 Task: Find connections with filter location Pamulang with filter topic #hr with filter profile language German with filter current company Volt - International (An Innova Solutions Company) with filter school The Air Force School with filter industry Veterinary Services with filter service category Public Speaking with filter keywords title Copy Editor
Action: Mouse moved to (637, 49)
Screenshot: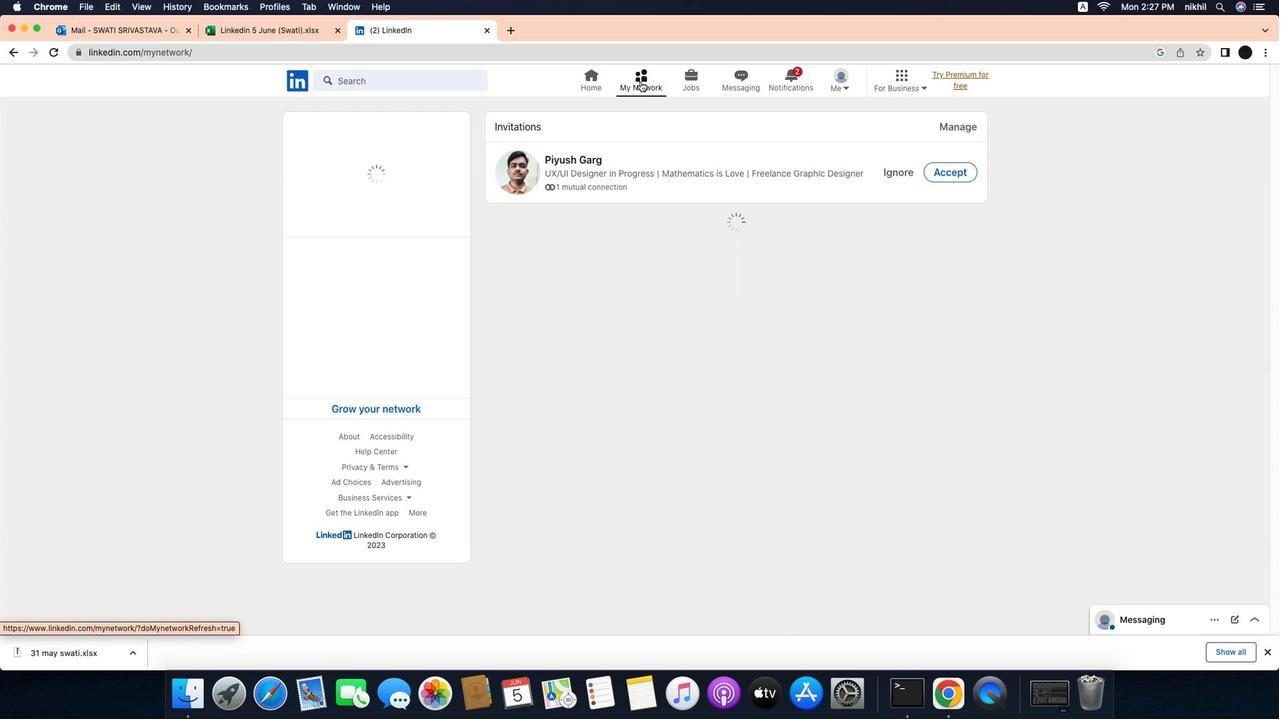 
Action: Mouse pressed left at (637, 49)
Screenshot: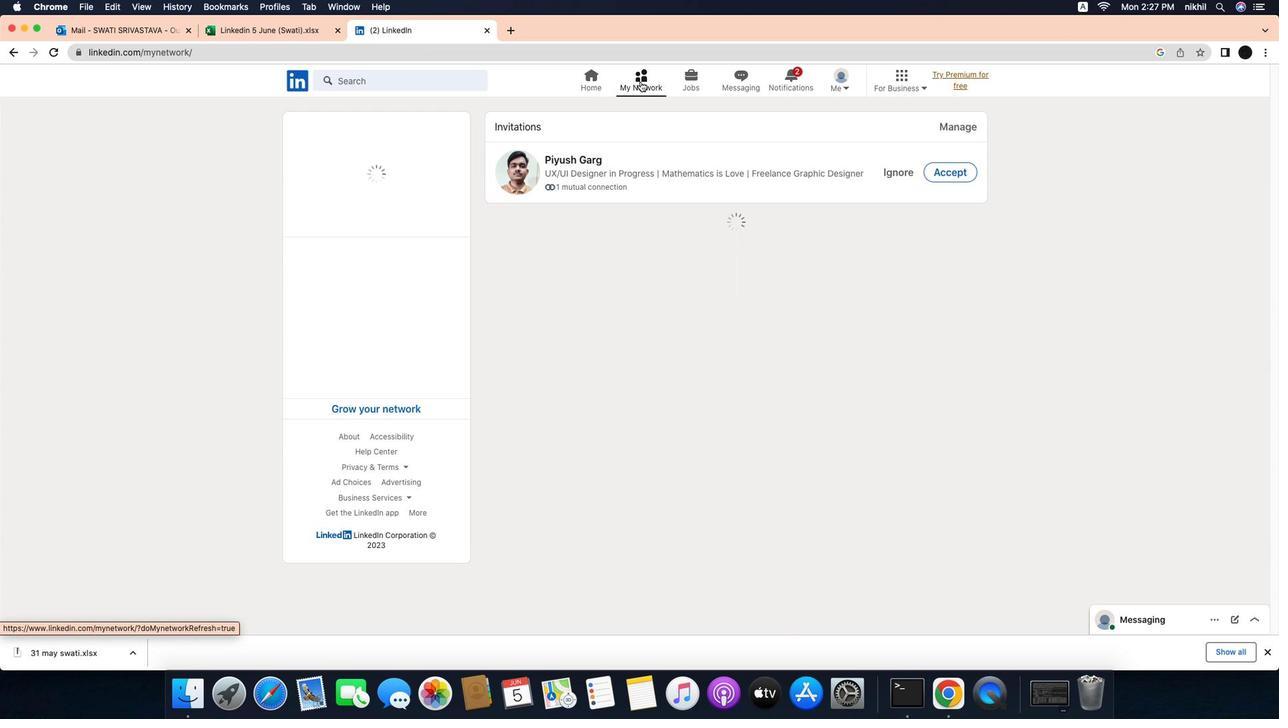 
Action: Mouse moved to (642, 45)
Screenshot: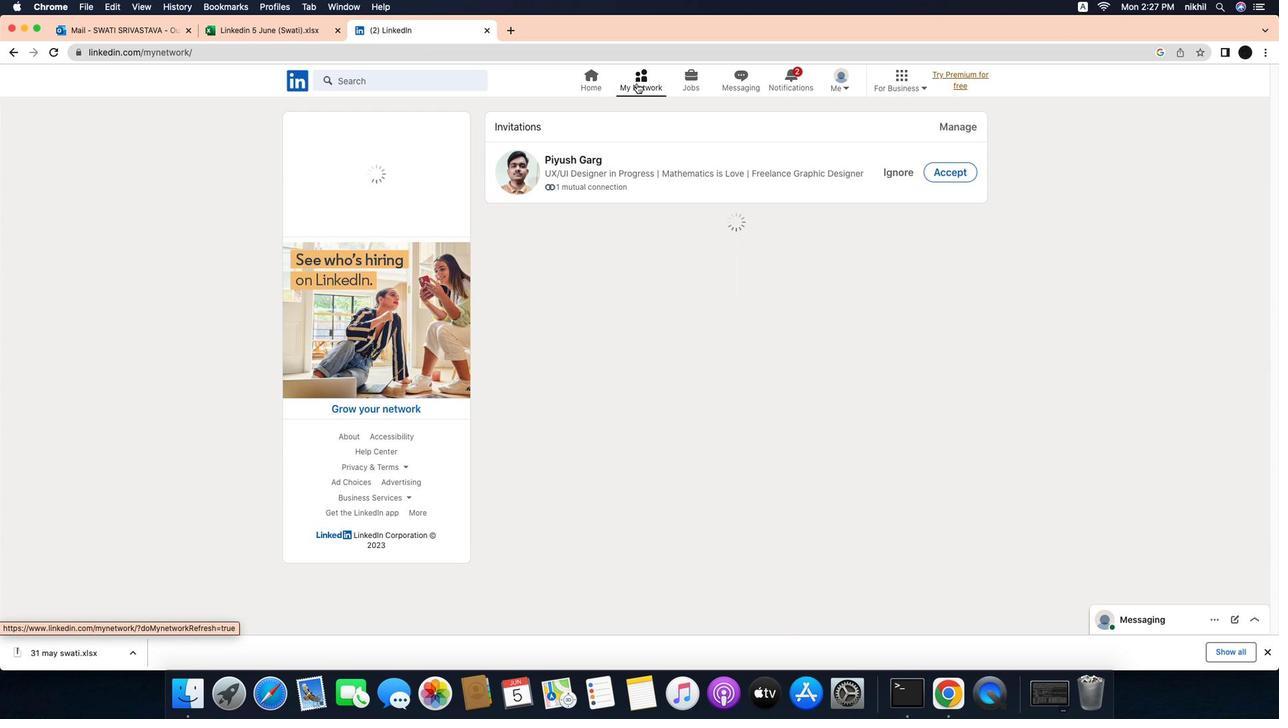 
Action: Mouse pressed left at (642, 45)
Screenshot: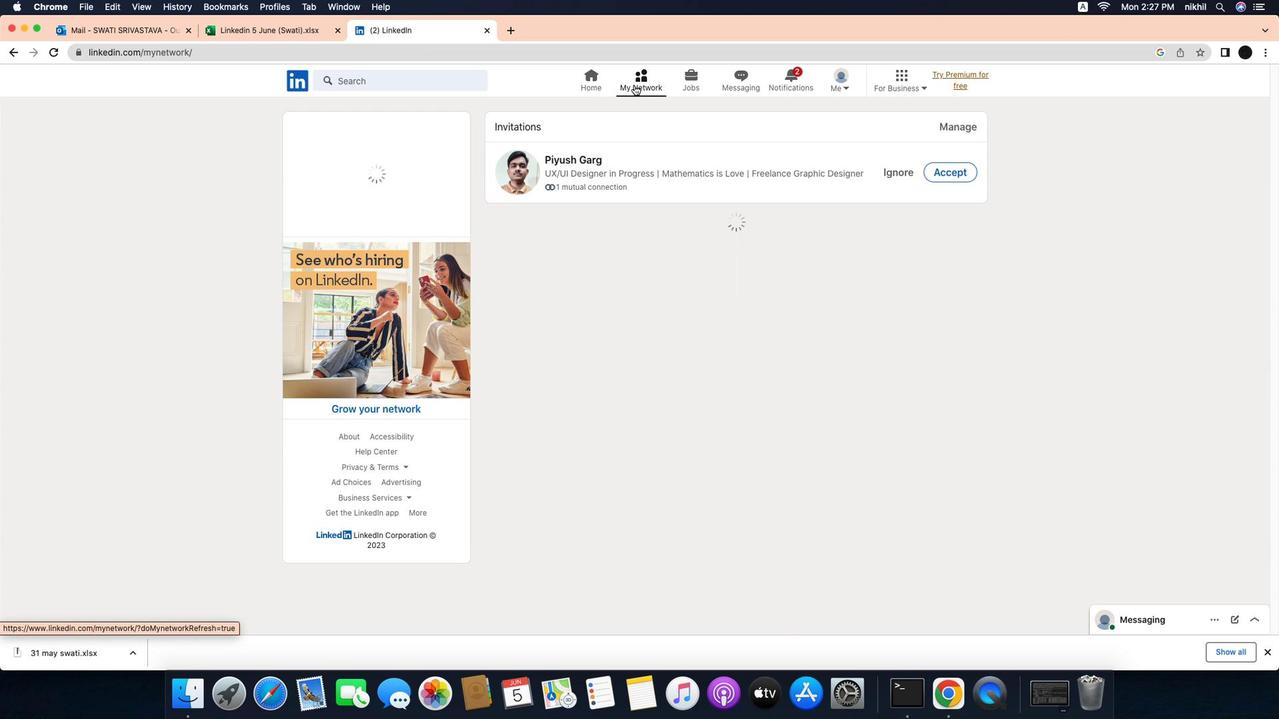 
Action: Mouse moved to (385, 121)
Screenshot: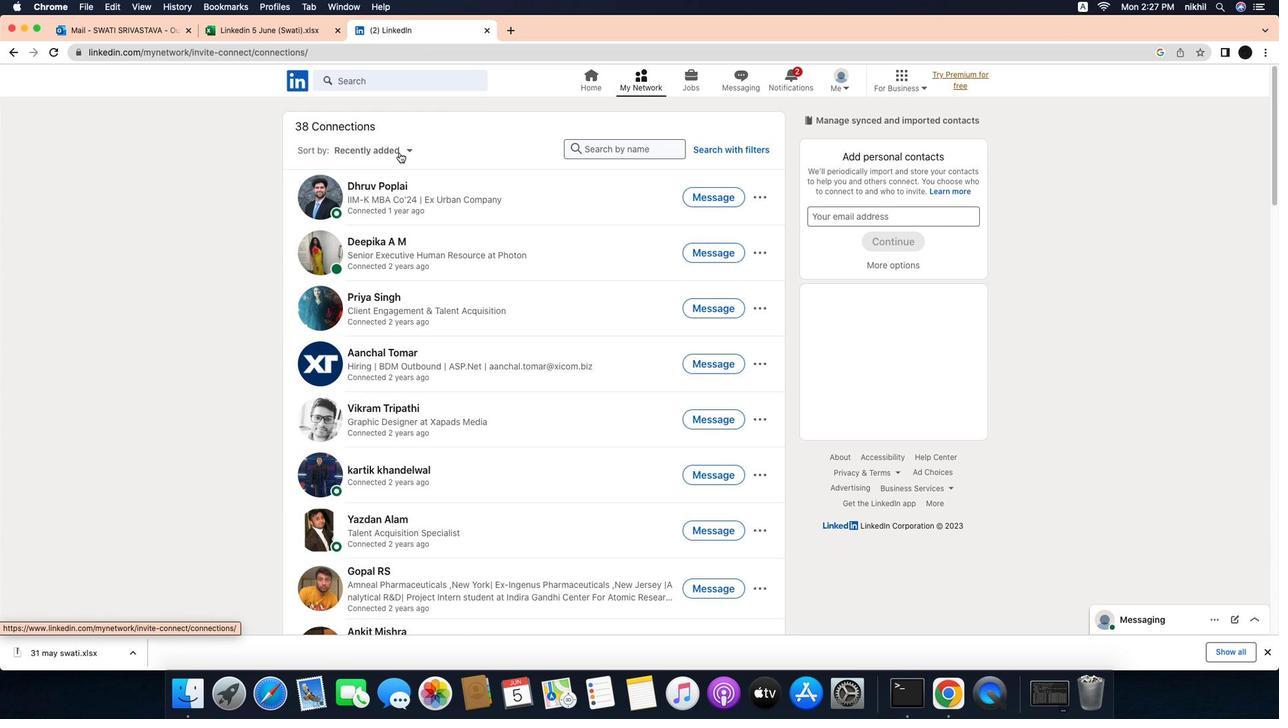 
Action: Mouse pressed left at (385, 121)
Screenshot: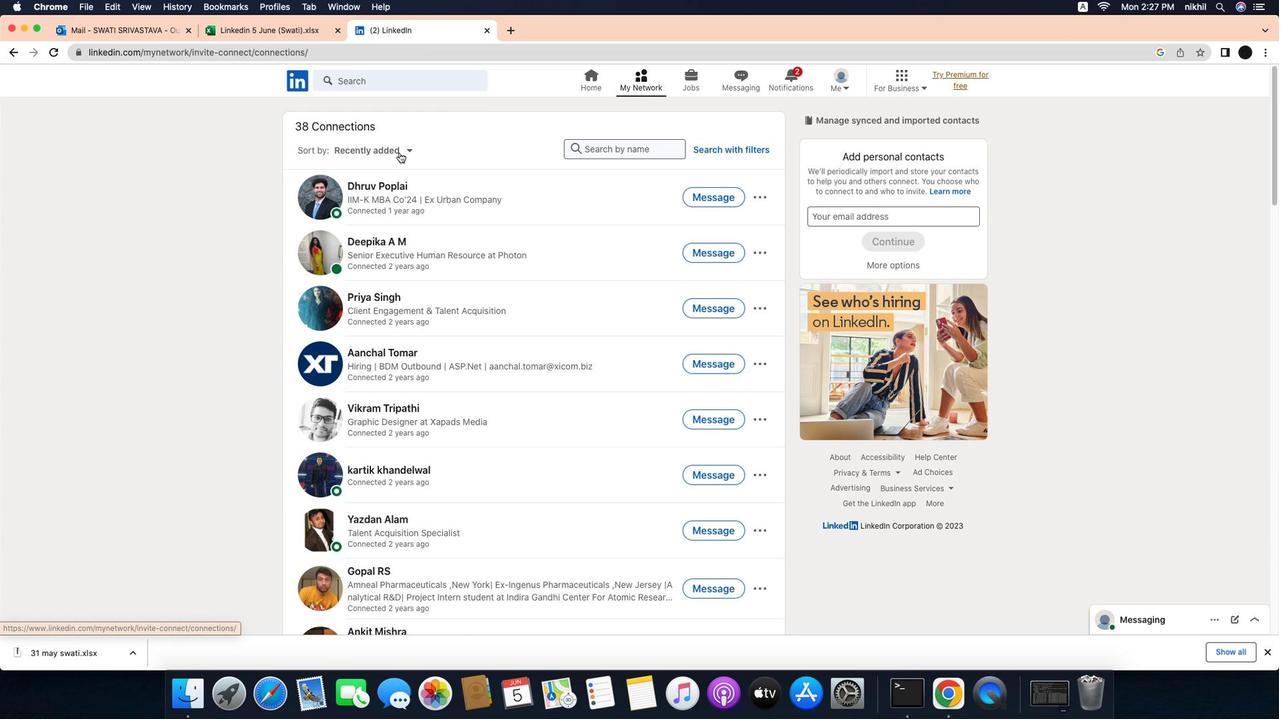 
Action: Mouse moved to (745, 117)
Screenshot: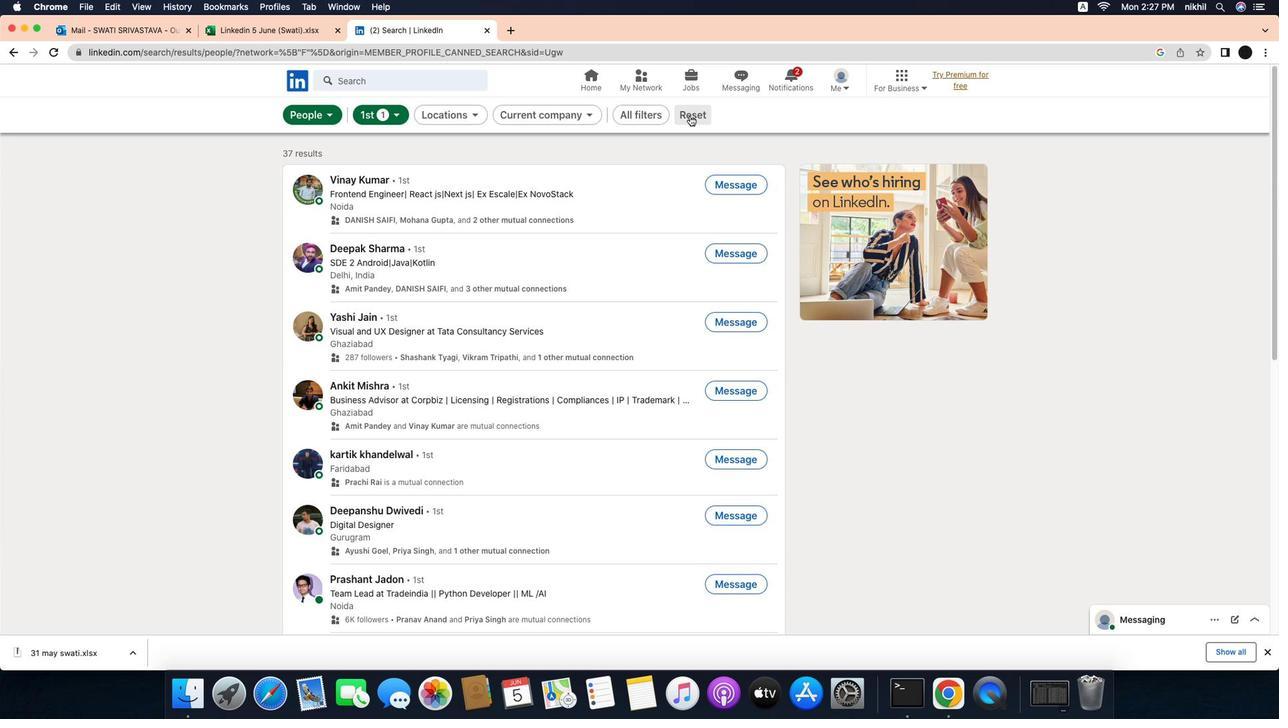 
Action: Mouse pressed left at (745, 117)
Screenshot: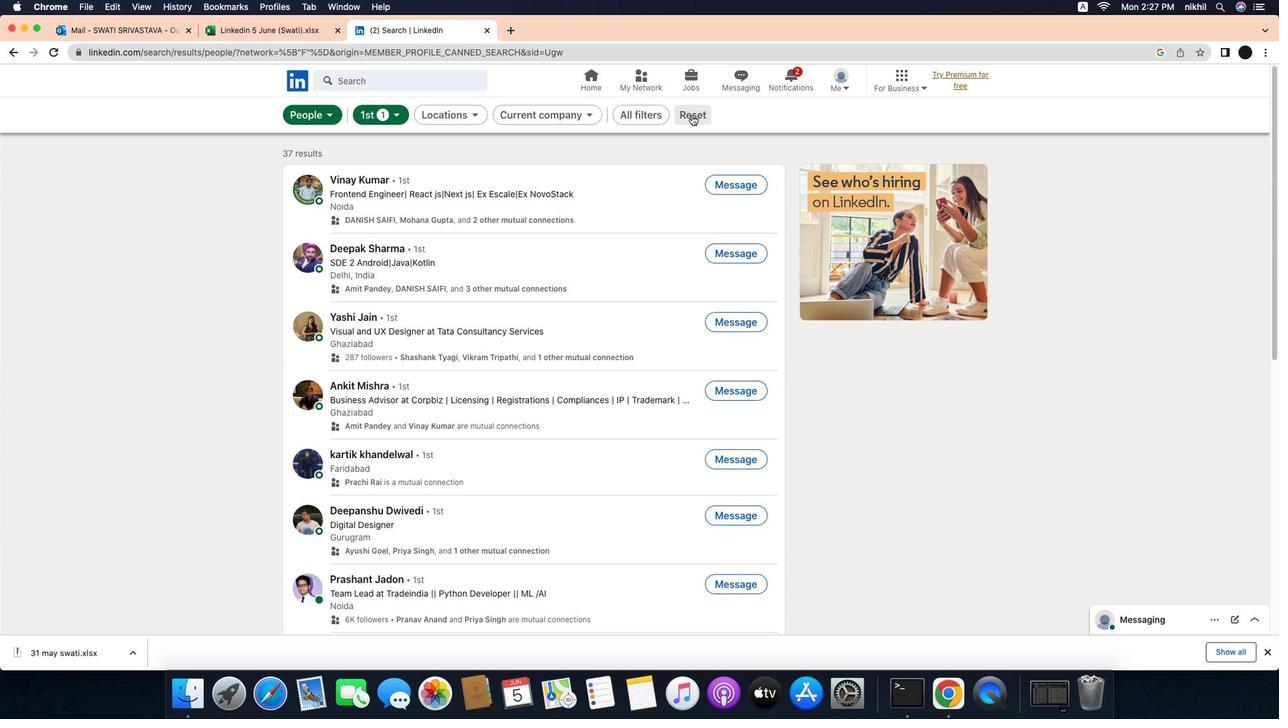 
Action: Mouse moved to (697, 81)
Screenshot: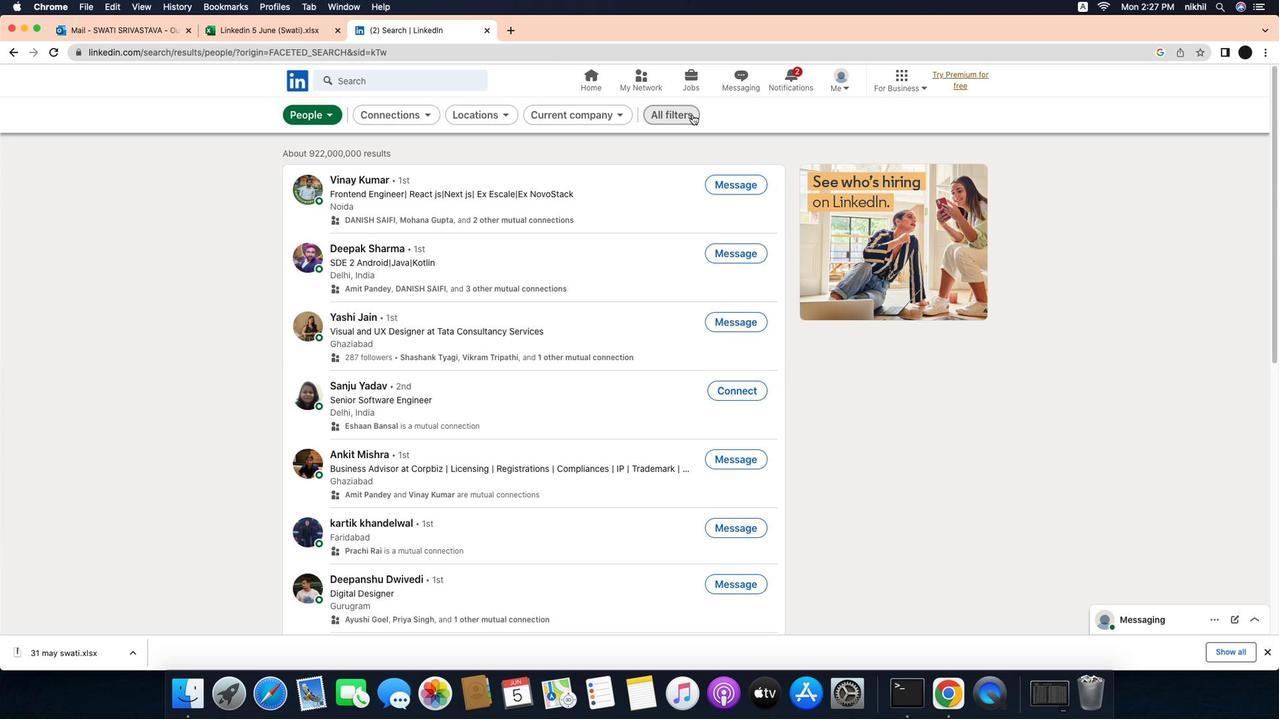 
Action: Mouse pressed left at (697, 81)
Screenshot: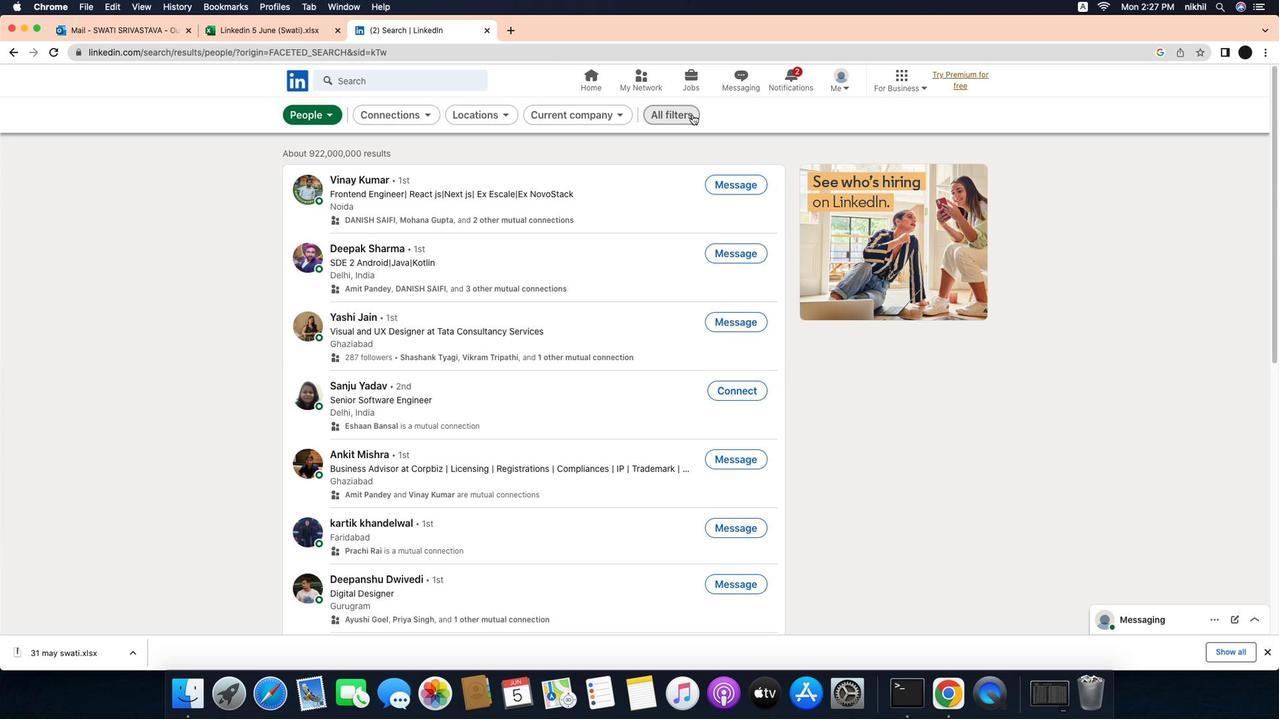 
Action: Mouse pressed left at (697, 81)
Screenshot: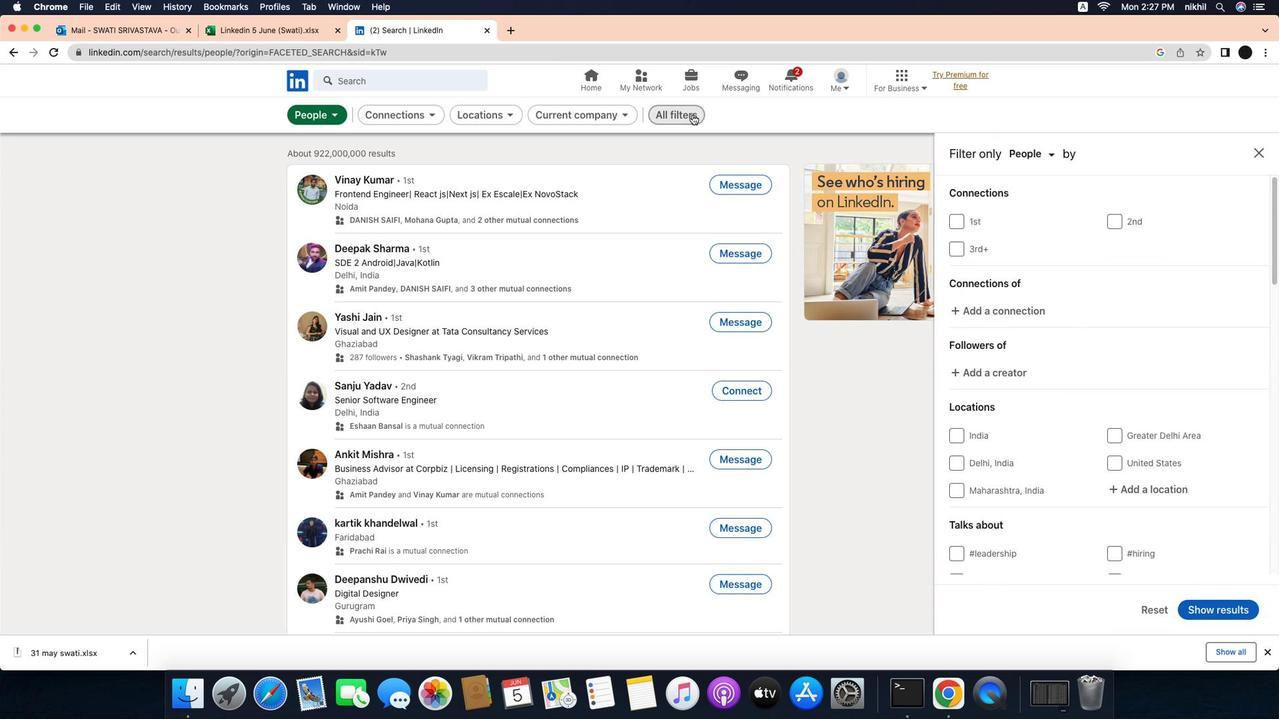 
Action: Mouse moved to (1117, 311)
Screenshot: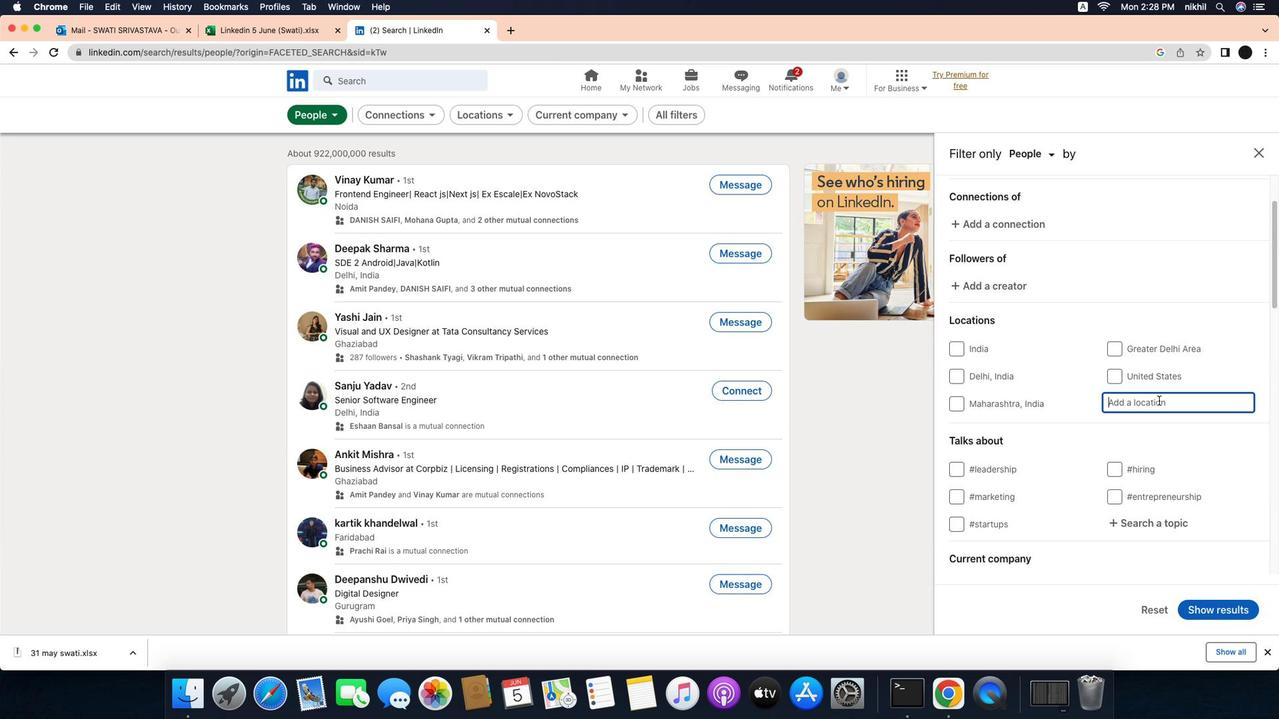
Action: Mouse scrolled (1117, 311) with delta (-39, -40)
Screenshot: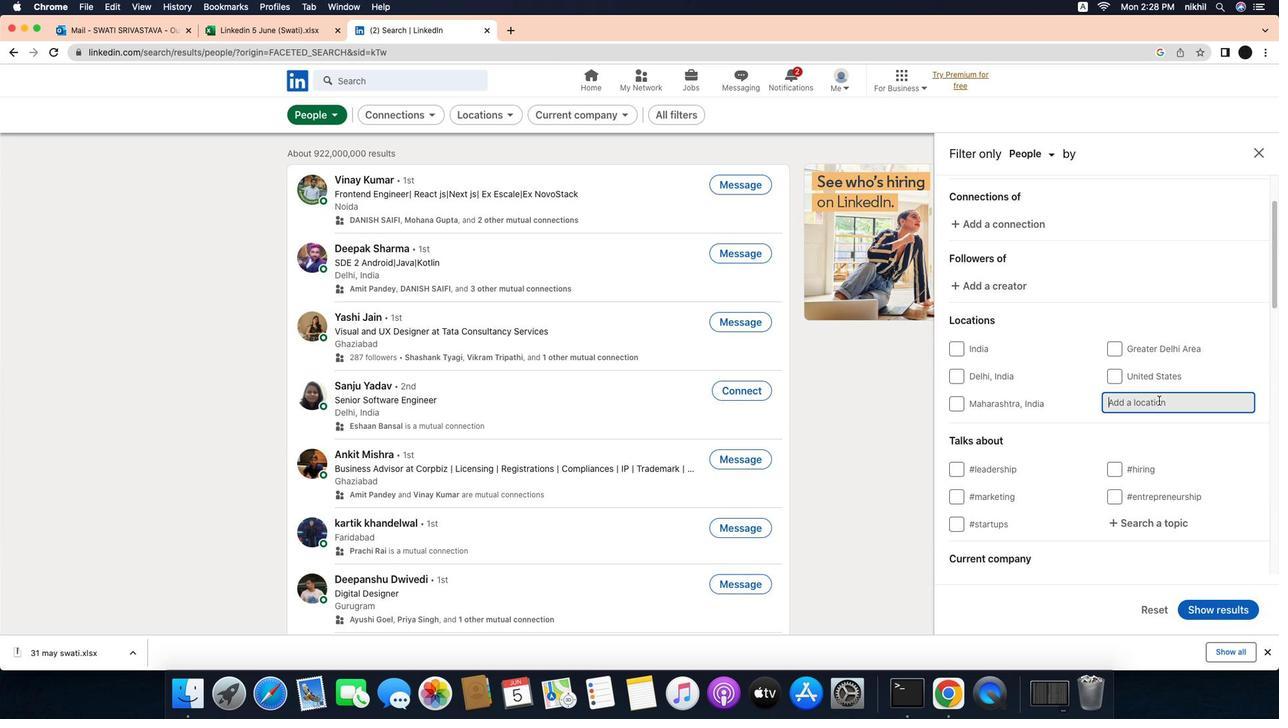 
Action: Mouse scrolled (1117, 311) with delta (-39, -40)
Screenshot: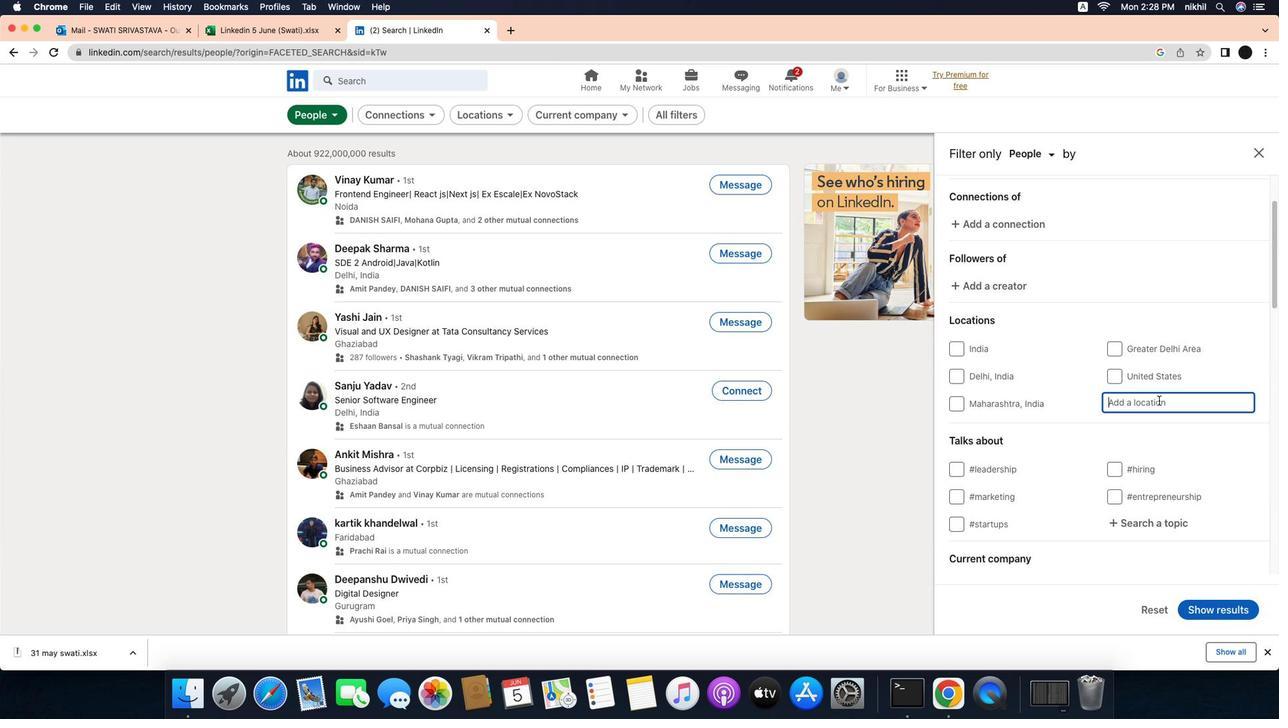 
Action: Mouse scrolled (1117, 311) with delta (-39, -41)
Screenshot: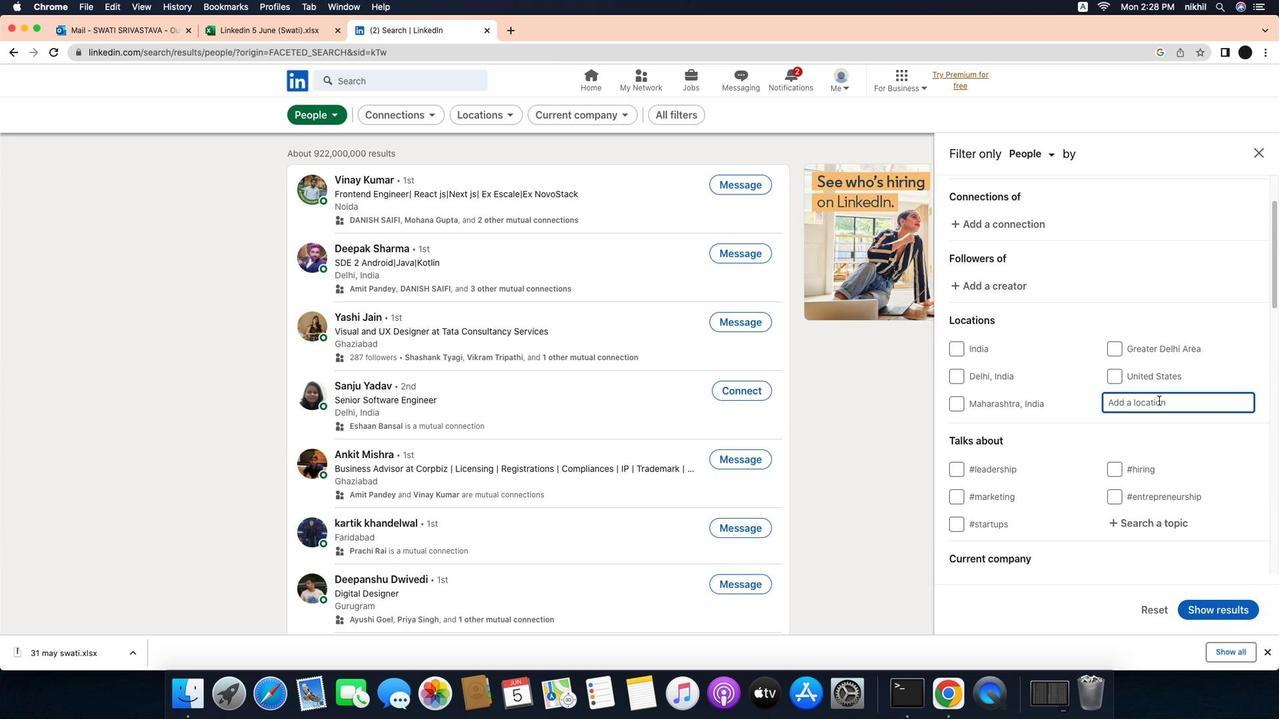 
Action: Mouse moved to (1195, 386)
Screenshot: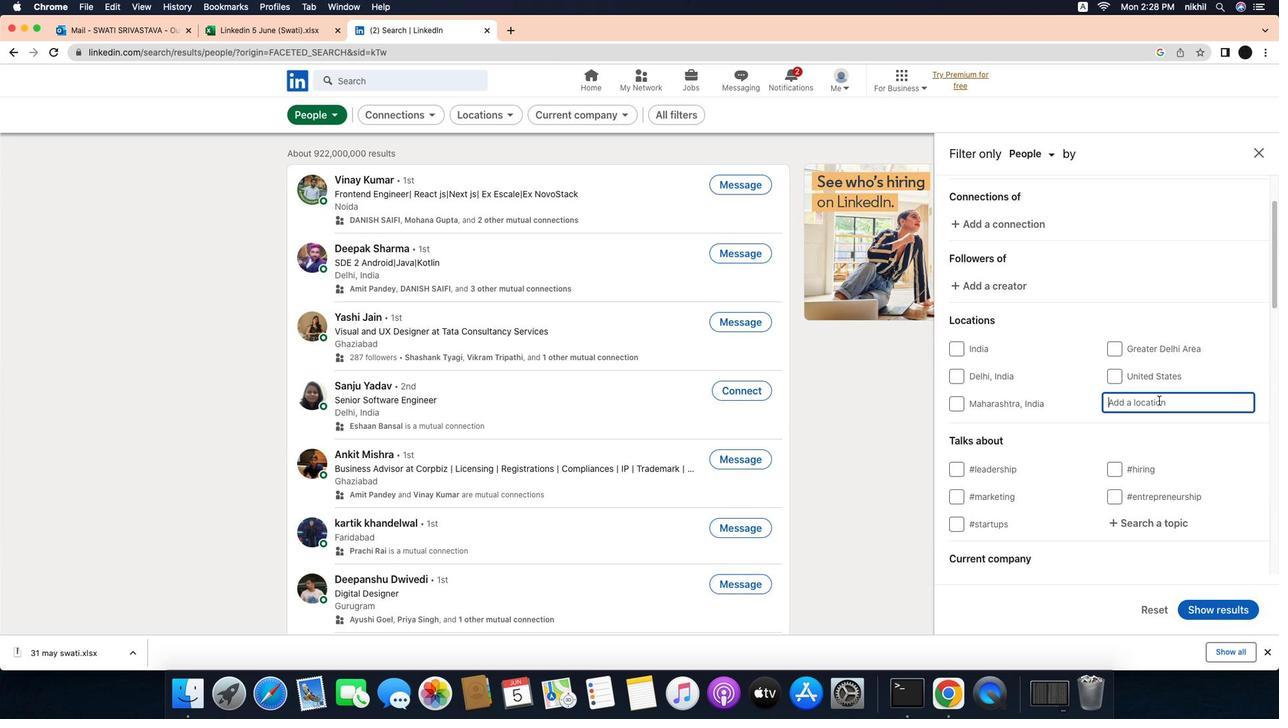 
Action: Mouse pressed left at (1195, 386)
Screenshot: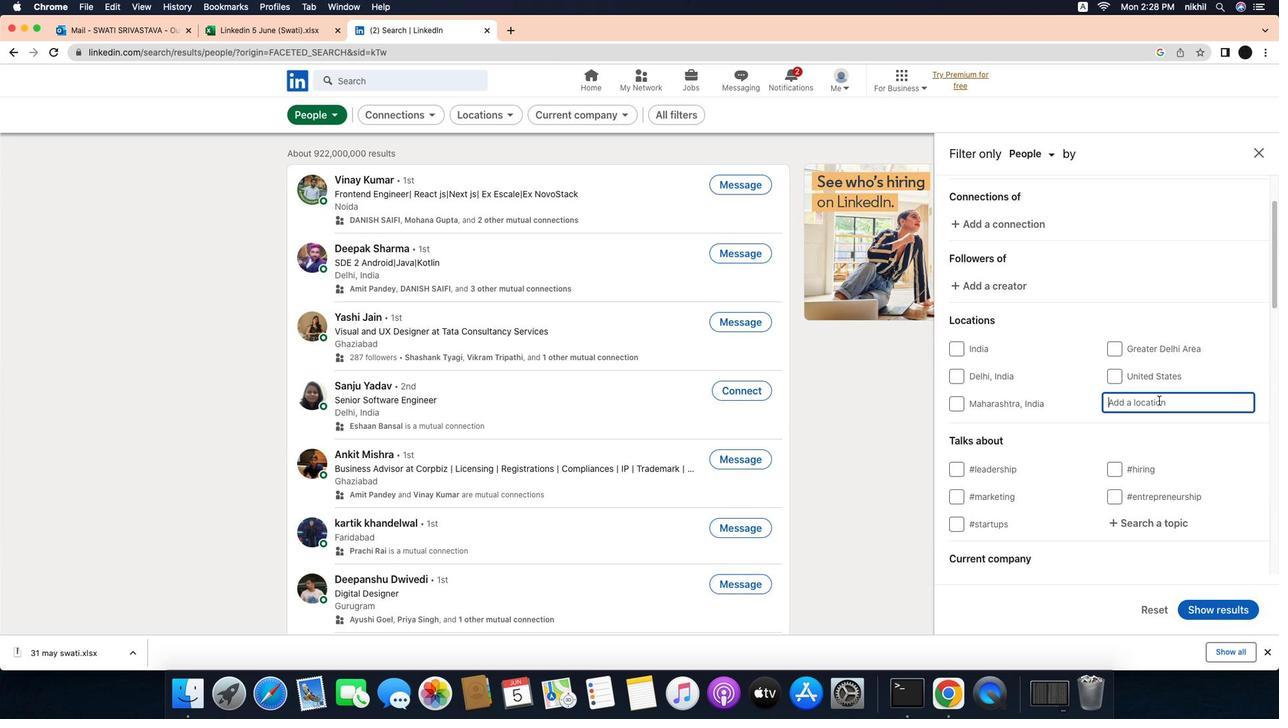 
Action: Mouse moved to (1195, 386)
Screenshot: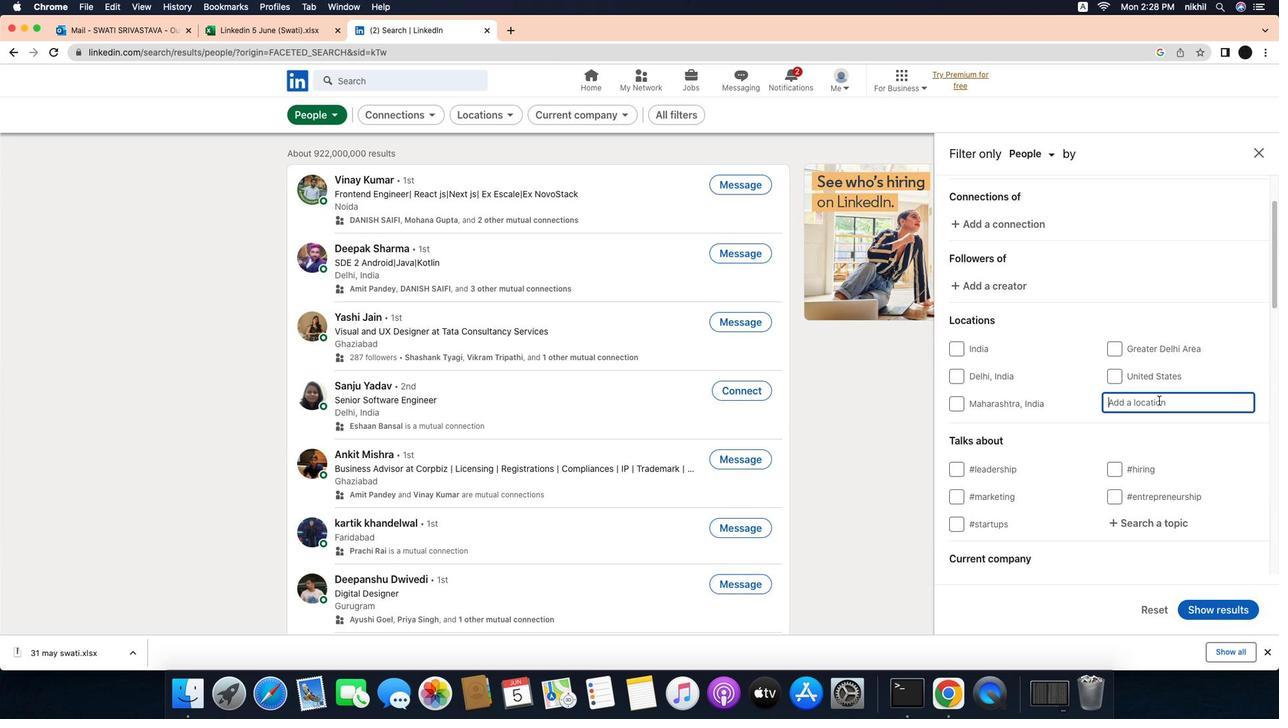 
Action: Mouse pressed left at (1195, 386)
Screenshot: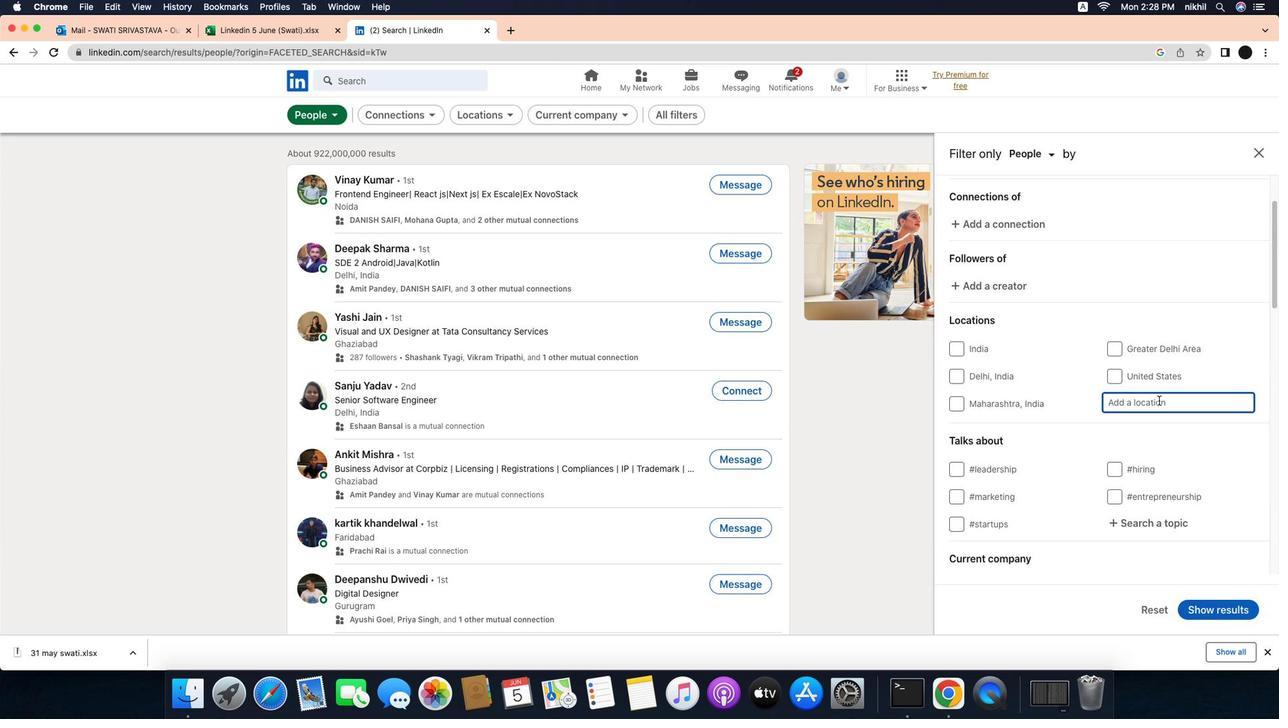 
Action: Key pressed Key.caps_lock'P'Key.caps_lock'a''m''u''l''a''n''g'Key.enter
Screenshot: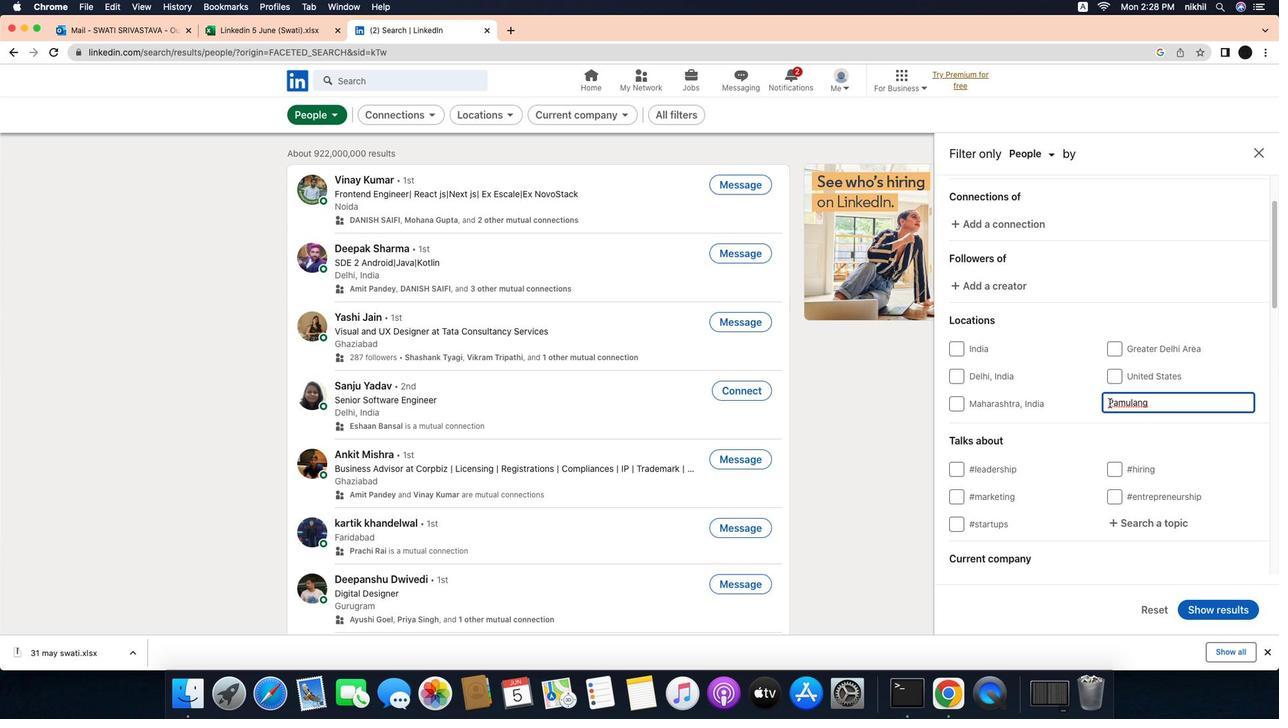 
Action: Mouse moved to (1143, 389)
Screenshot: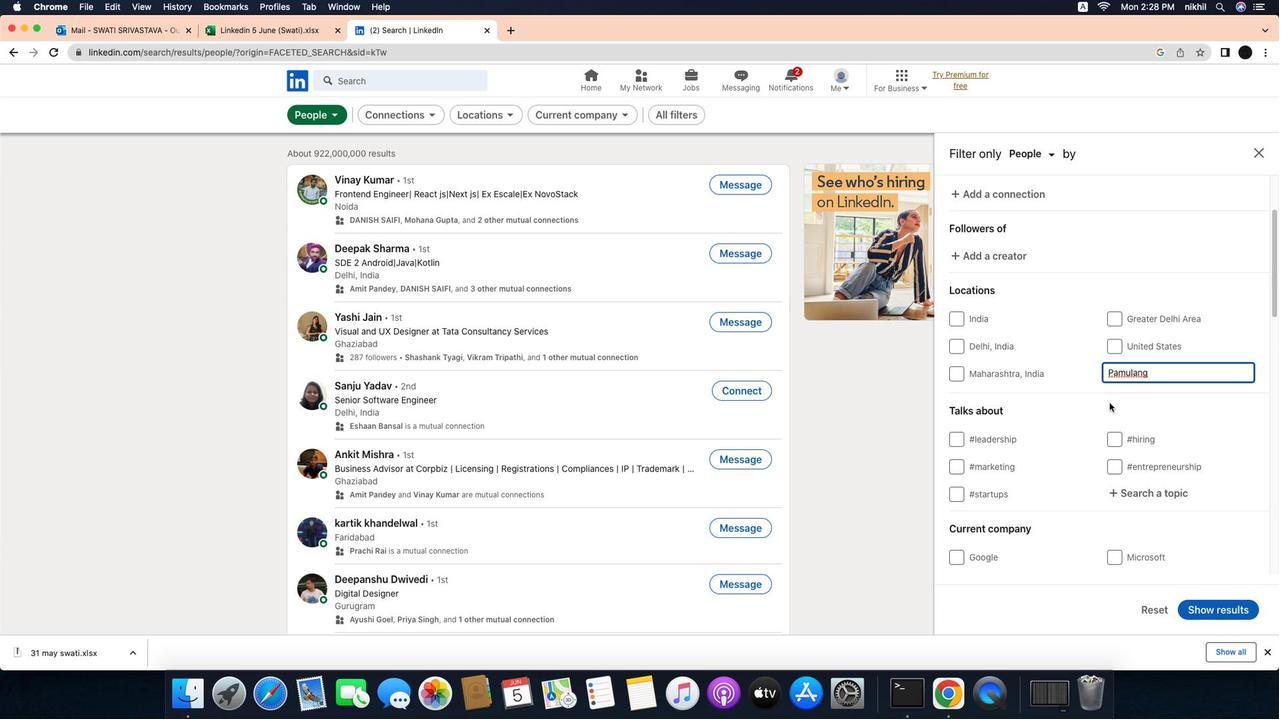 
Action: Mouse scrolled (1143, 389) with delta (-39, -40)
Screenshot: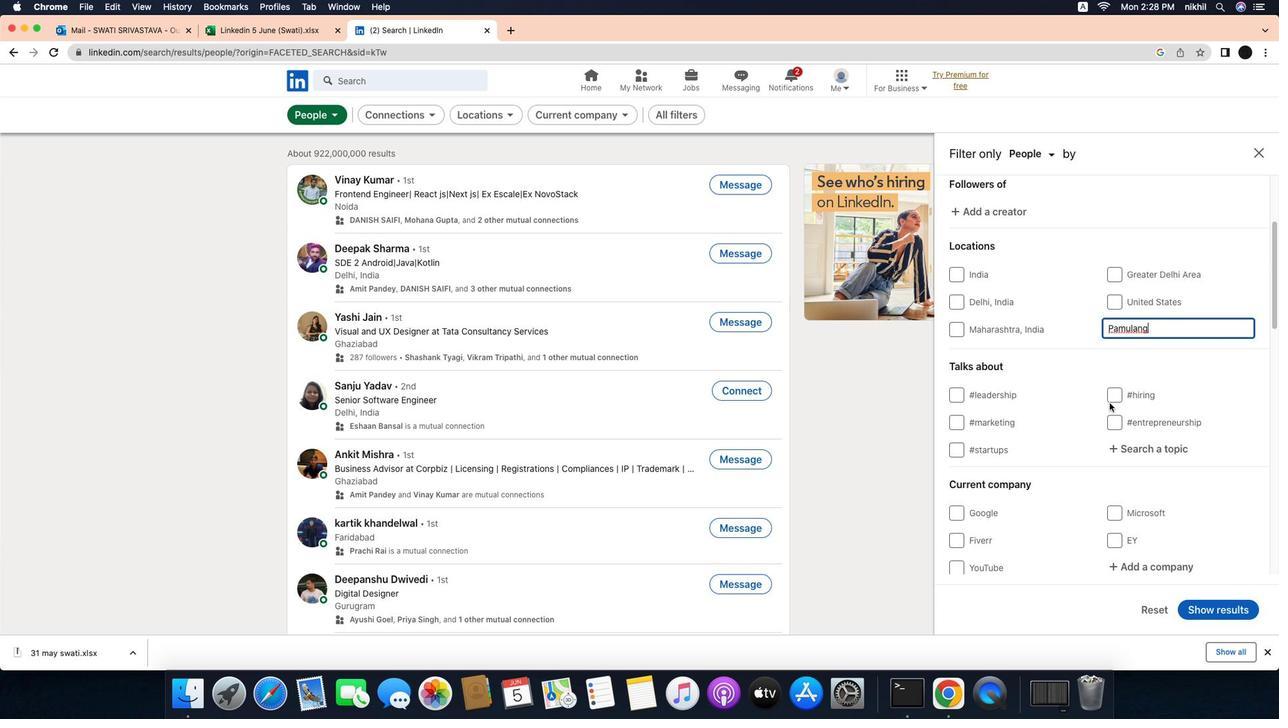 
Action: Mouse scrolled (1143, 389) with delta (-39, -40)
Screenshot: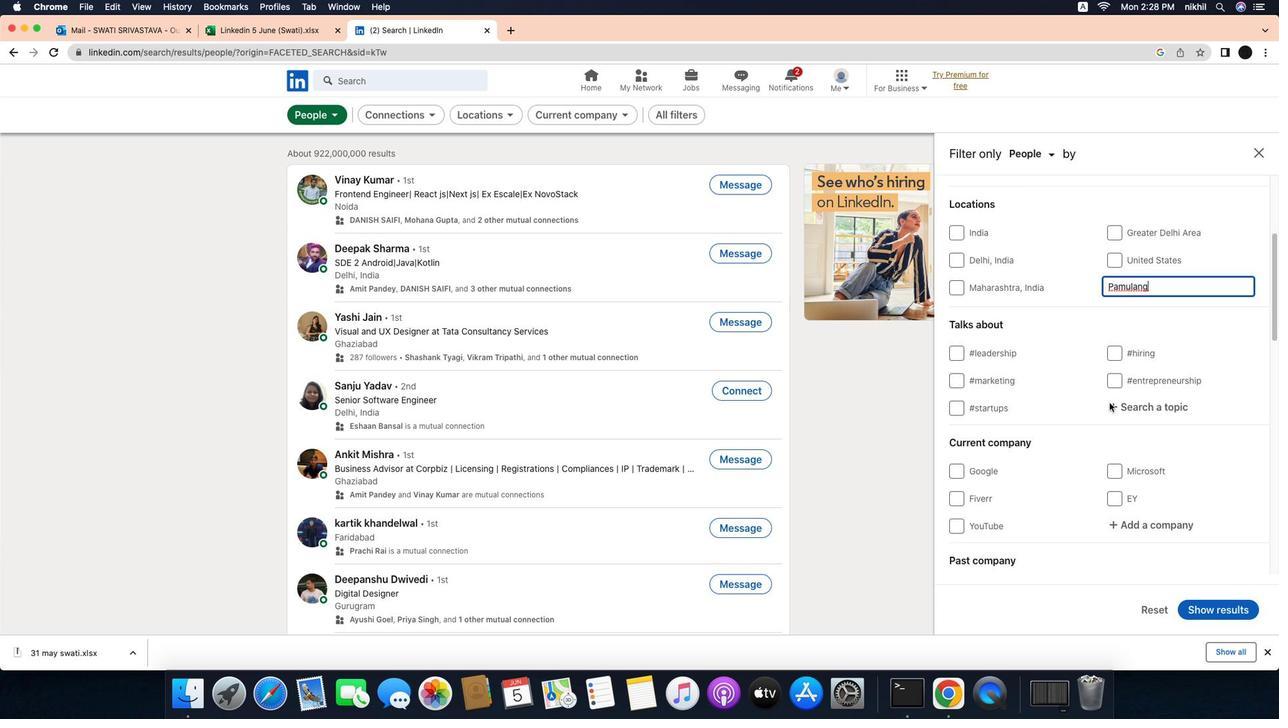 
Action: Mouse scrolled (1143, 389) with delta (-39, -40)
Screenshot: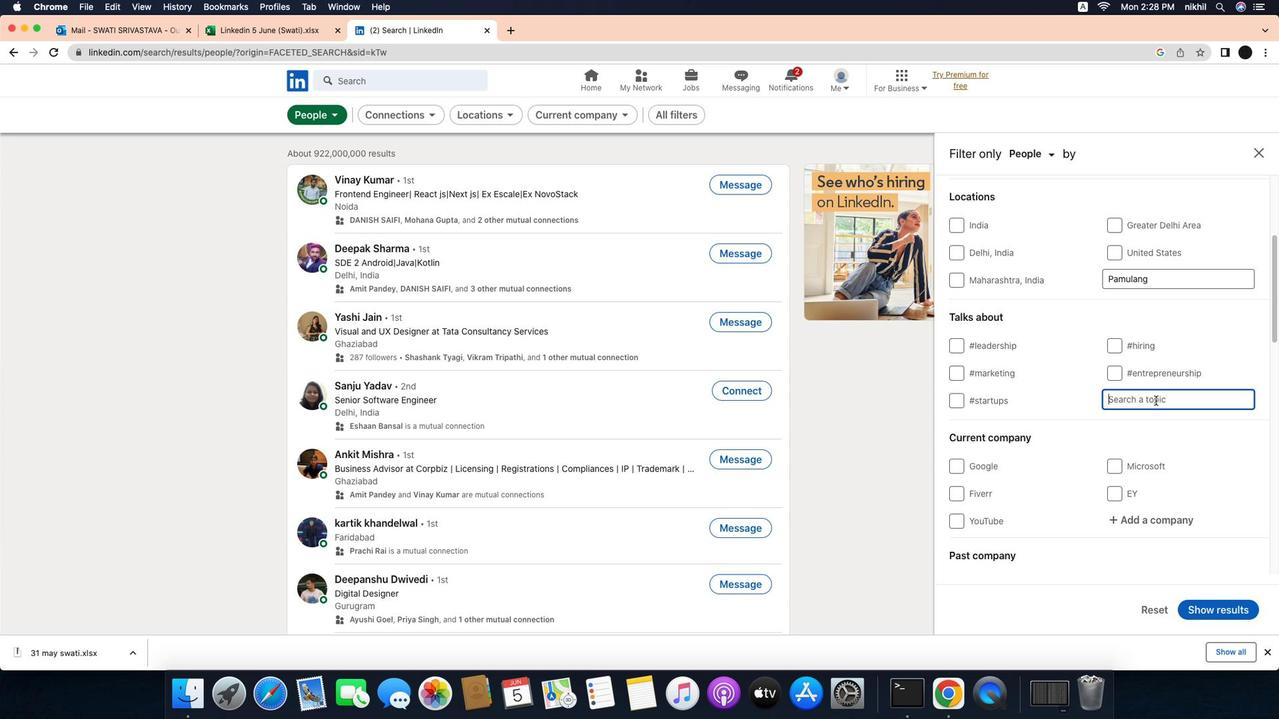 
Action: Mouse scrolled (1143, 389) with delta (-39, -40)
Screenshot: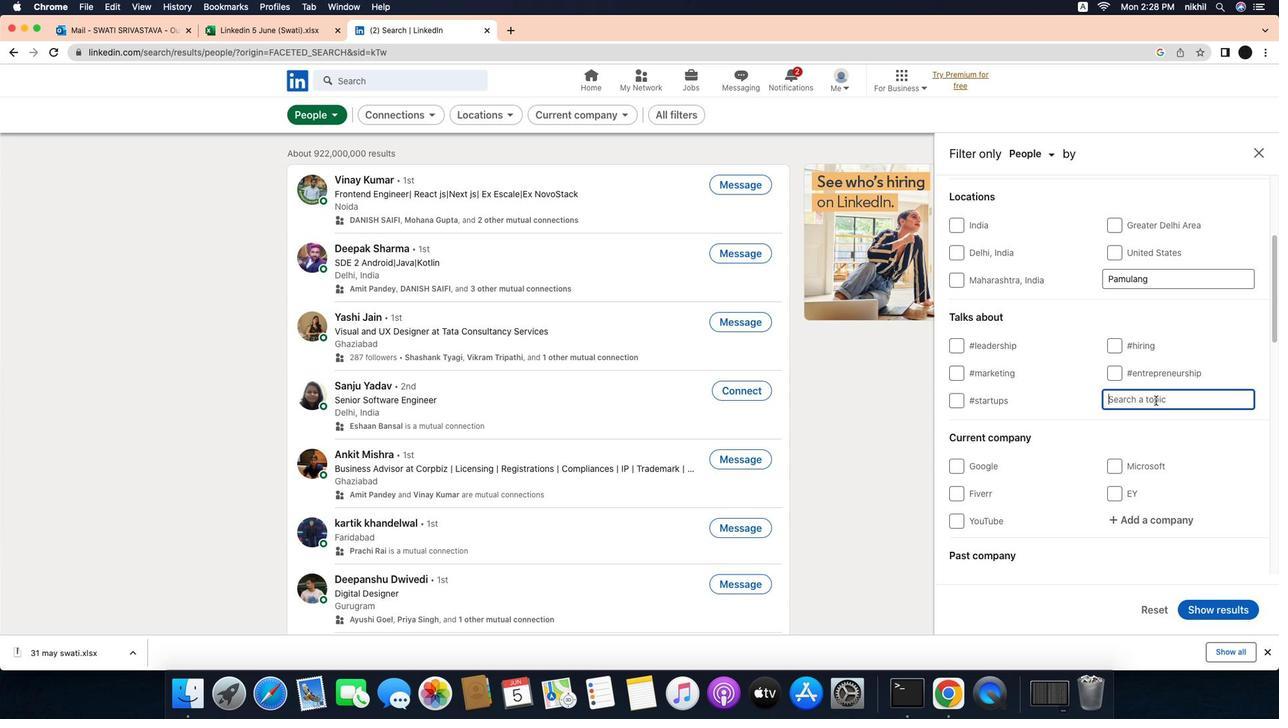 
Action: Mouse scrolled (1143, 389) with delta (-39, -40)
Screenshot: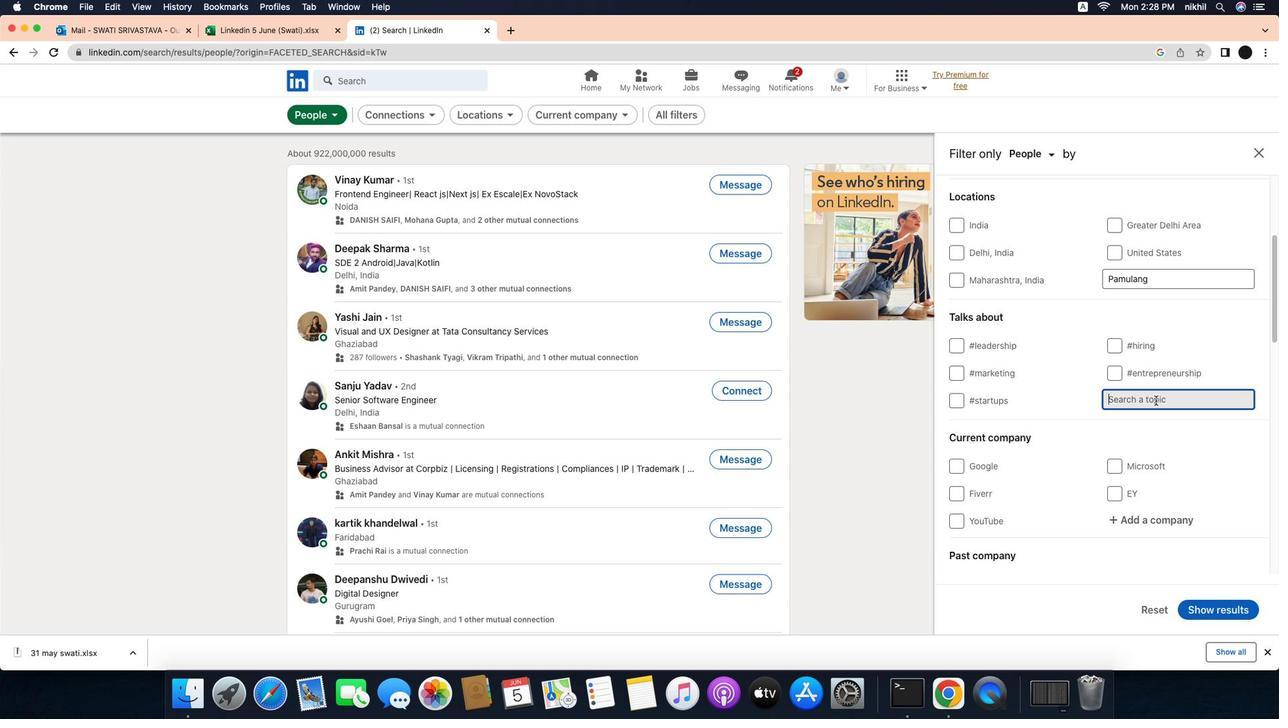 
Action: Mouse scrolled (1143, 389) with delta (-39, -40)
Screenshot: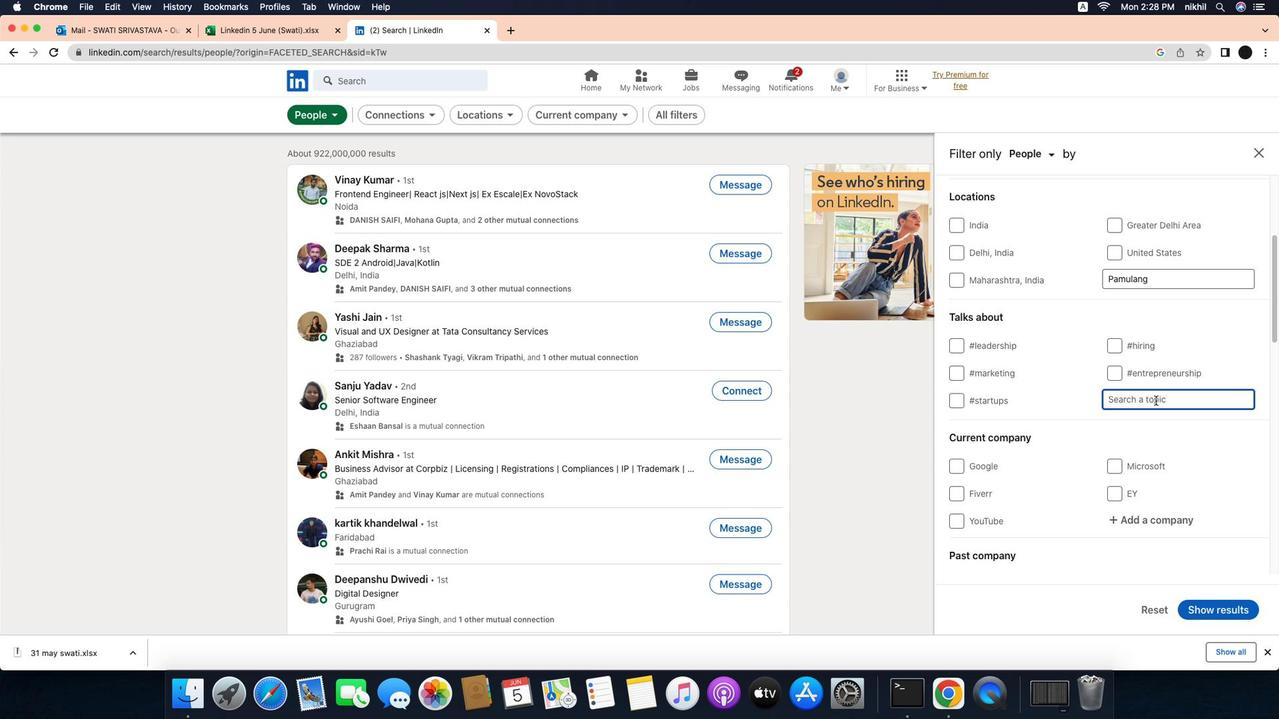 
Action: Mouse scrolled (1143, 389) with delta (-39, -40)
Screenshot: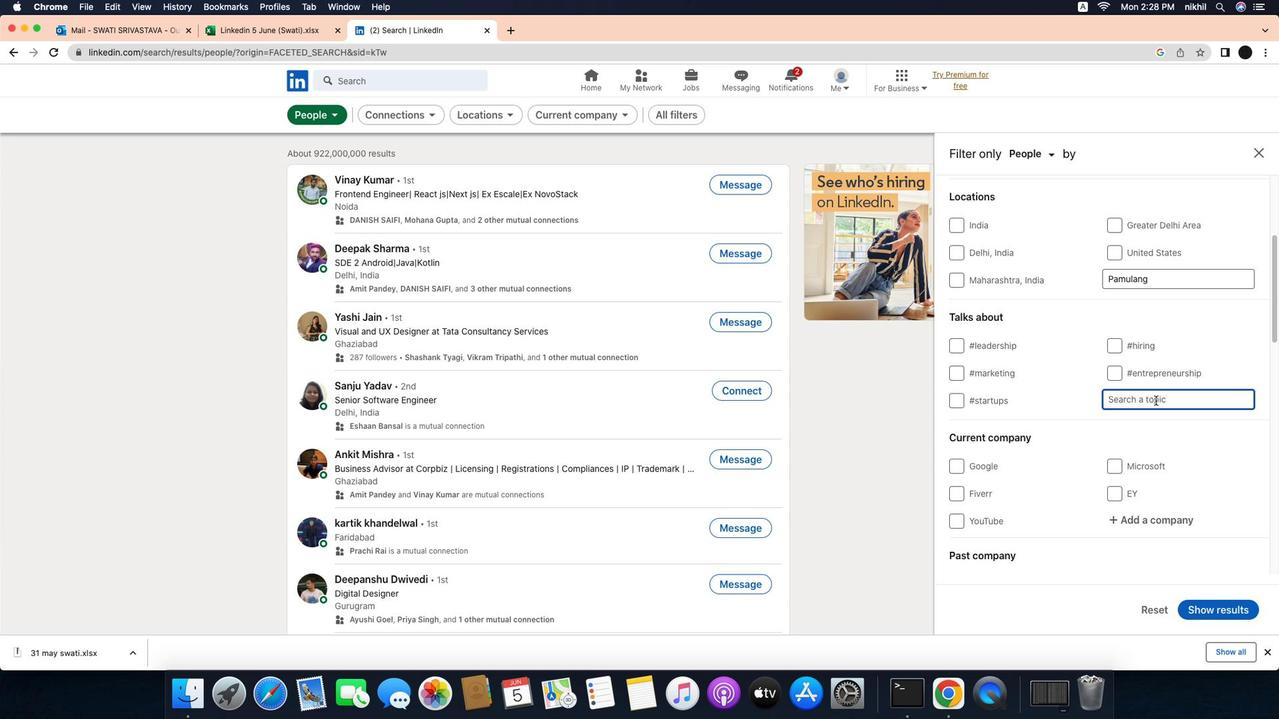 
Action: Mouse scrolled (1143, 389) with delta (-39, -41)
Screenshot: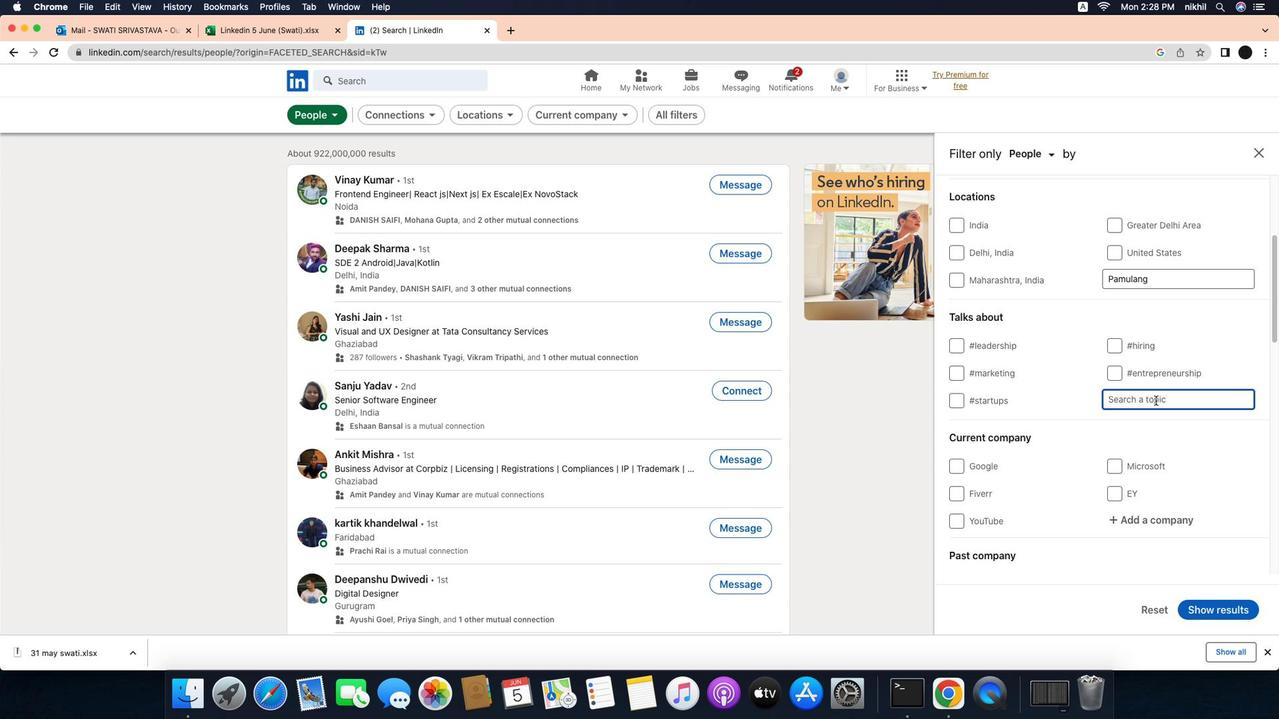 
Action: Mouse moved to (1192, 387)
Screenshot: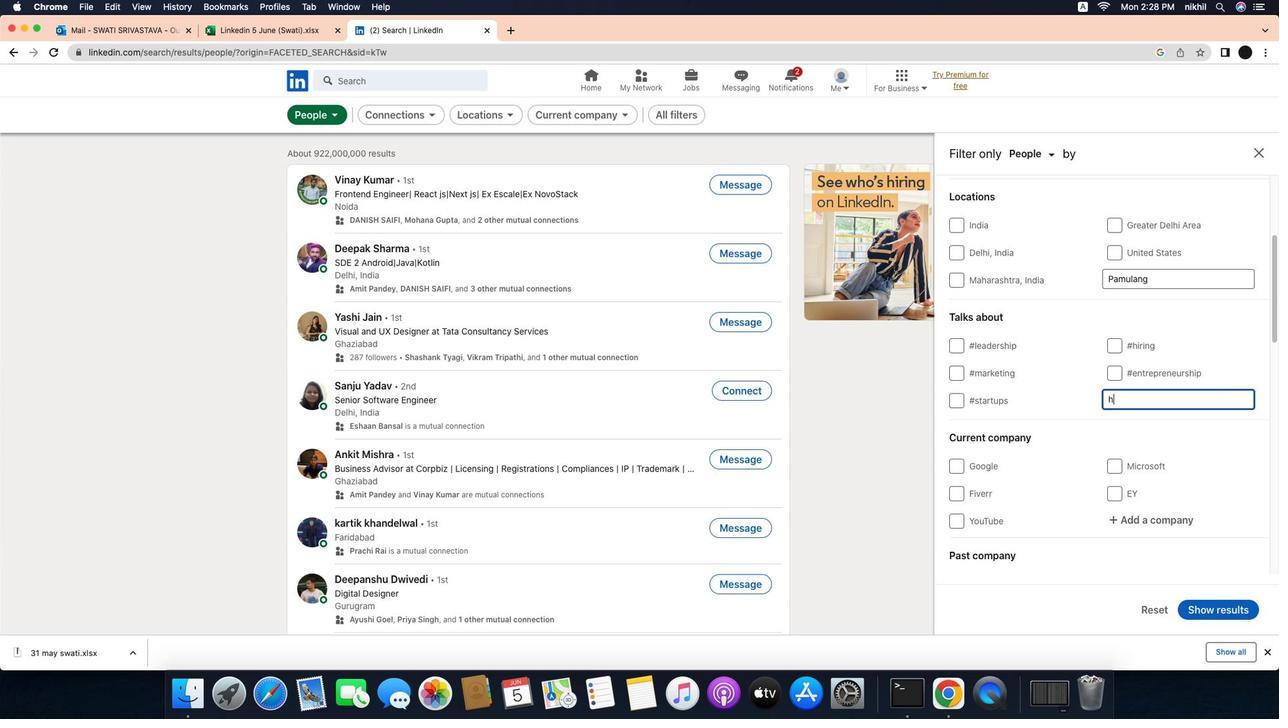 
Action: Mouse pressed left at (1192, 387)
Screenshot: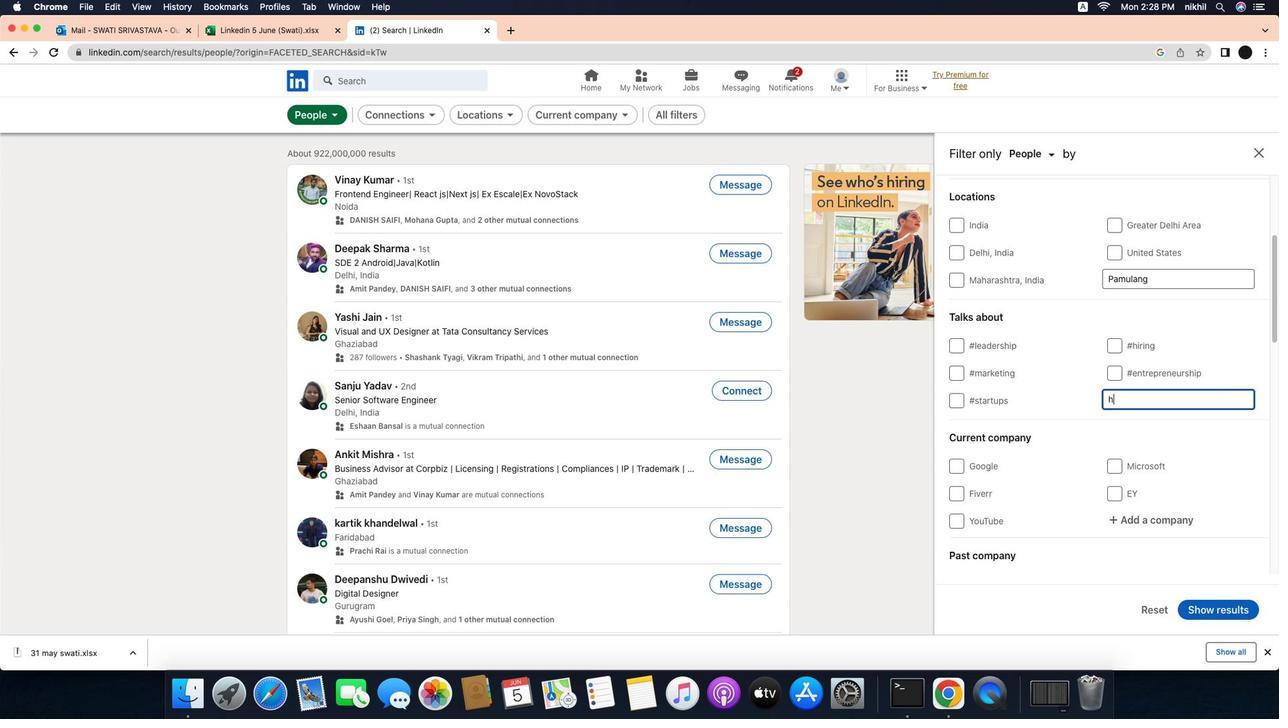 
Action: Mouse pressed left at (1192, 387)
Screenshot: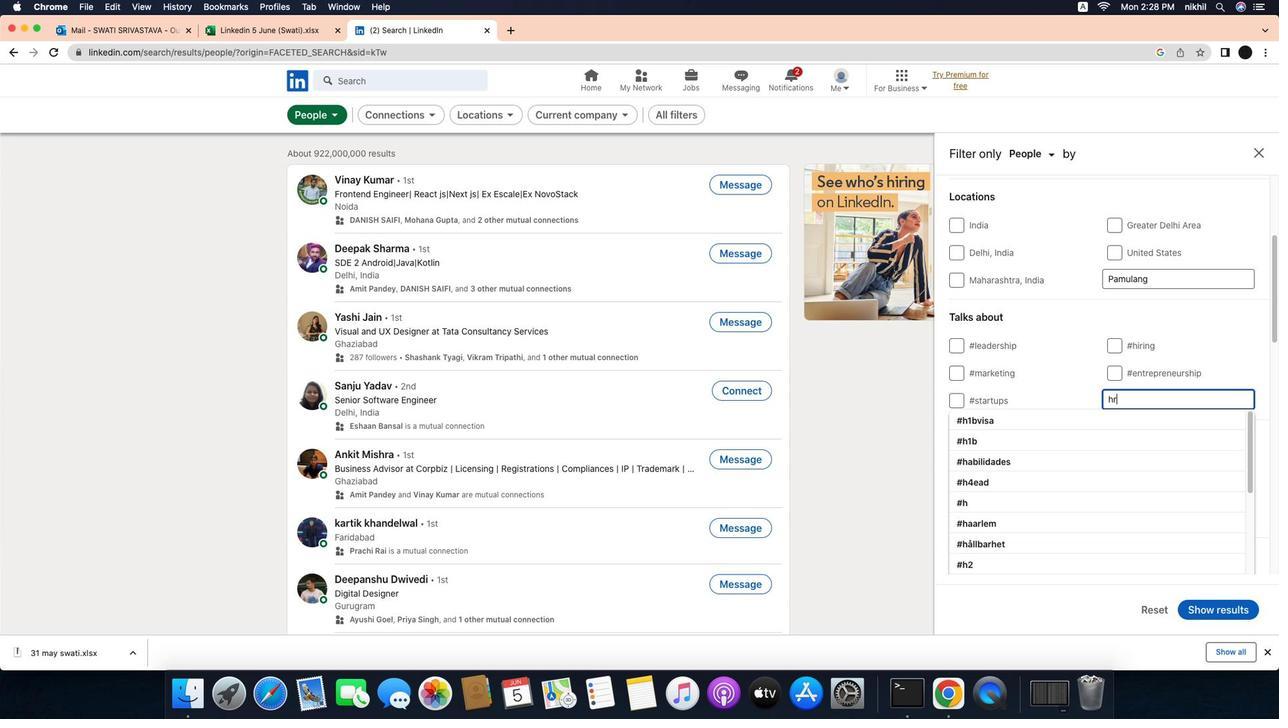 
Action: Mouse moved to (1193, 387)
Screenshot: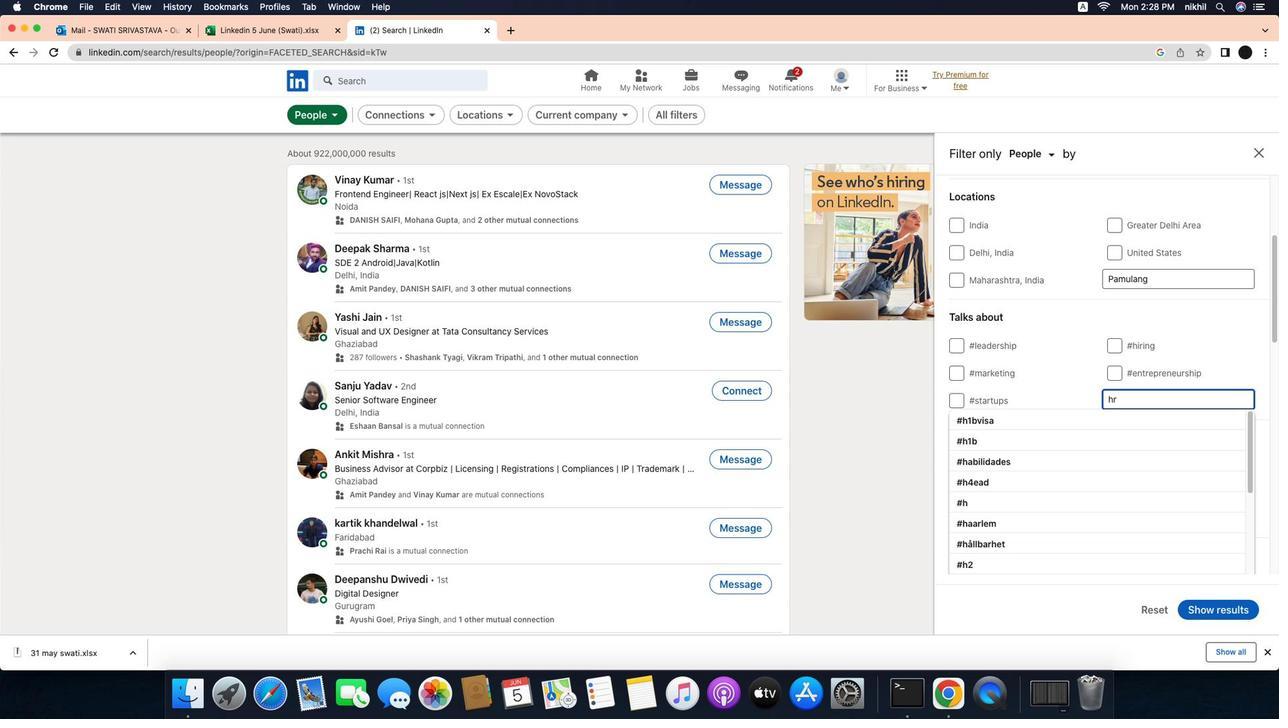 
Action: Key pressed 'h''r'
Screenshot: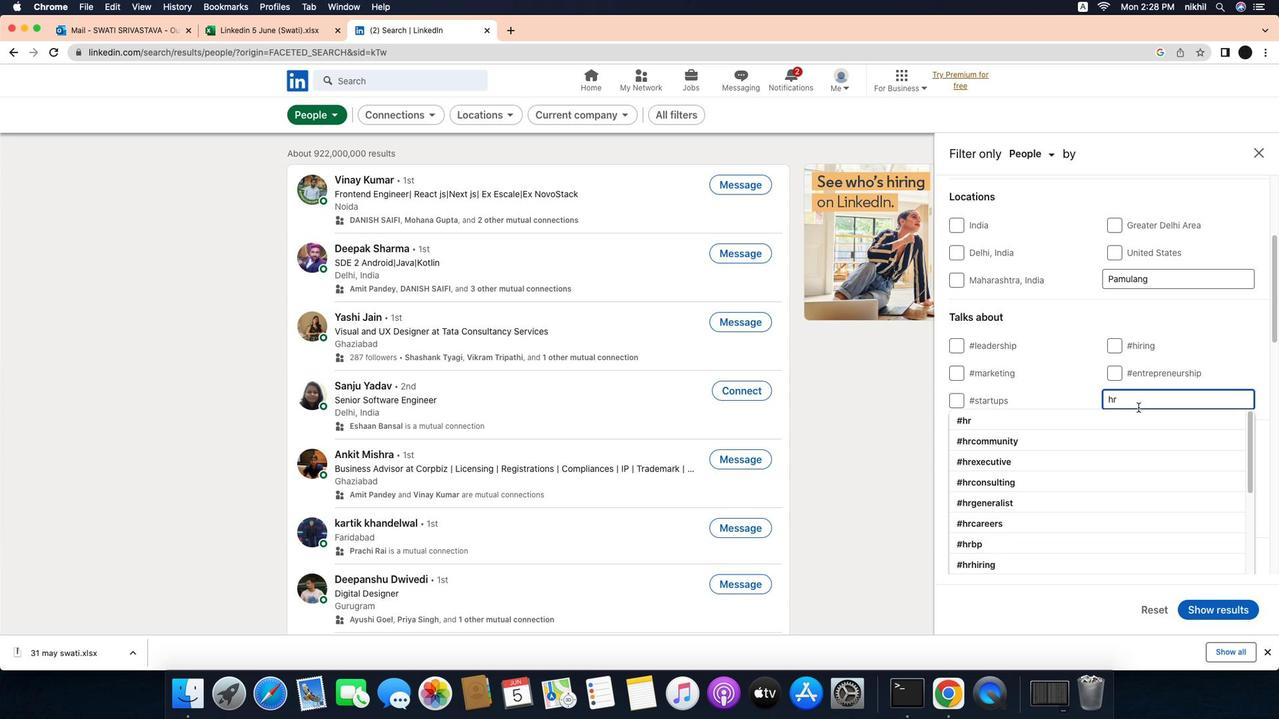 
Action: Mouse moved to (1137, 399)
Screenshot: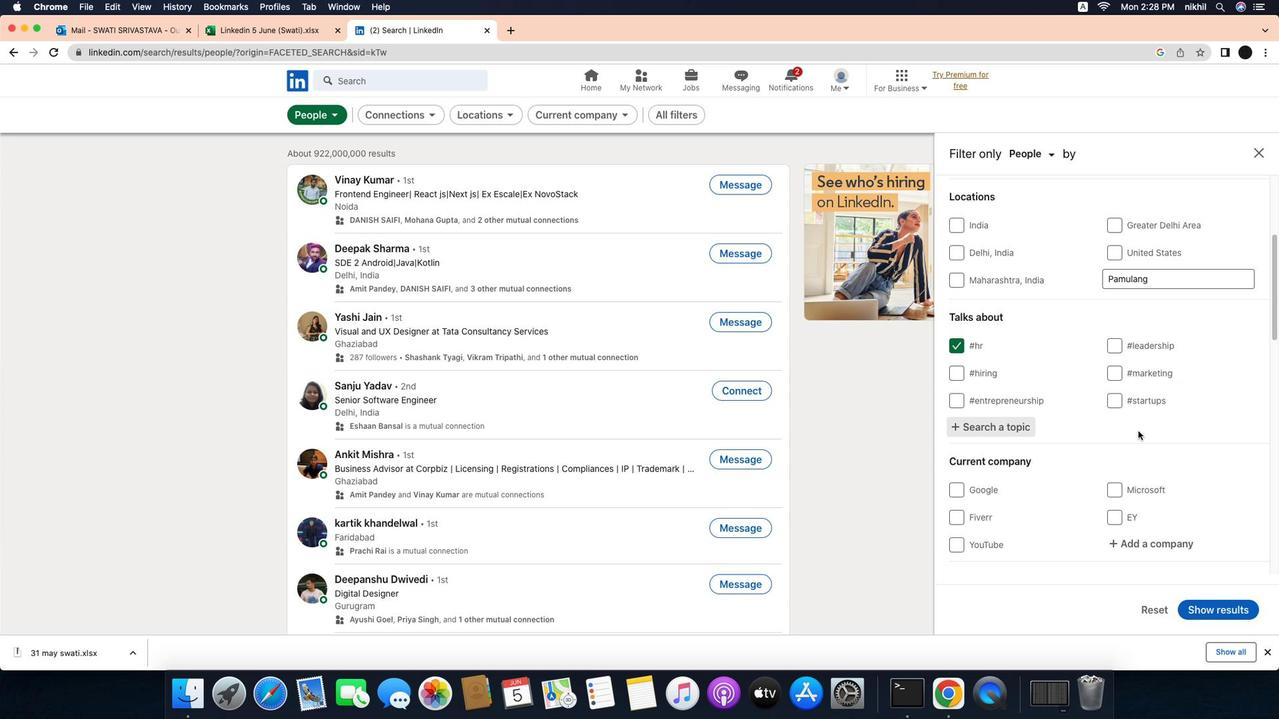 
Action: Mouse pressed left at (1137, 399)
Screenshot: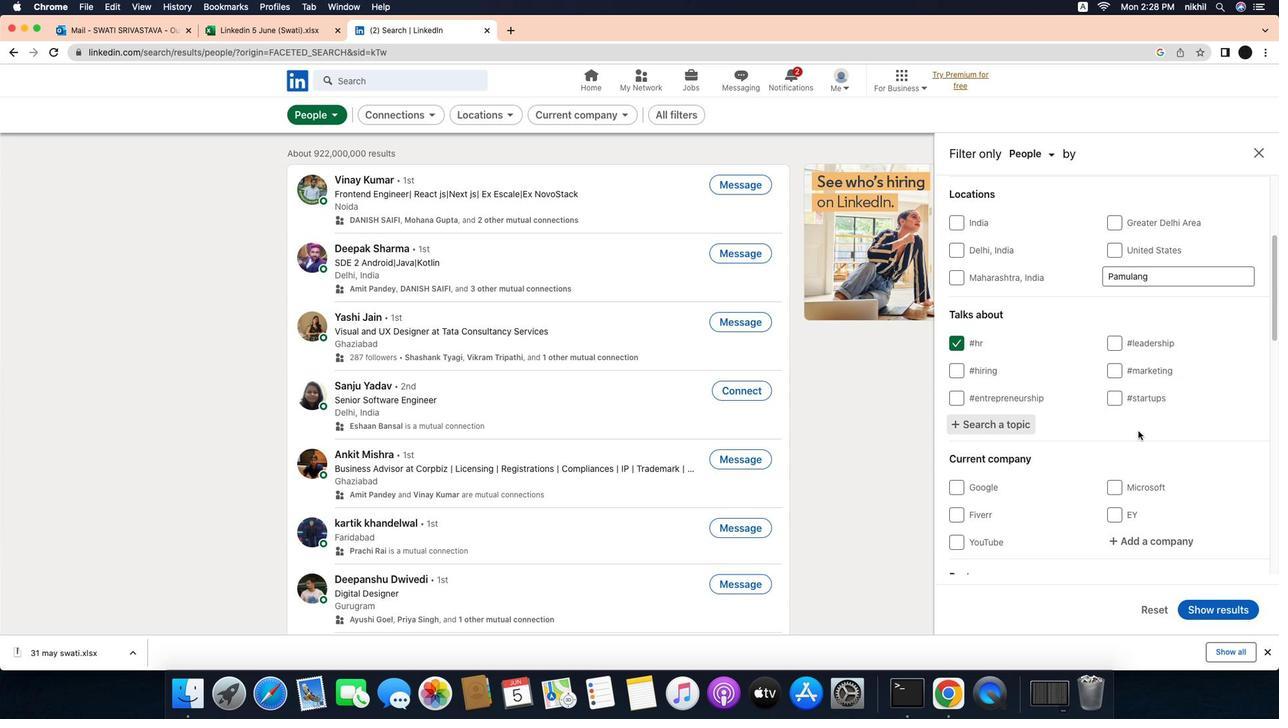 
Action: Mouse moved to (1173, 419)
Screenshot: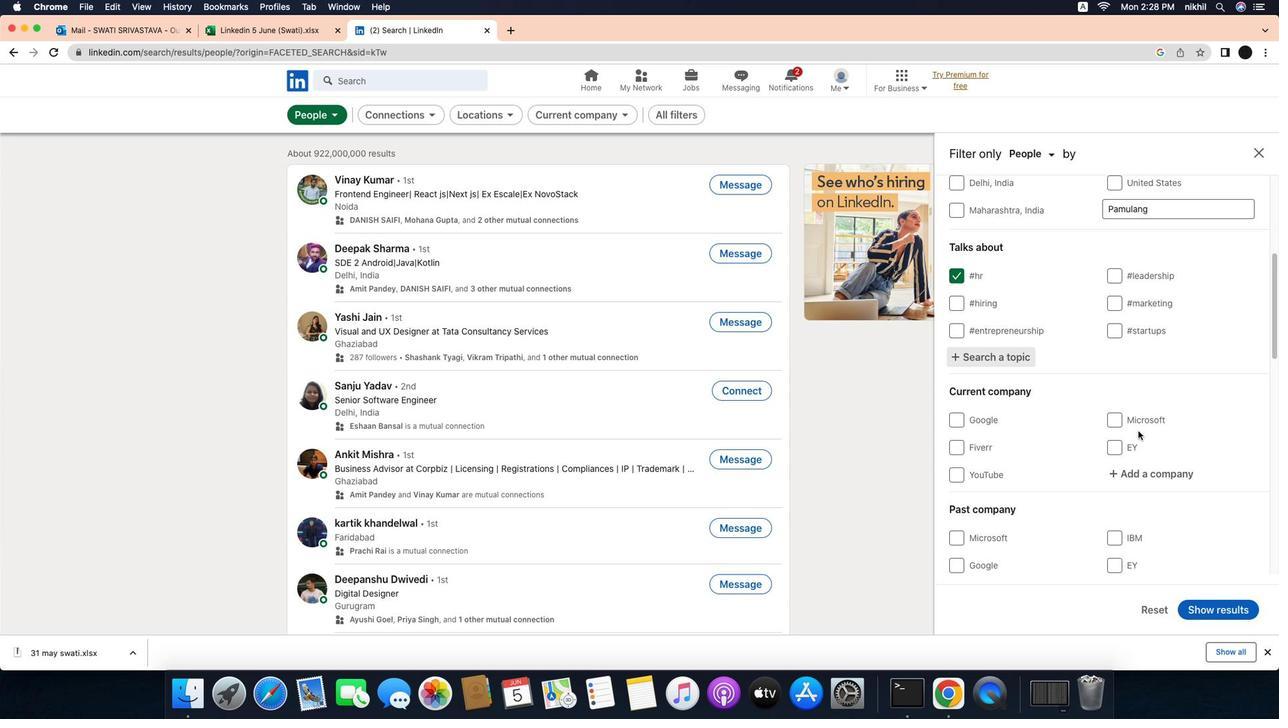 
Action: Mouse scrolled (1173, 419) with delta (-39, -40)
Screenshot: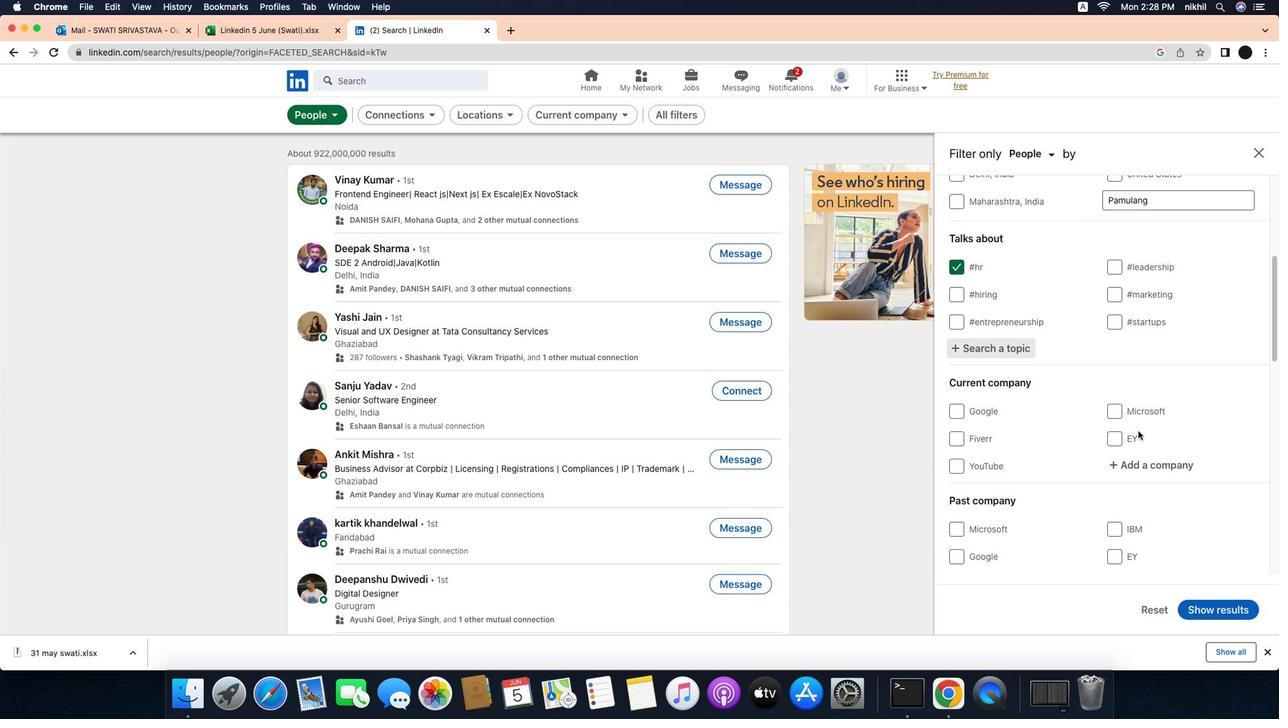 
Action: Mouse scrolled (1173, 419) with delta (-39, -40)
Screenshot: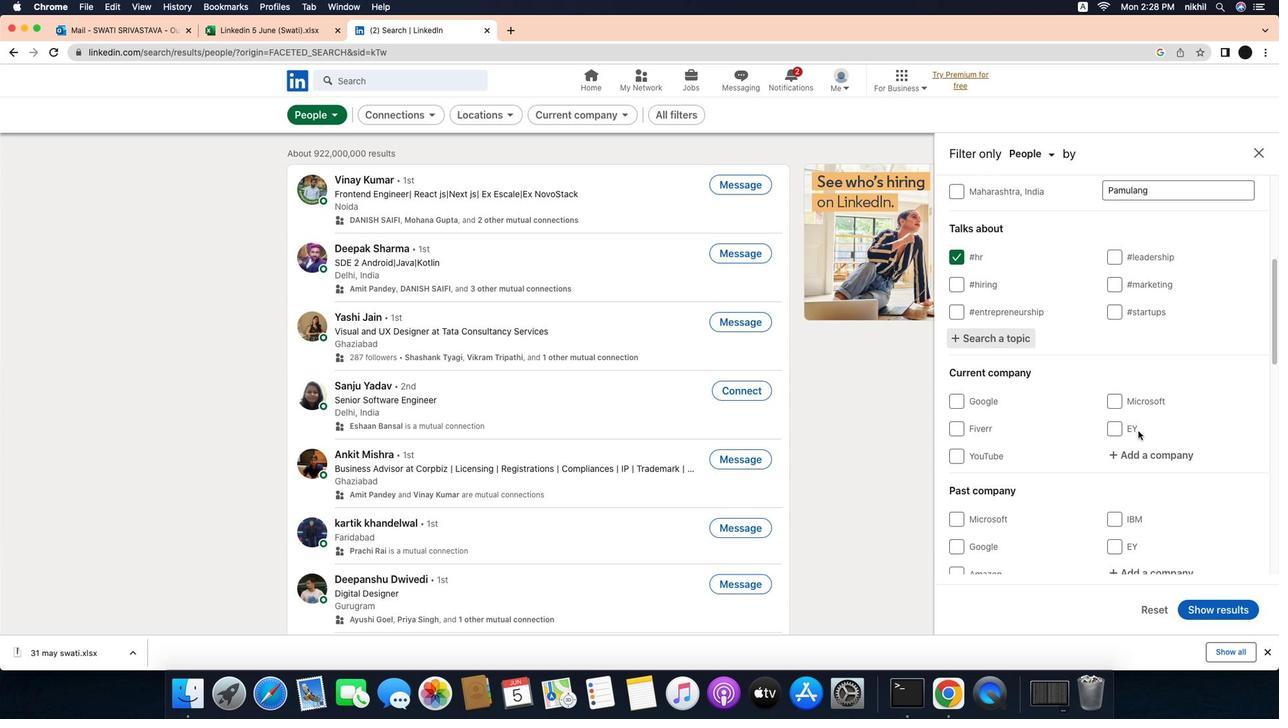 
Action: Mouse scrolled (1173, 419) with delta (-39, -40)
Screenshot: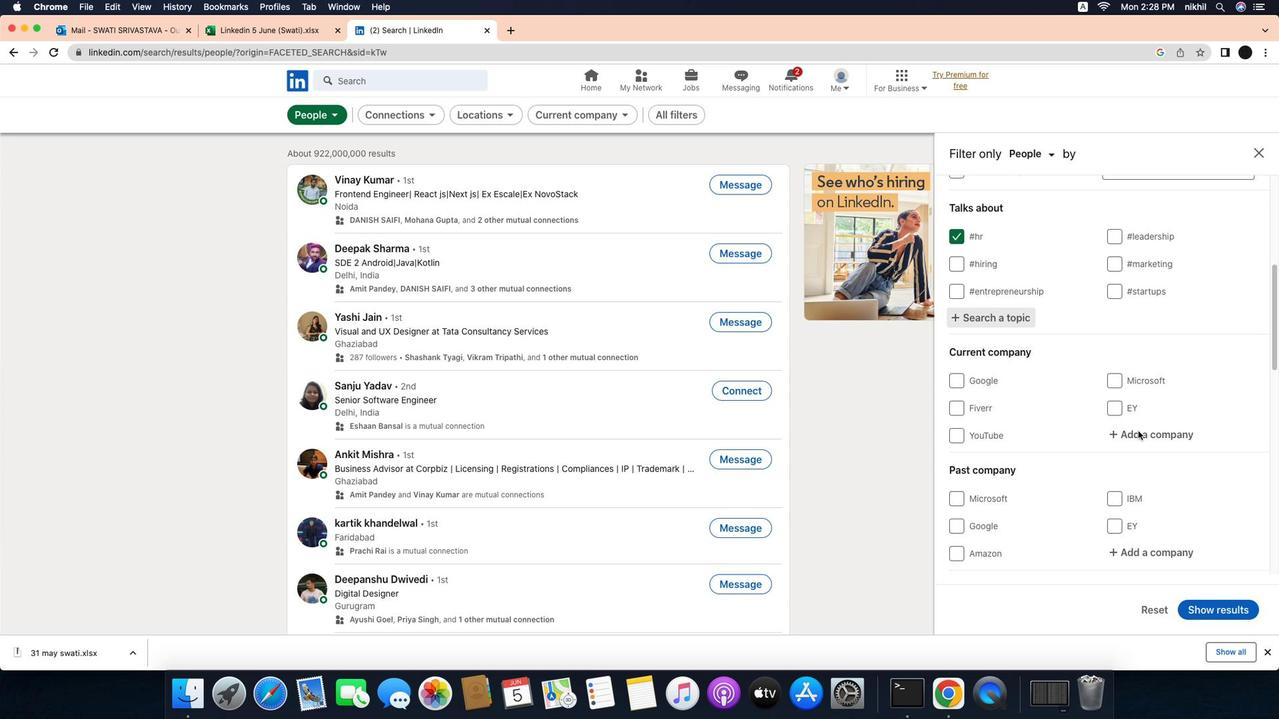 
Action: Mouse scrolled (1173, 419) with delta (-39, -40)
Screenshot: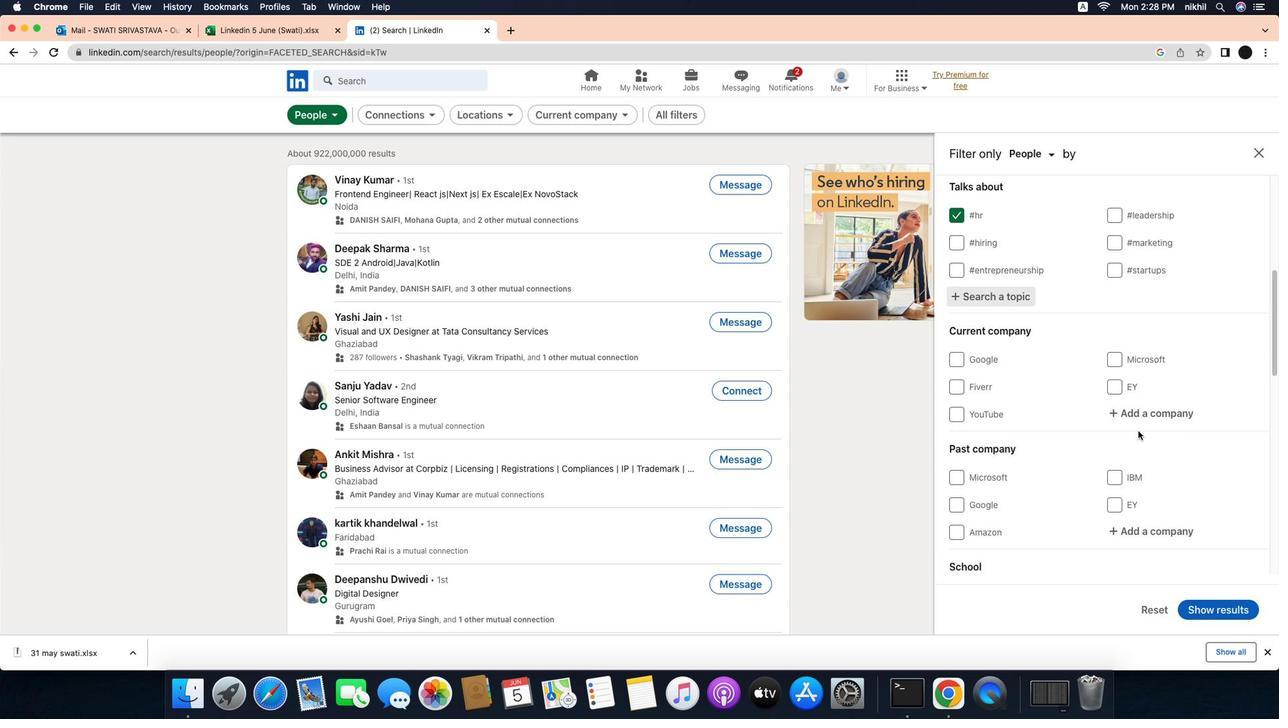 
Action: Mouse scrolled (1173, 419) with delta (-39, -40)
Screenshot: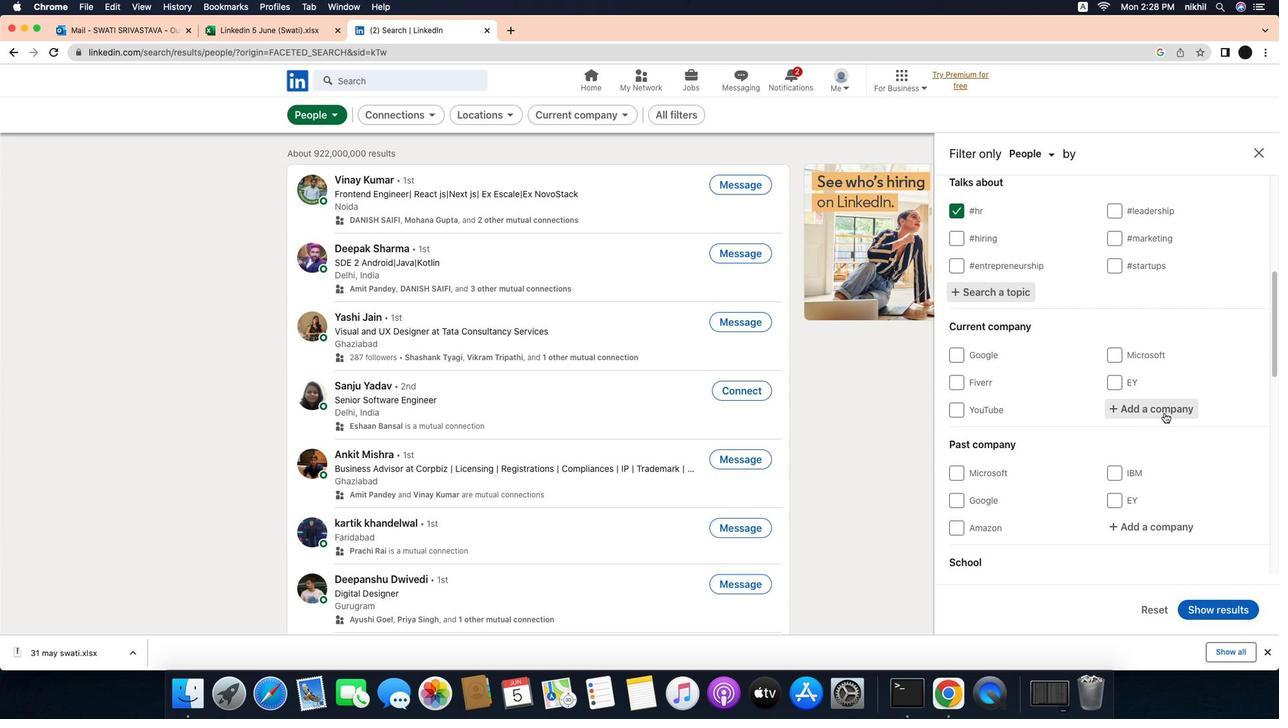 
Action: Mouse scrolled (1173, 419) with delta (-39, -40)
Screenshot: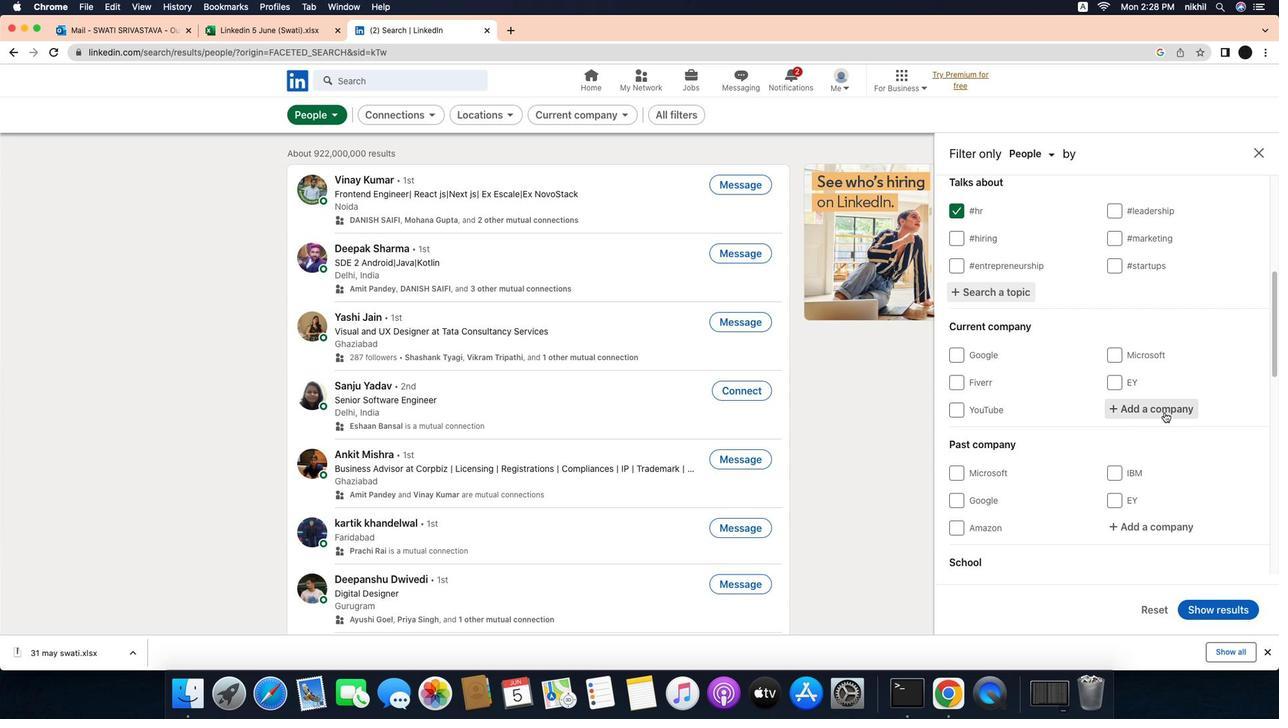
Action: Mouse scrolled (1173, 419) with delta (-39, -40)
Screenshot: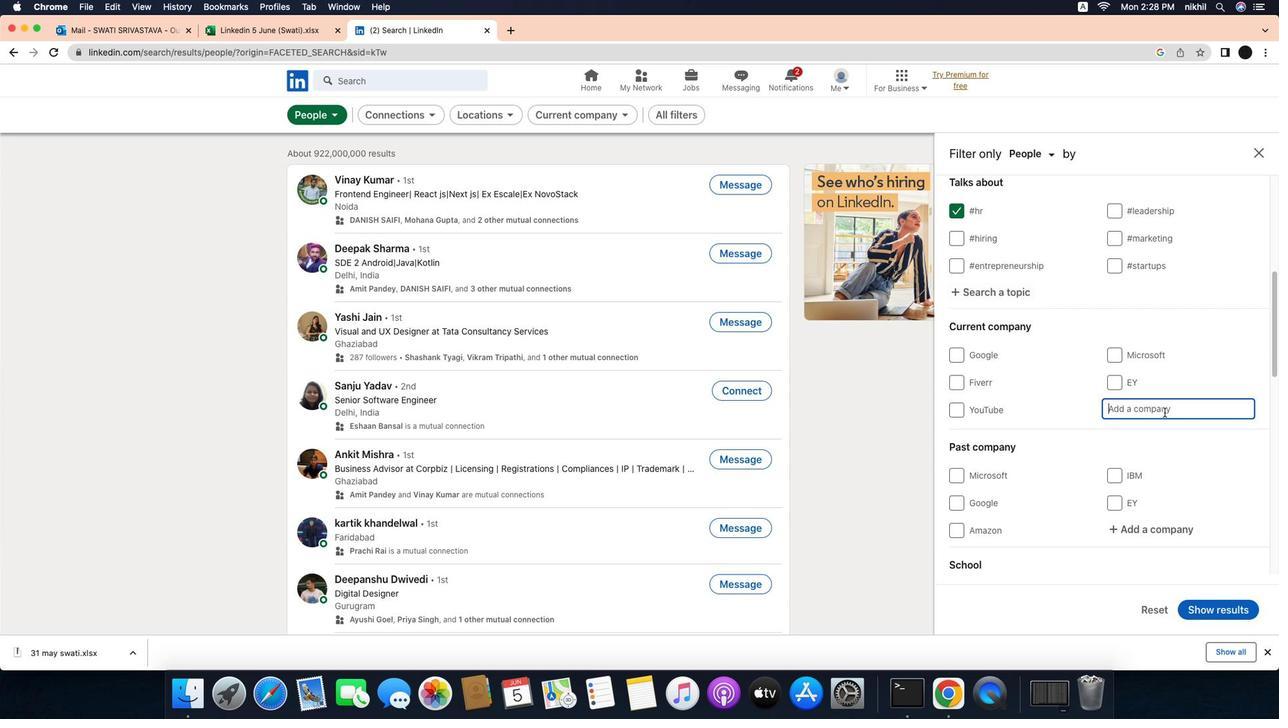 
Action: Mouse scrolled (1173, 419) with delta (-39, -40)
Screenshot: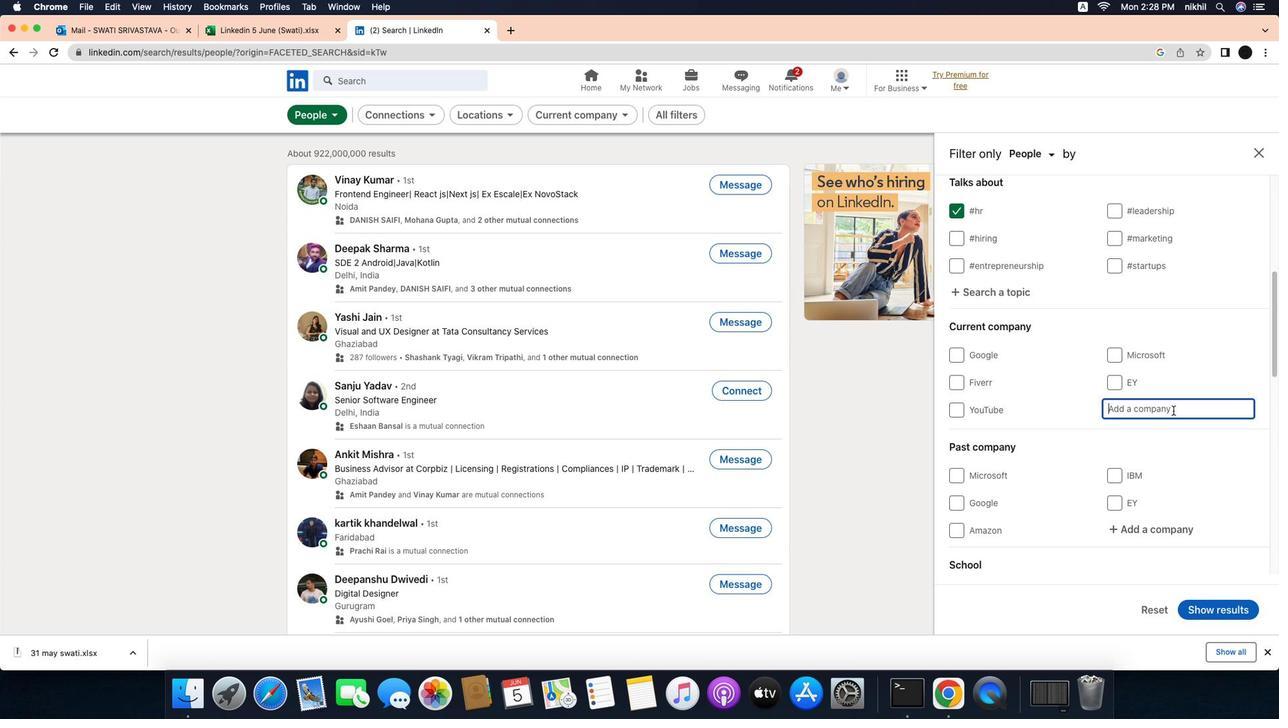 
Action: Mouse scrolled (1173, 419) with delta (-39, -40)
Screenshot: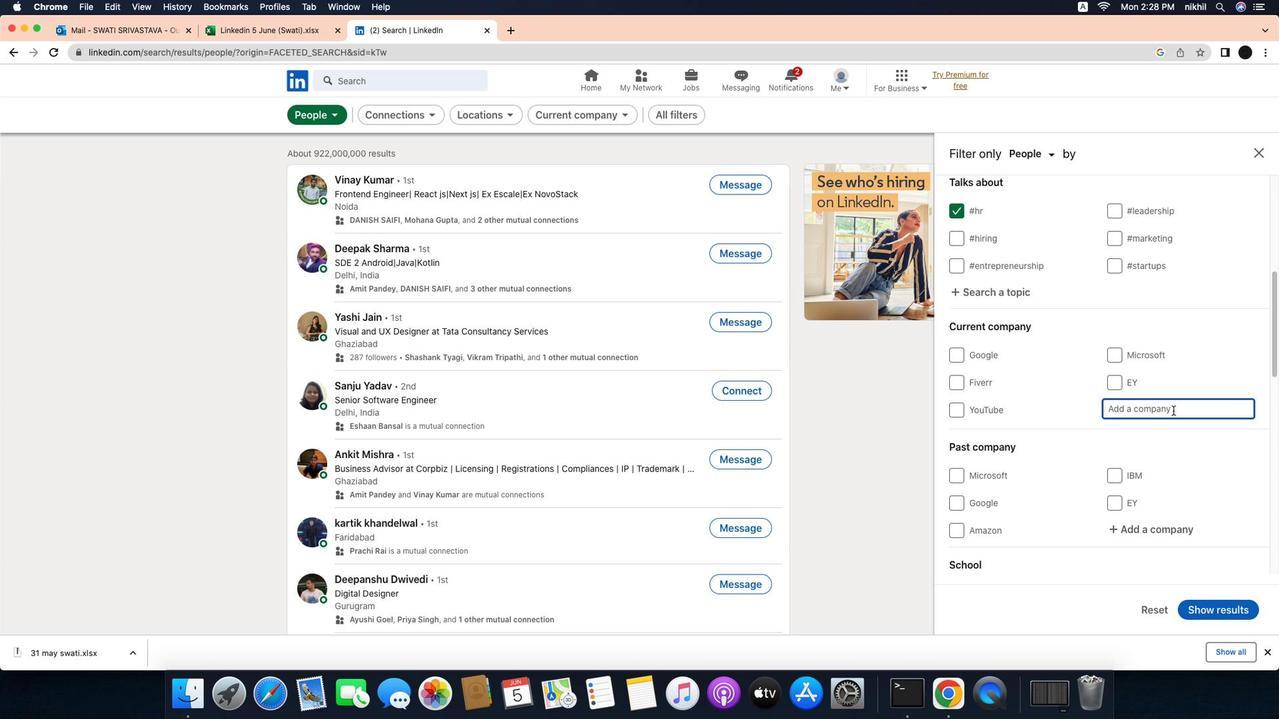 
Action: Mouse scrolled (1173, 419) with delta (-39, -40)
Screenshot: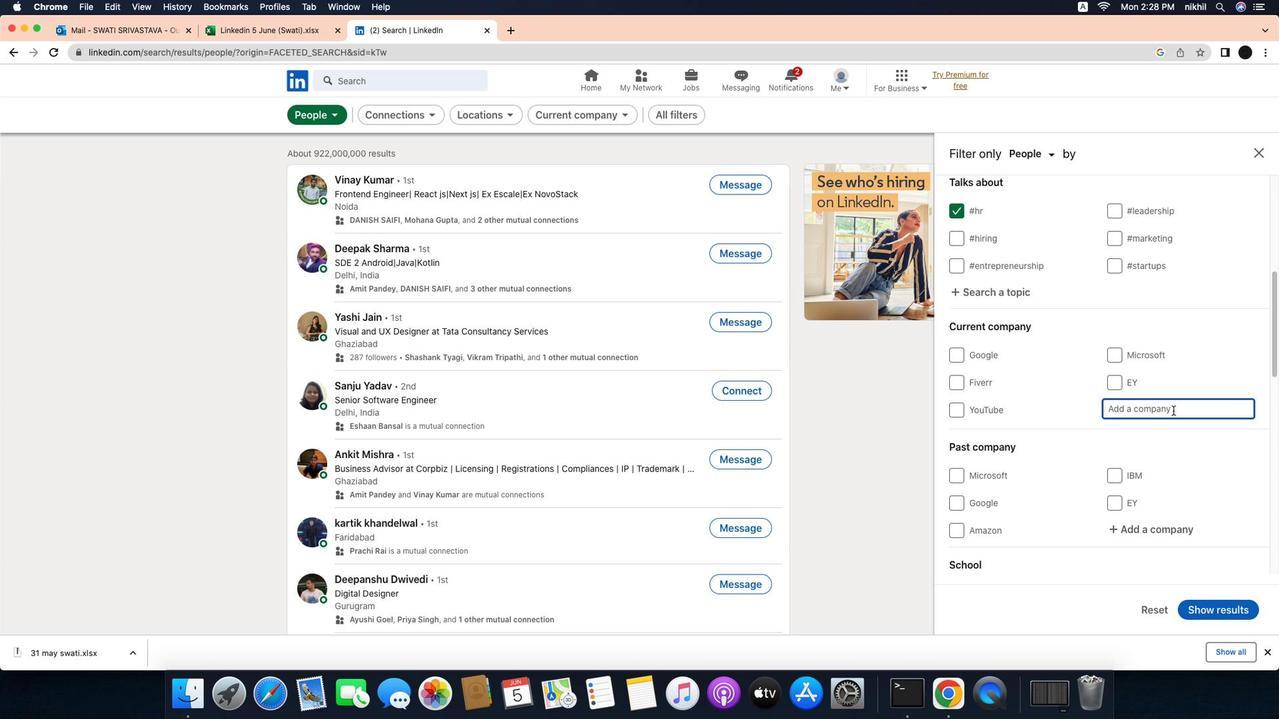 
Action: Mouse moved to (1202, 399)
Screenshot: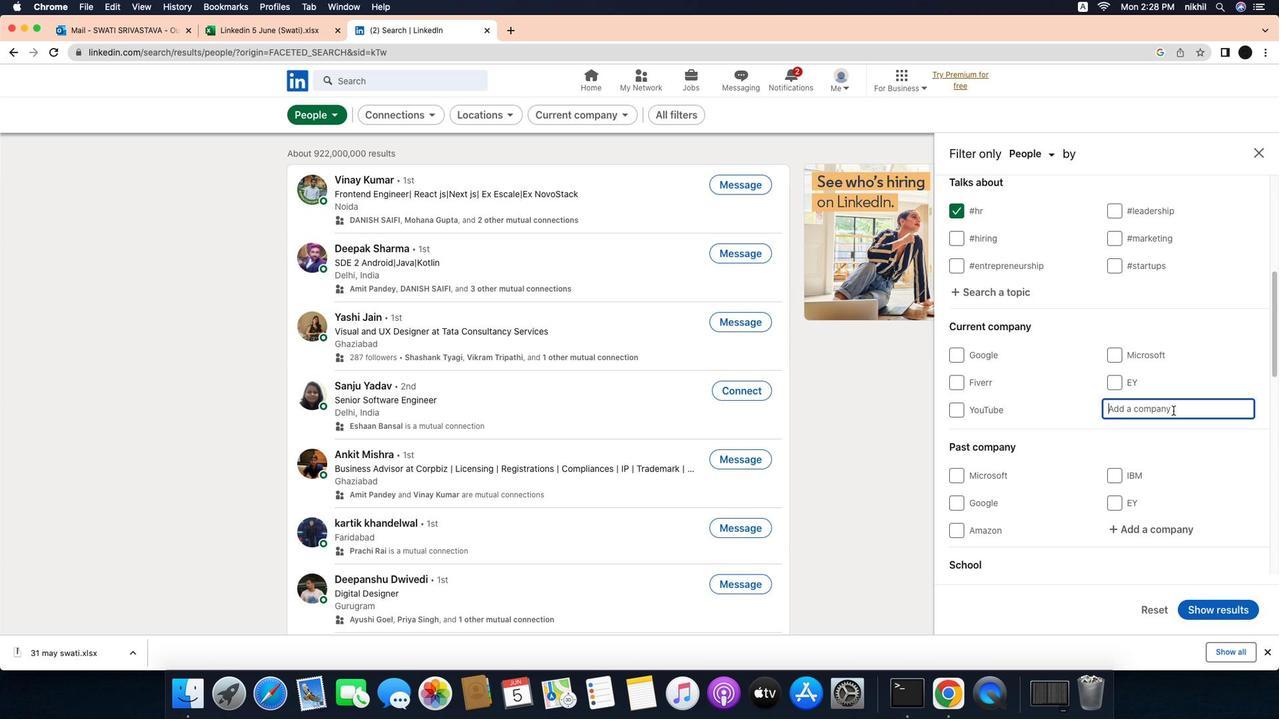 
Action: Mouse pressed left at (1202, 399)
Screenshot: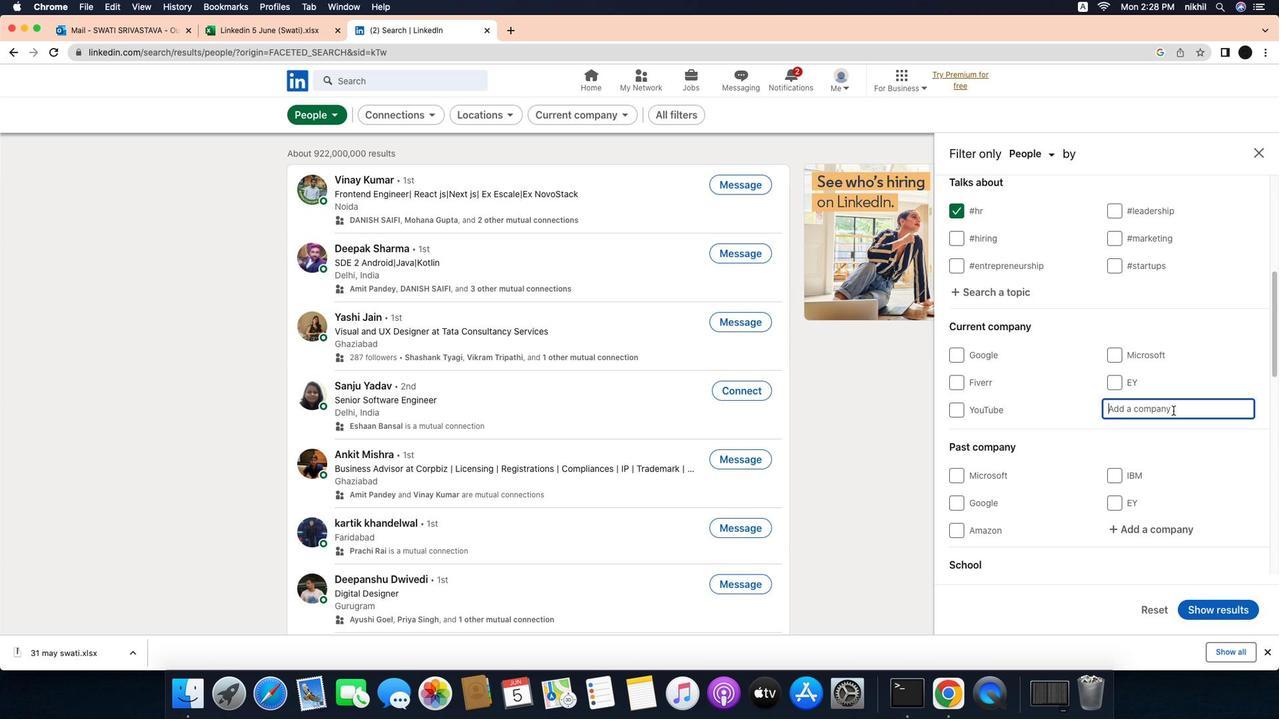 
Action: Mouse moved to (1211, 397)
Screenshot: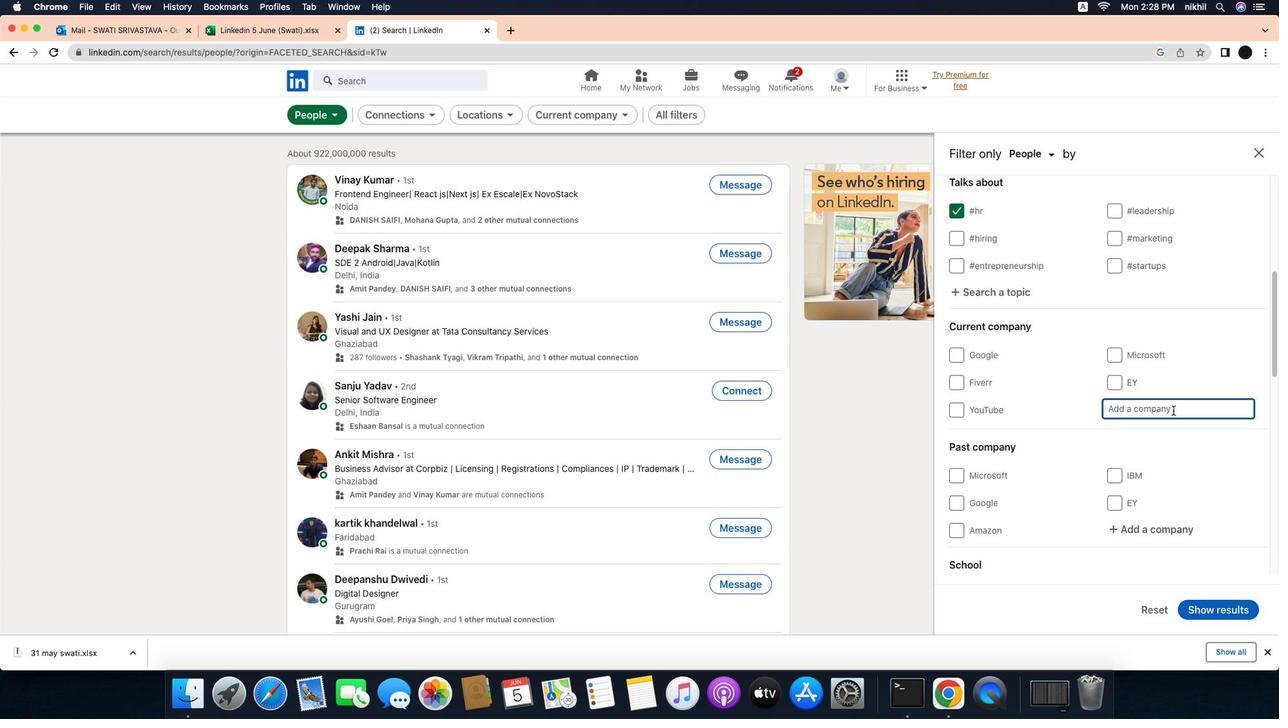 
Action: Mouse pressed left at (1211, 397)
Screenshot: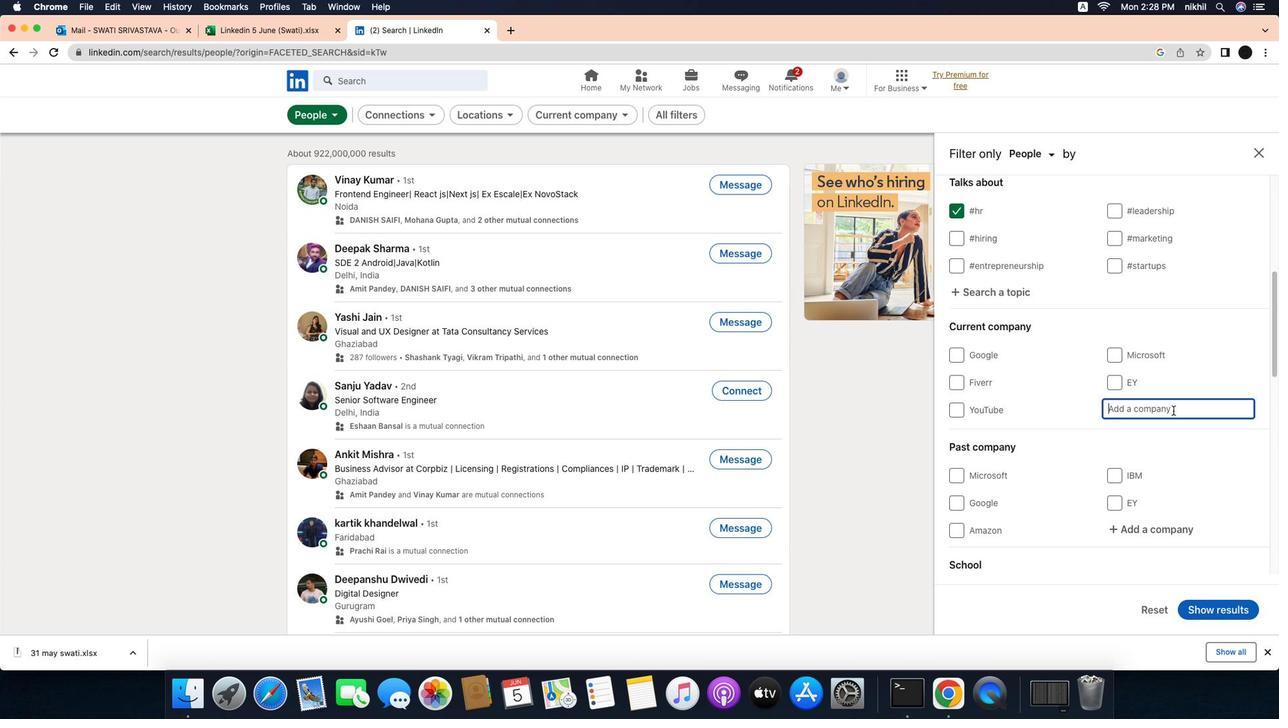 
Action: Key pressed Key.caps_lock'V'Key.caps_lock'o''l''t''-'Key.caps_lock'I'Key.caps_lock'n''t''e''r''n''a''t''i''o''n''a''l'Key.spaceKey.shift_r'('Key.caps_lock'A'Key.caps_lock'n'Key.spaceKey.caps_lock'I'Key.caps_lock'n''n''o''v''a'Key.spaceKey.caps_lock'S'Key.caps_lock'o''l''u''t''i''o''n''s'Key.spaceKey.caps_lock'C'Key.caps_lock'o''m''p''a''n''y'Key.shift_r')'
Screenshot: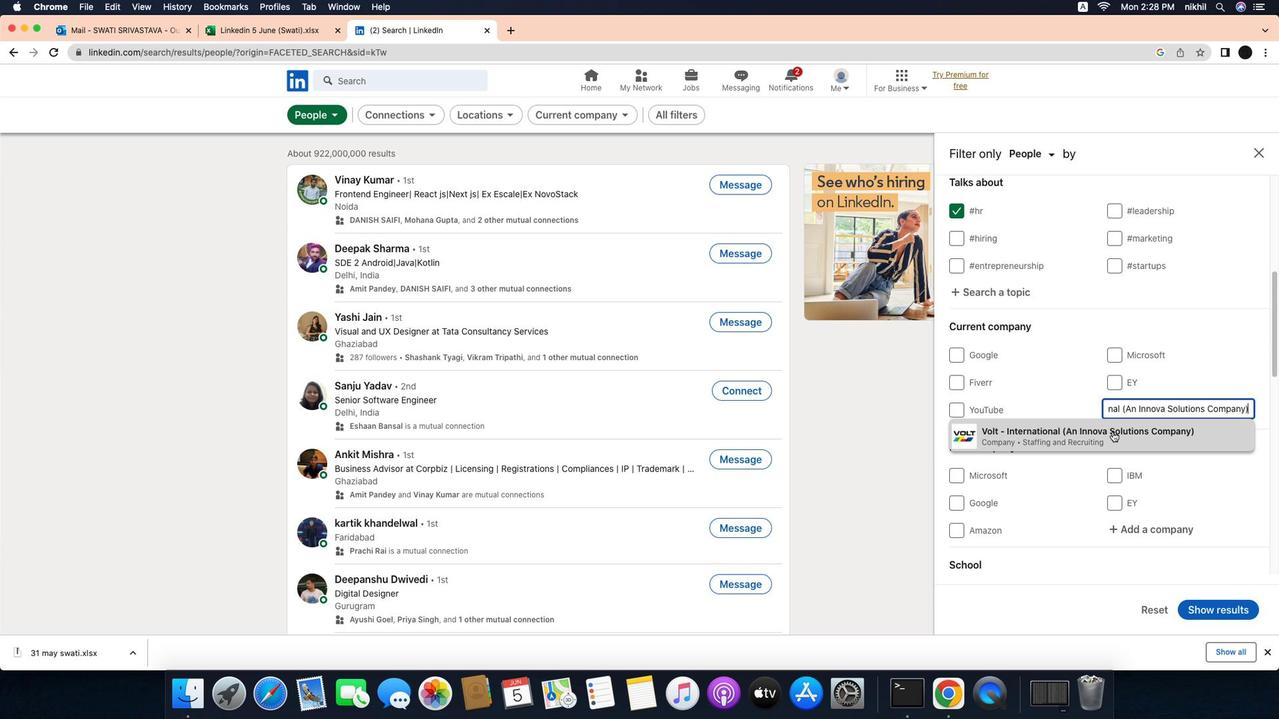 
Action: Mouse moved to (1146, 419)
Screenshot: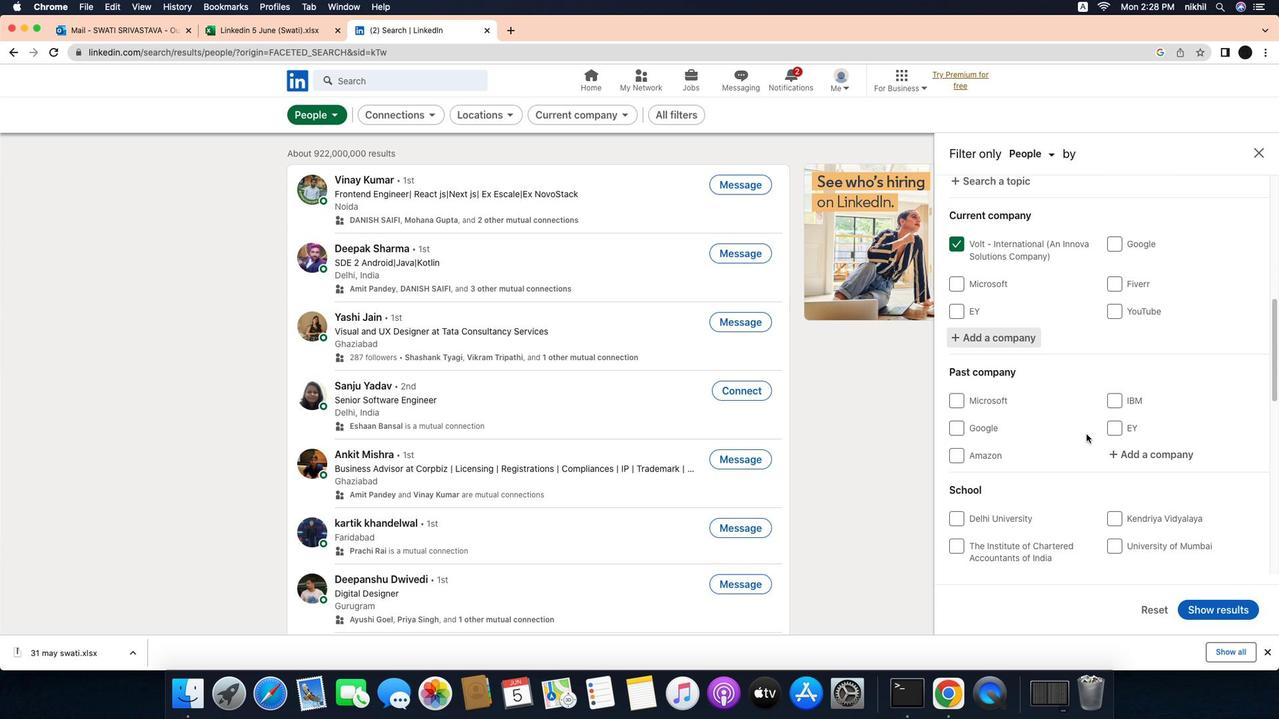 
Action: Mouse pressed left at (1146, 419)
Screenshot: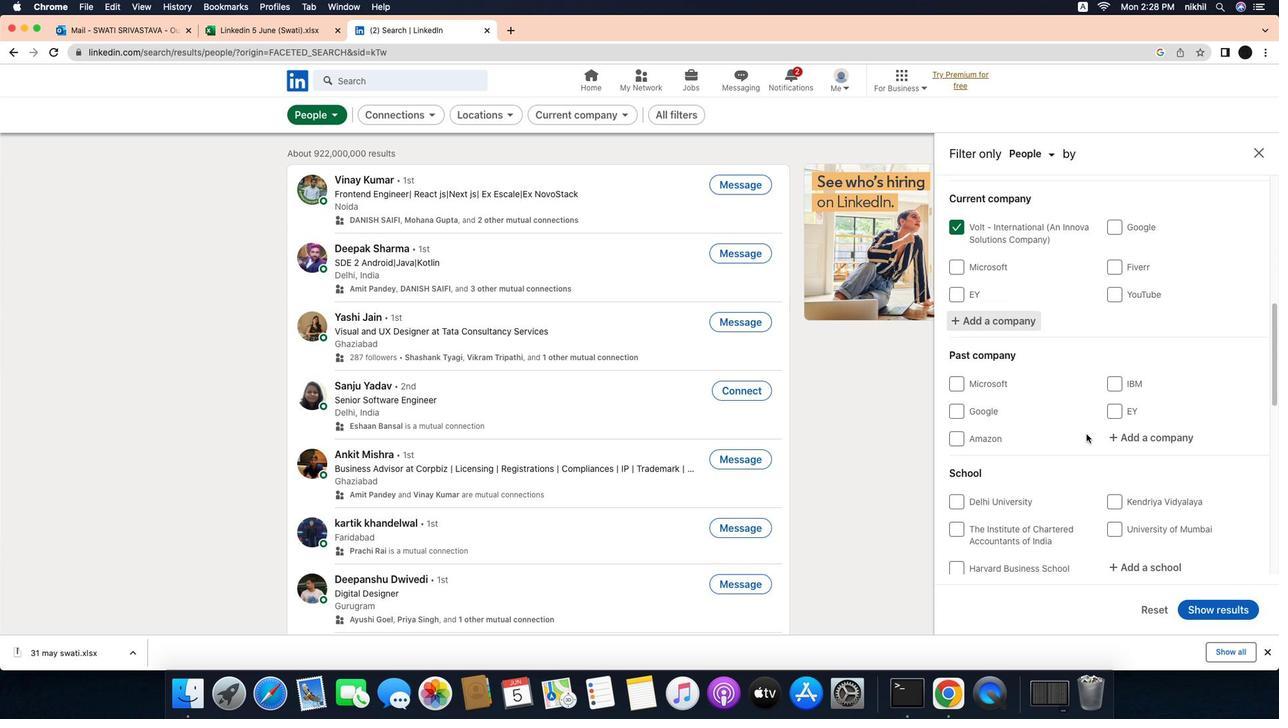 
Action: Mouse moved to (1118, 423)
Screenshot: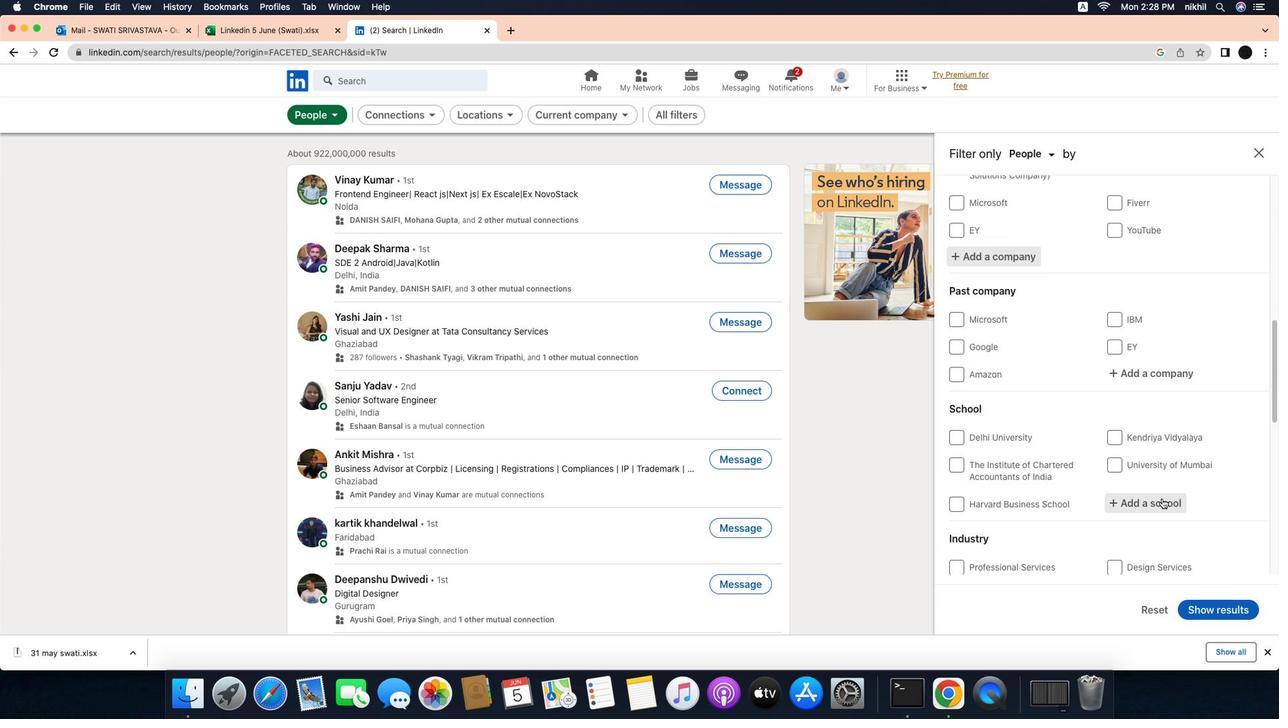 
Action: Mouse scrolled (1118, 423) with delta (-39, -40)
Screenshot: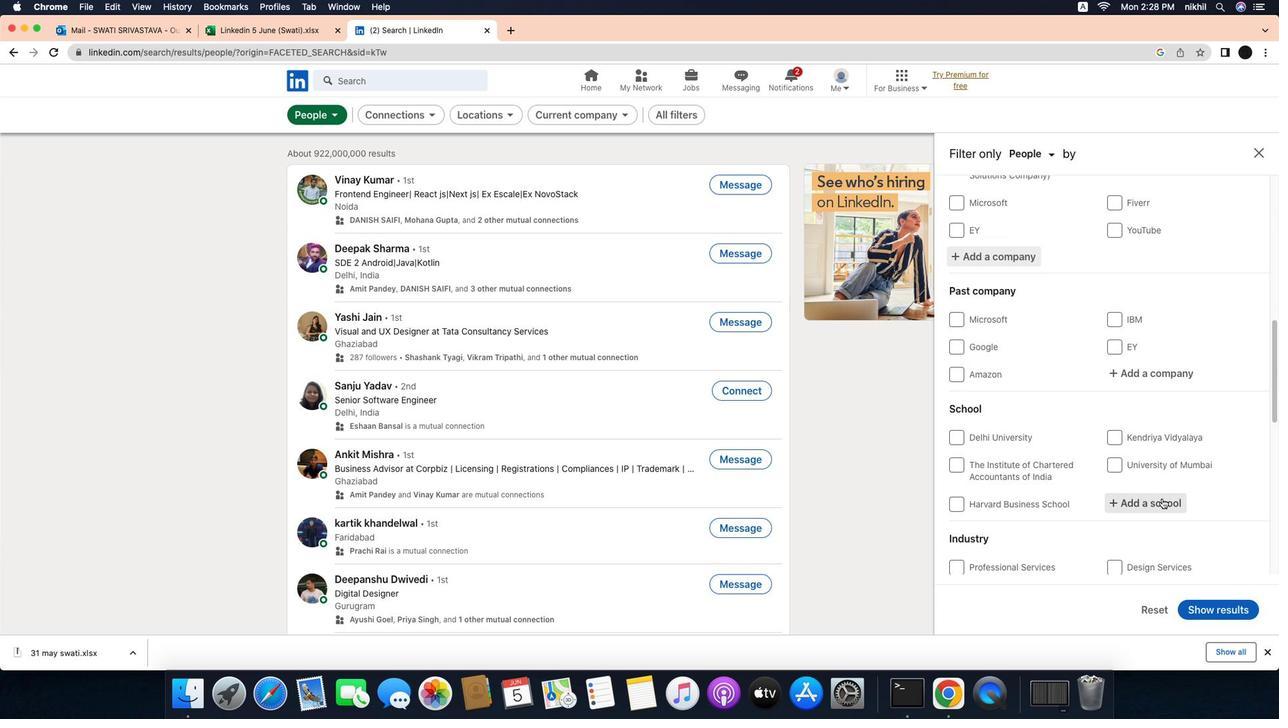 
Action: Mouse scrolled (1118, 423) with delta (-39, -40)
Screenshot: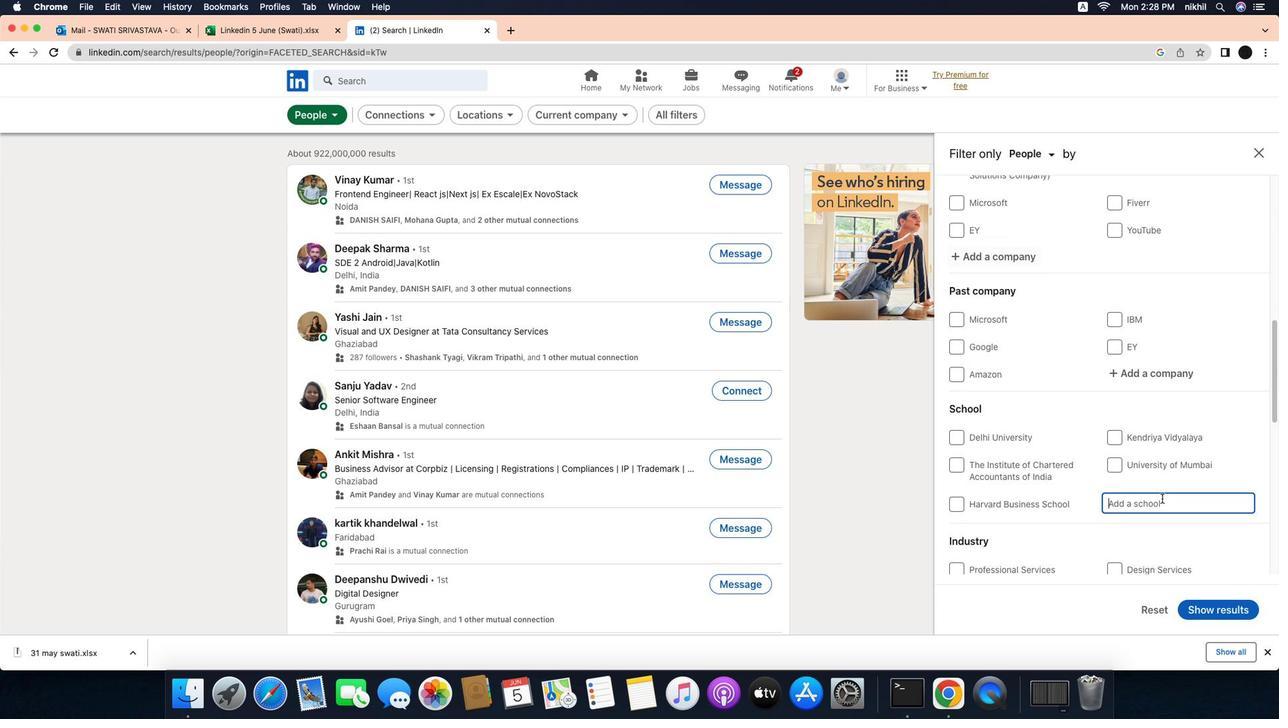 
Action: Mouse scrolled (1118, 423) with delta (-39, -40)
Screenshot: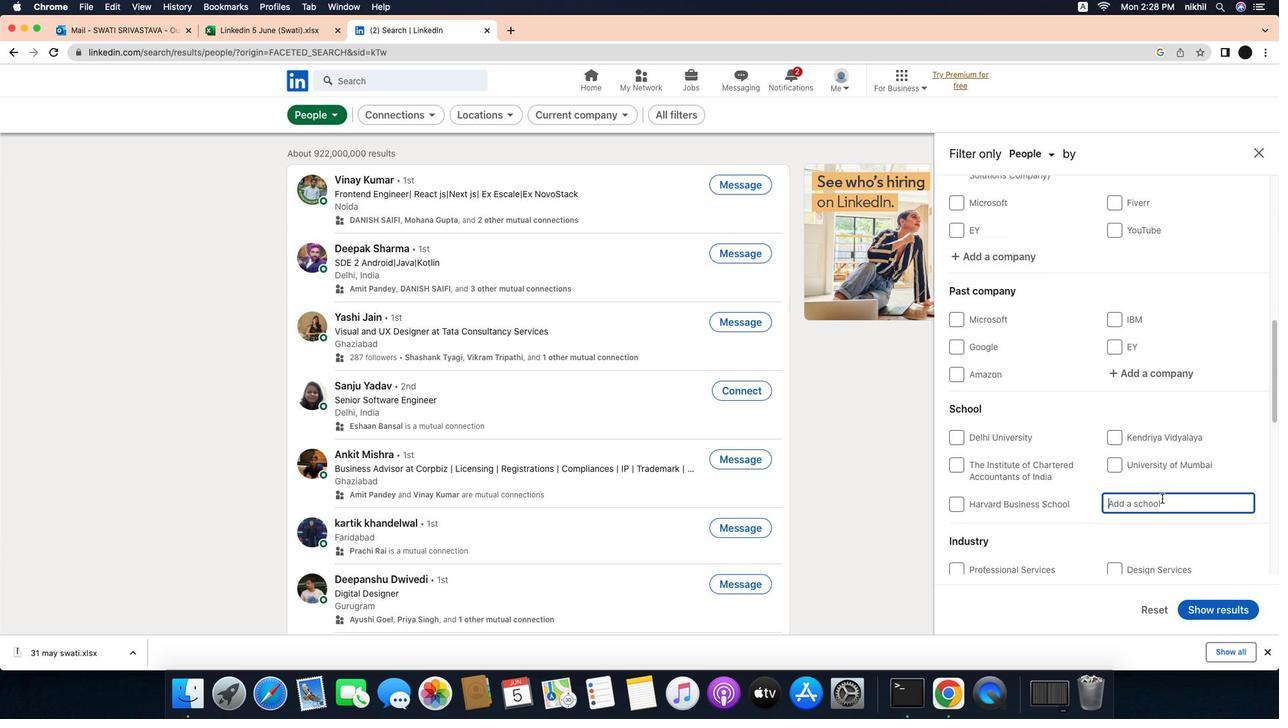 
Action: Mouse scrolled (1118, 423) with delta (-39, -41)
Screenshot: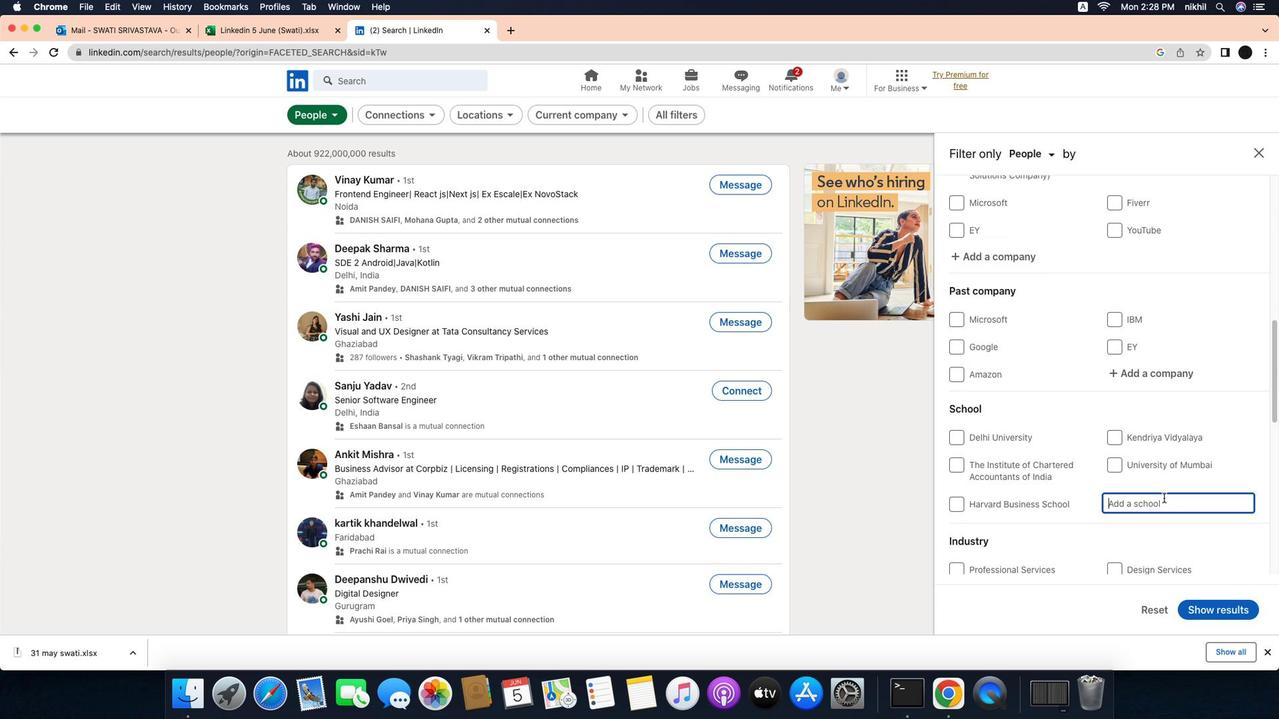
Action: Mouse scrolled (1118, 423) with delta (-39, -40)
Screenshot: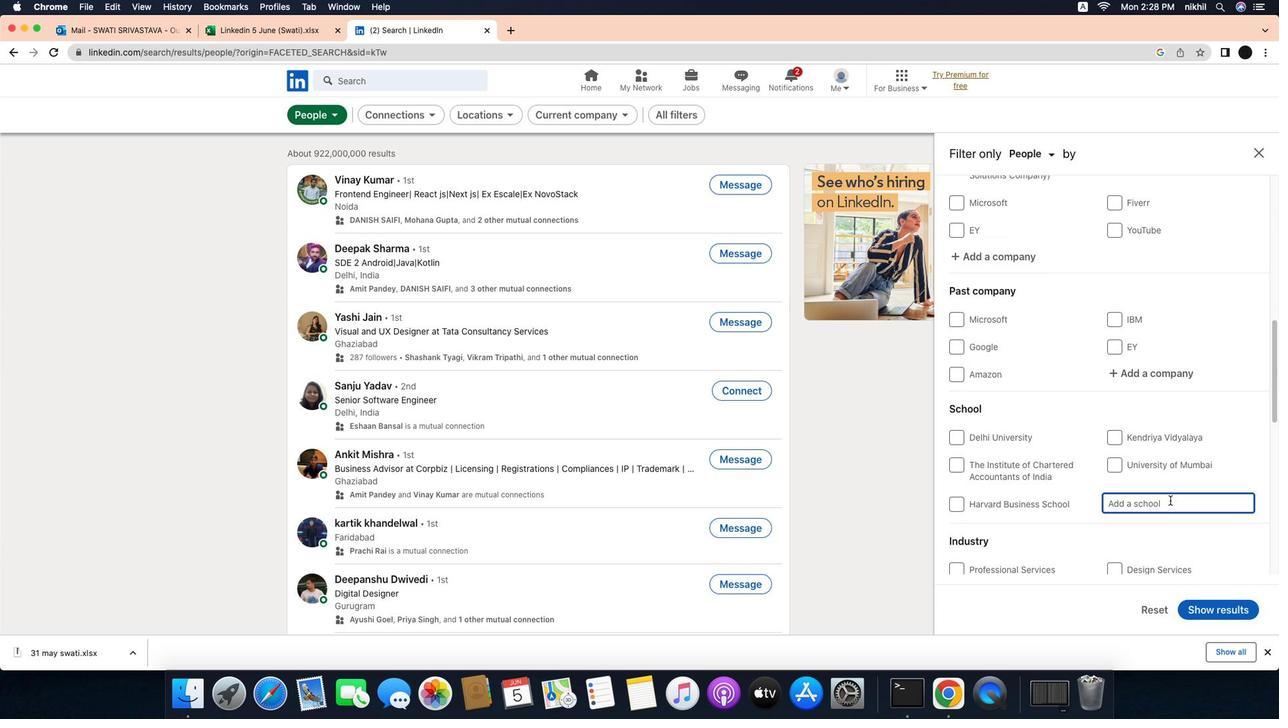 
Action: Mouse scrolled (1118, 423) with delta (-39, -40)
Screenshot: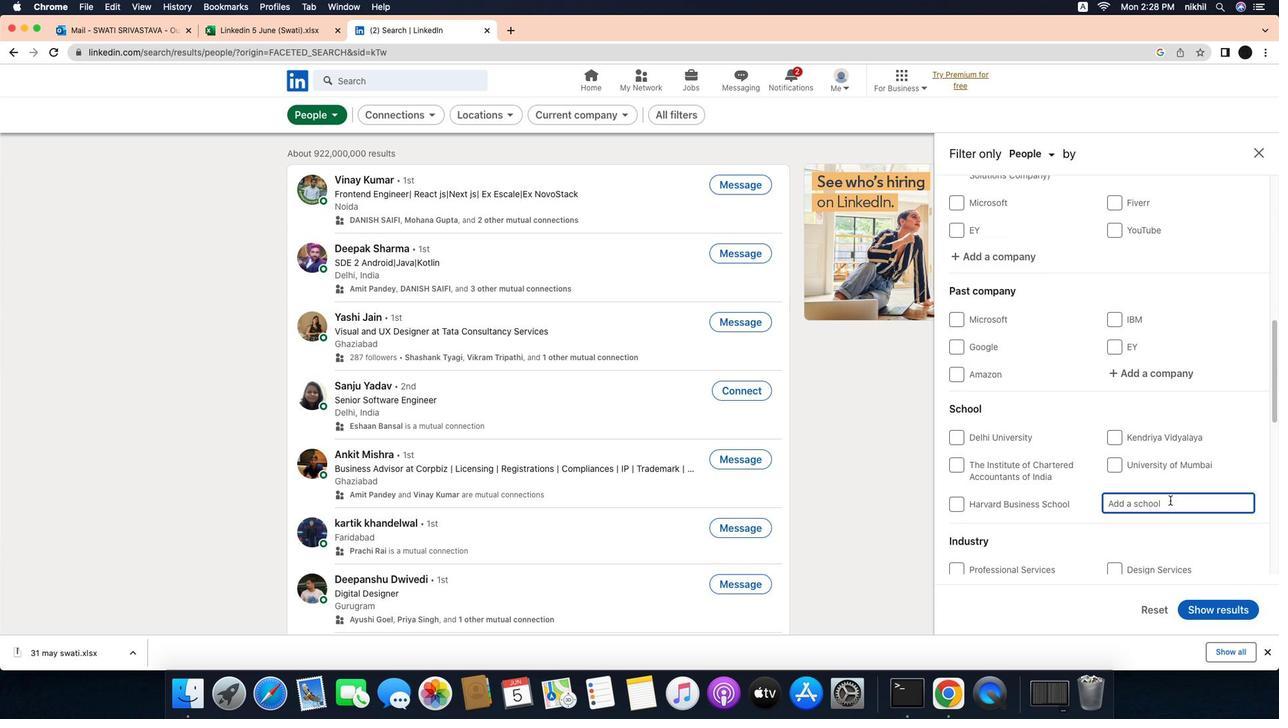 
Action: Mouse scrolled (1118, 423) with delta (-39, -41)
Screenshot: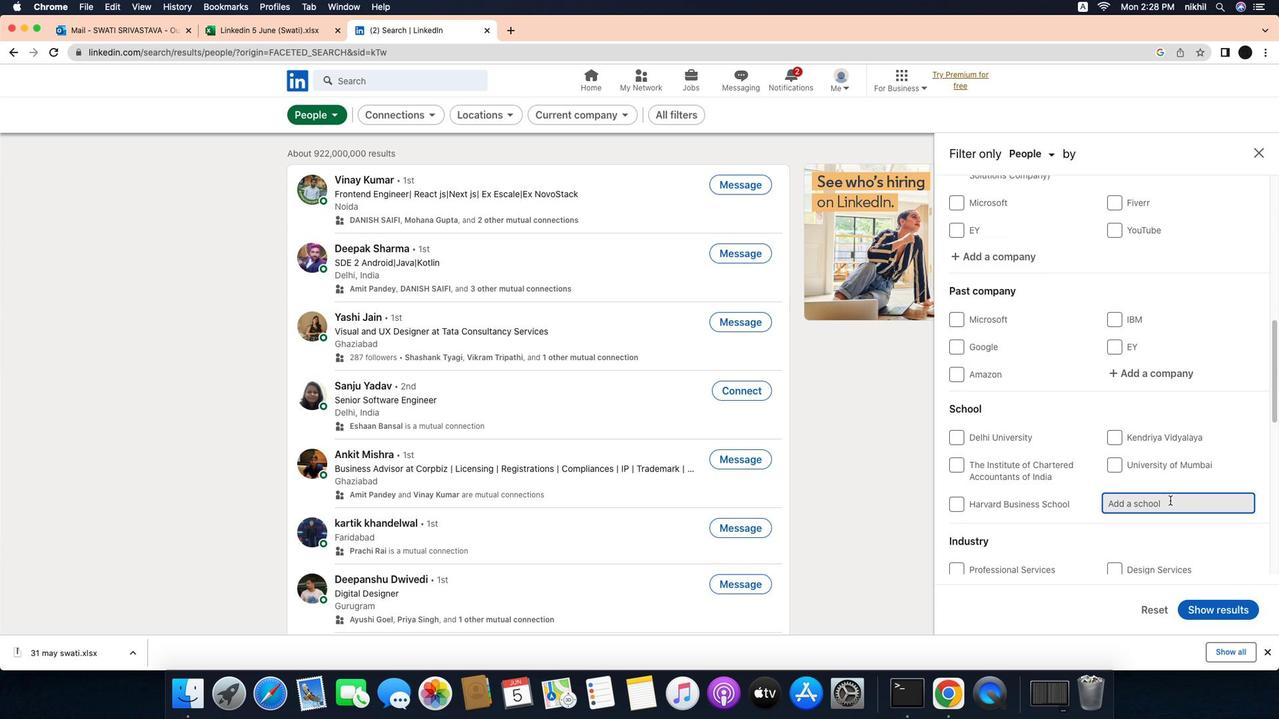 
Action: Mouse moved to (1199, 491)
Screenshot: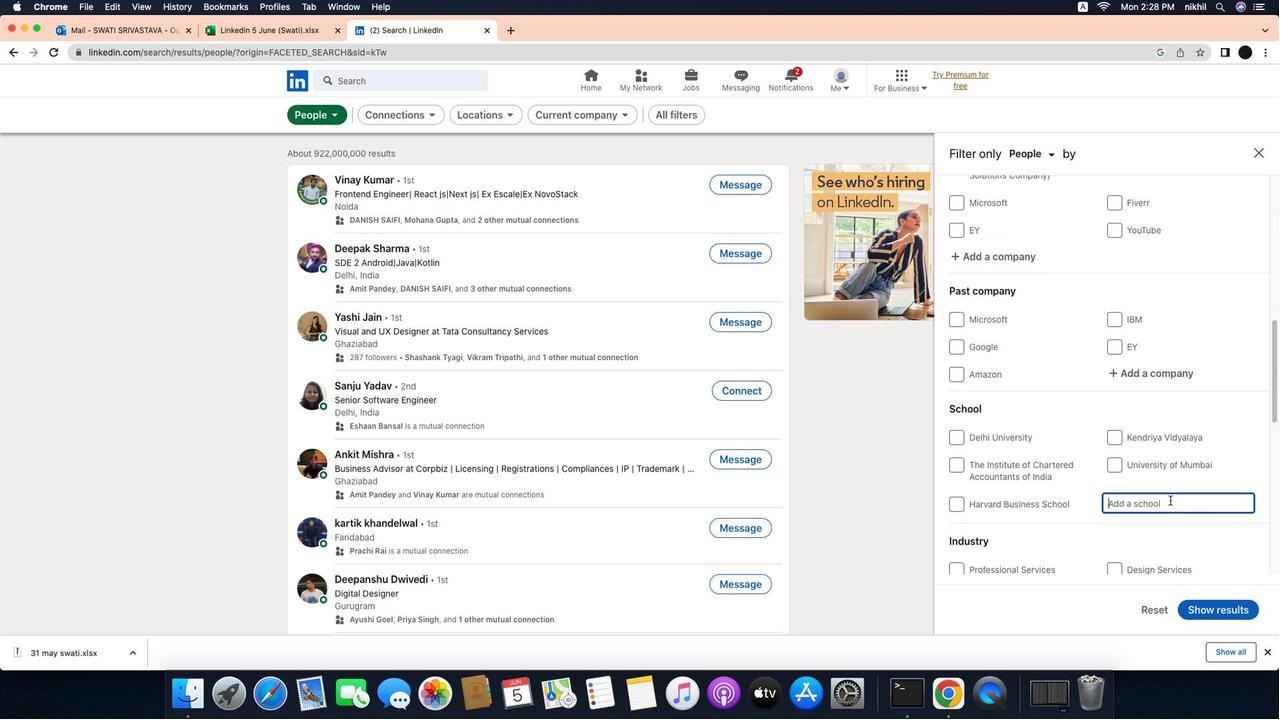
Action: Mouse pressed left at (1199, 491)
Screenshot: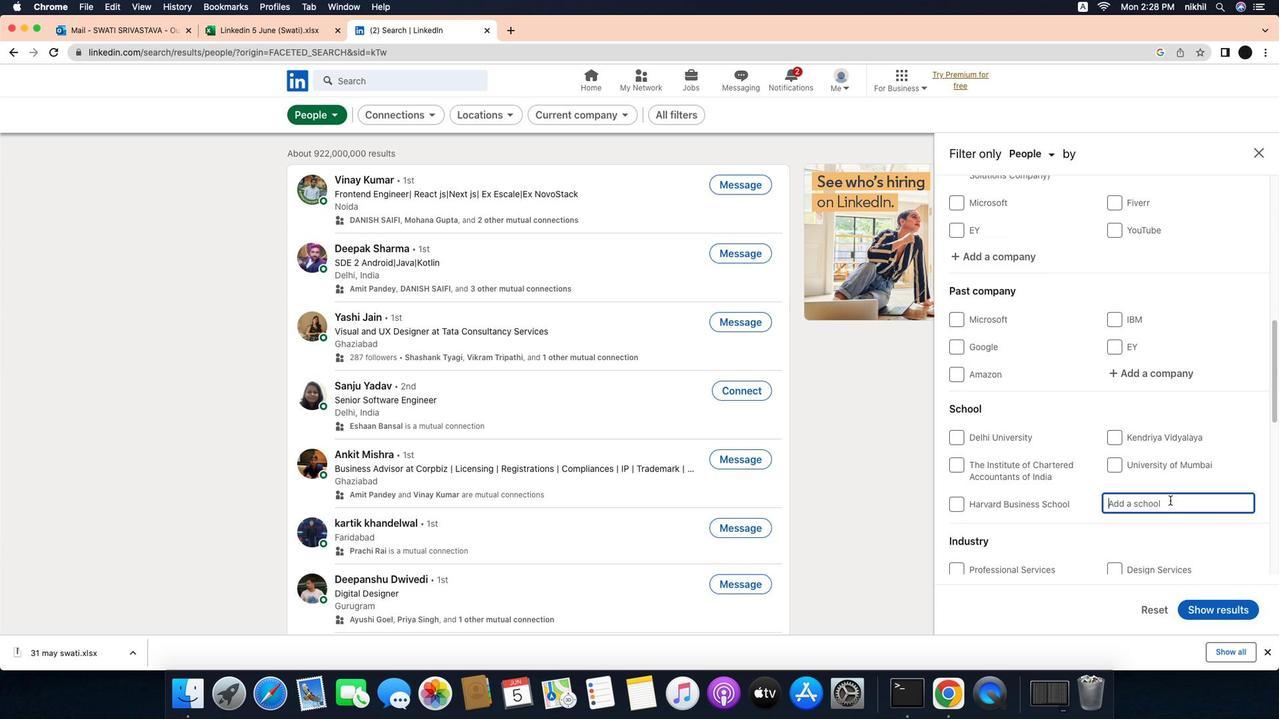 
Action: Mouse moved to (1208, 493)
Screenshot: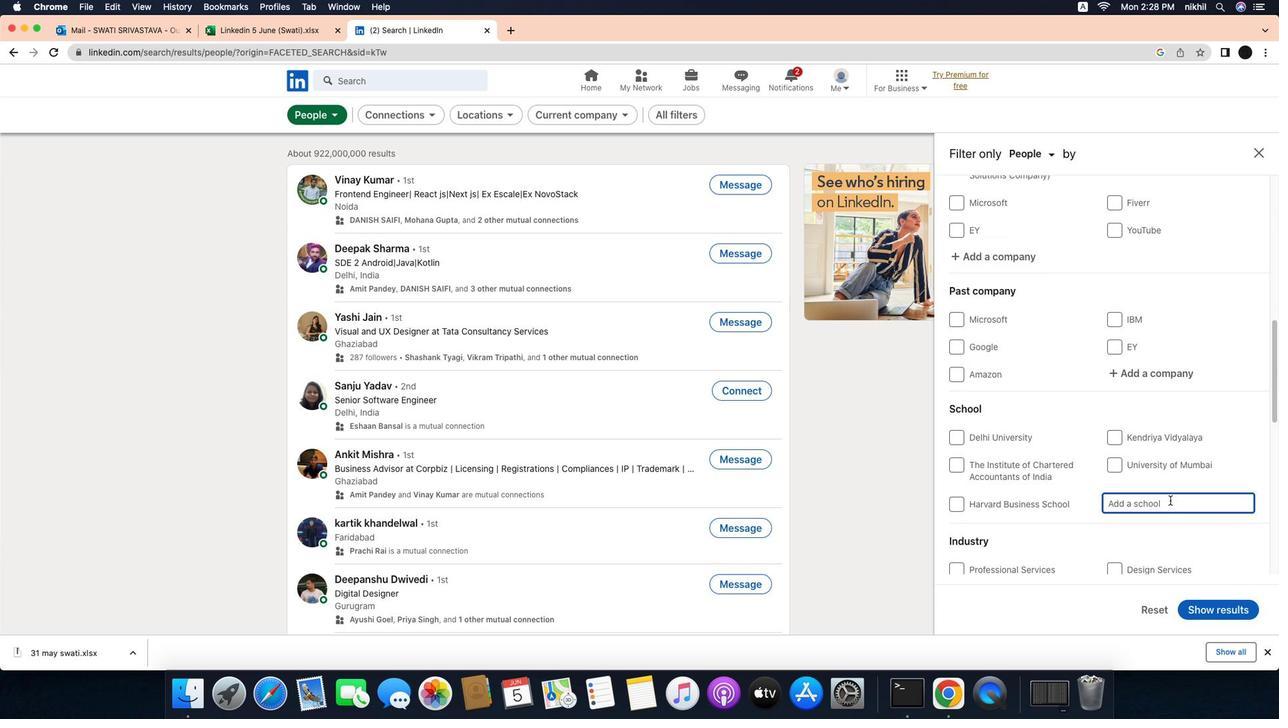 
Action: Mouse pressed left at (1208, 493)
Screenshot: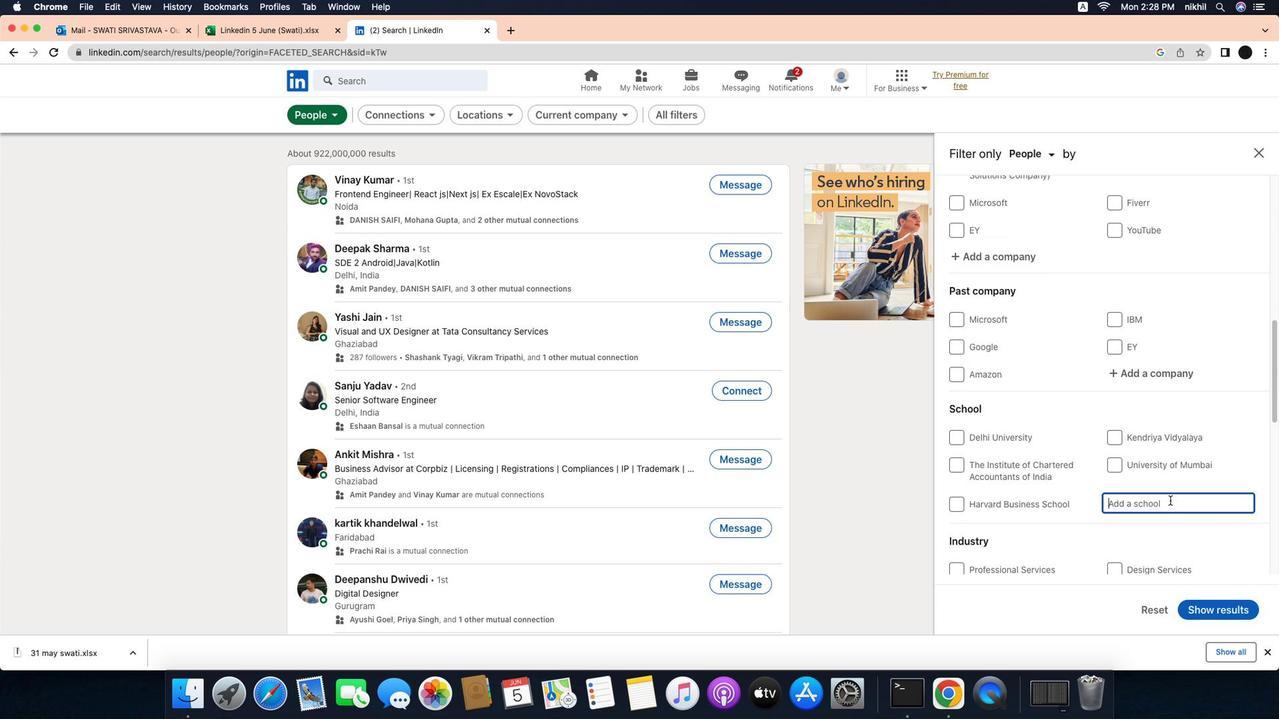 
Action: Mouse moved to (1208, 493)
Screenshot: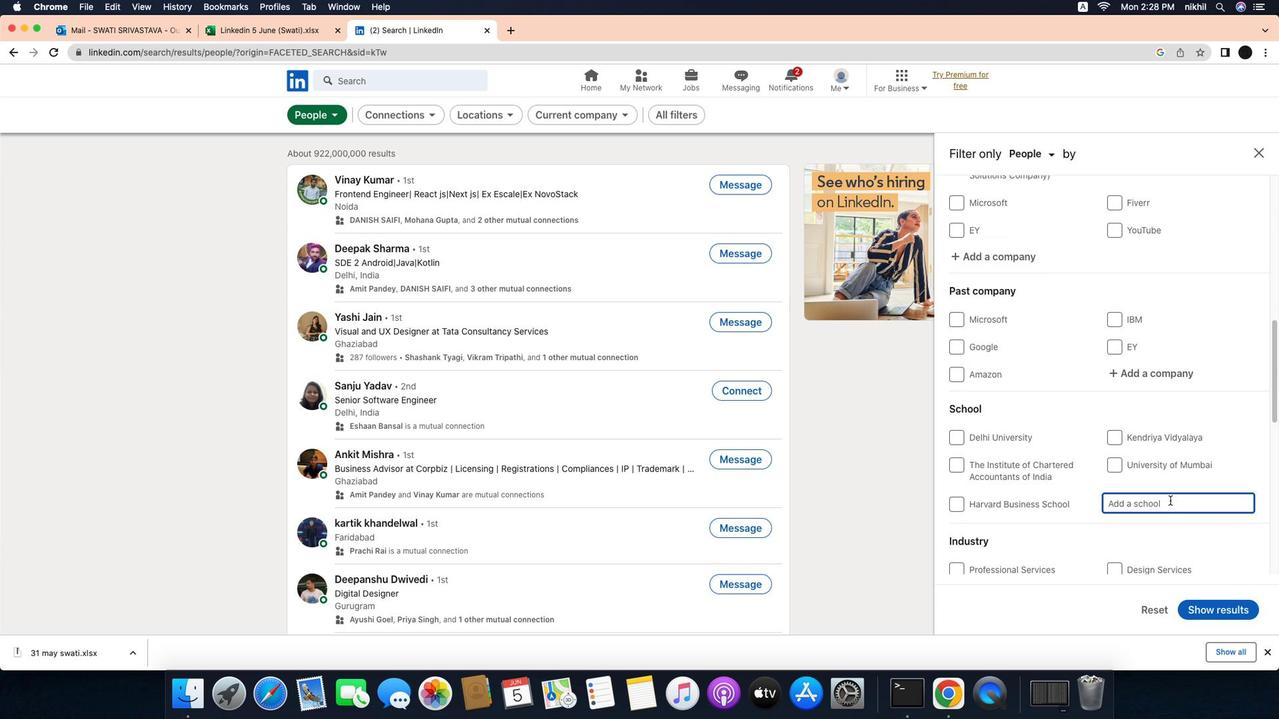 
Action: Key pressed Key.caps_lock'T'Key.caps_lock'h''e'Key.space'a'Key.caps_lockKey.backspace'A'Key.caps_lock'i''r'Key.spaceKey.caps_lock'F'Key.caps_lock'o''r''c''e'Key.spaceKey.caps_lock'S'Key.caps_lock'c''h''o''o''l'
Screenshot: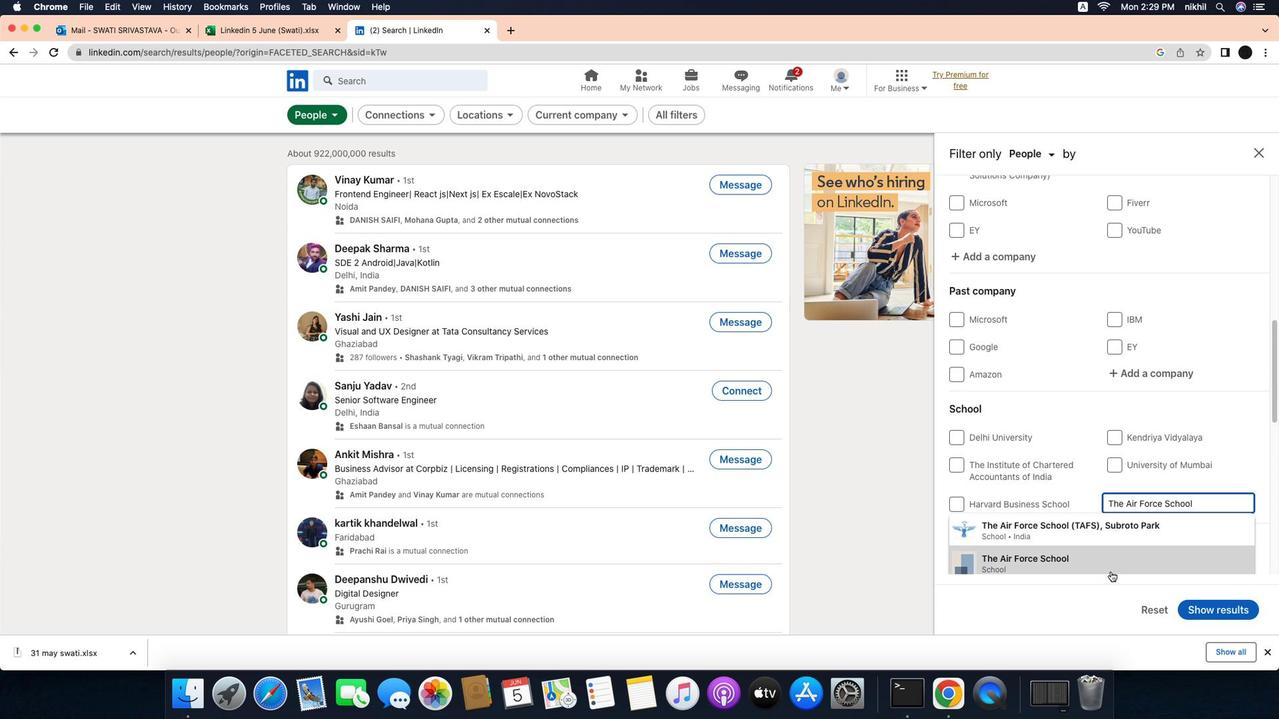 
Action: Mouse moved to (1133, 558)
Screenshot: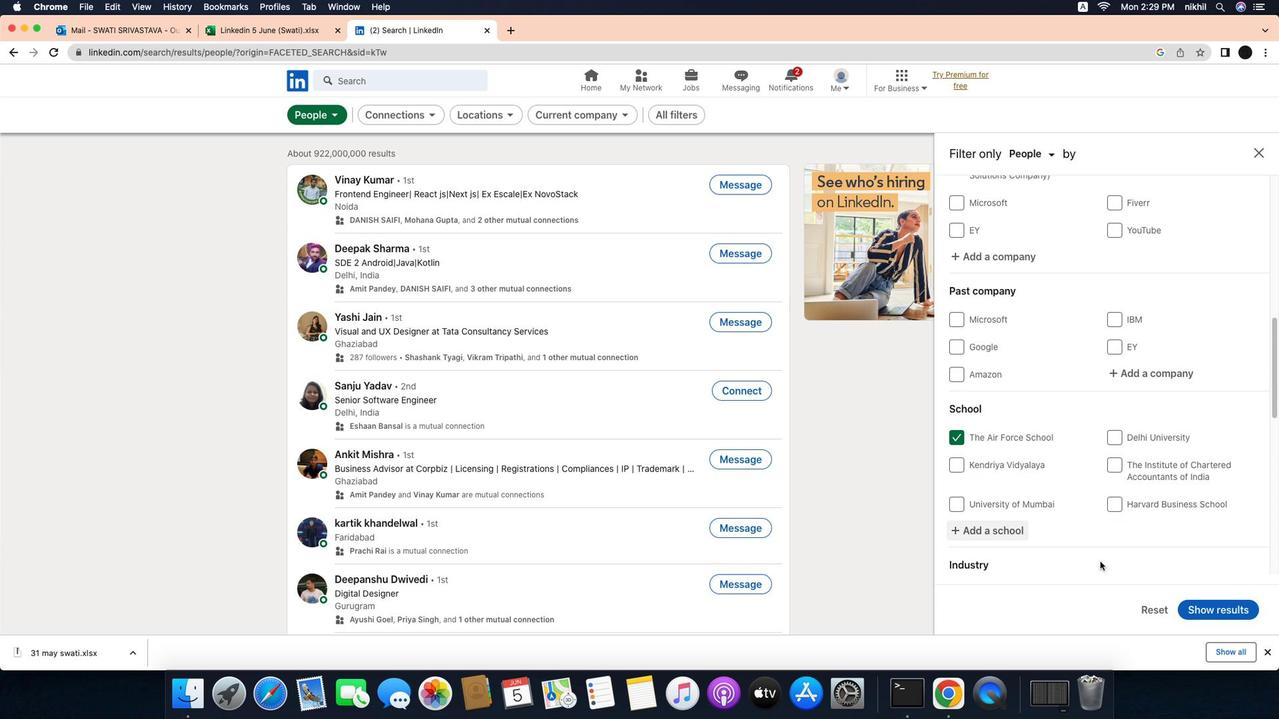 
Action: Mouse pressed left at (1133, 558)
Screenshot: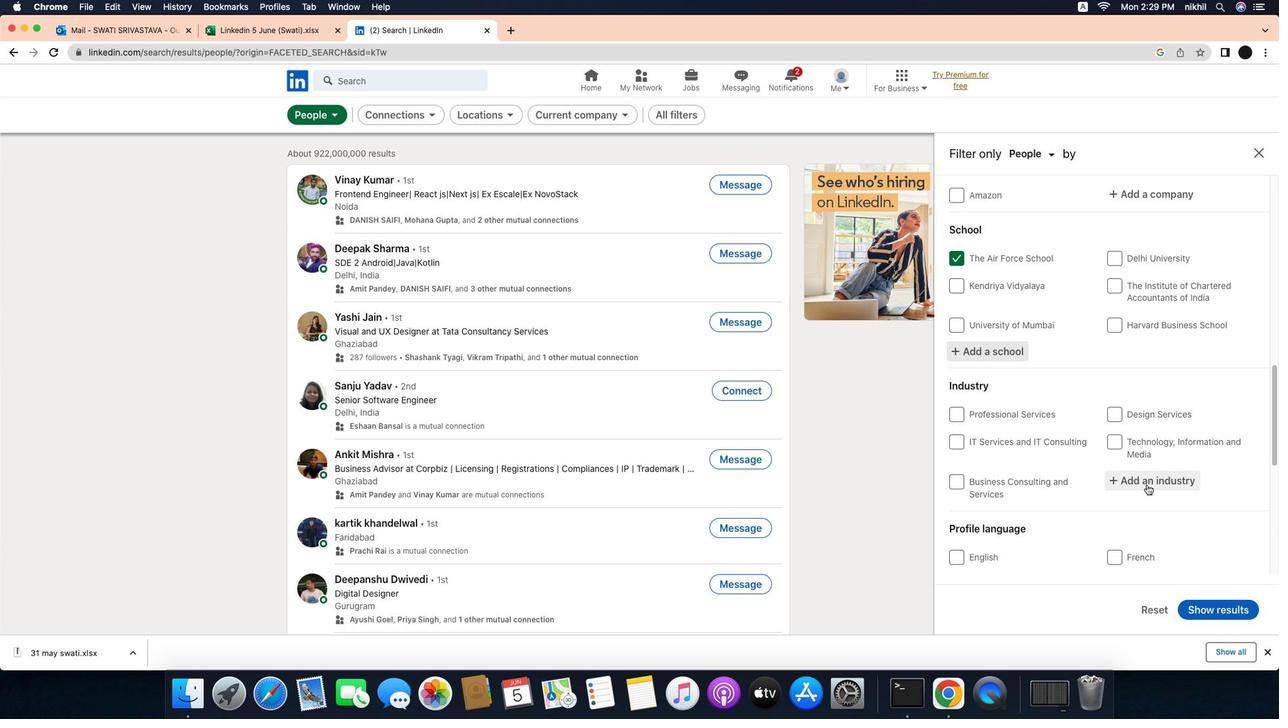 
Action: Mouse moved to (1130, 505)
Screenshot: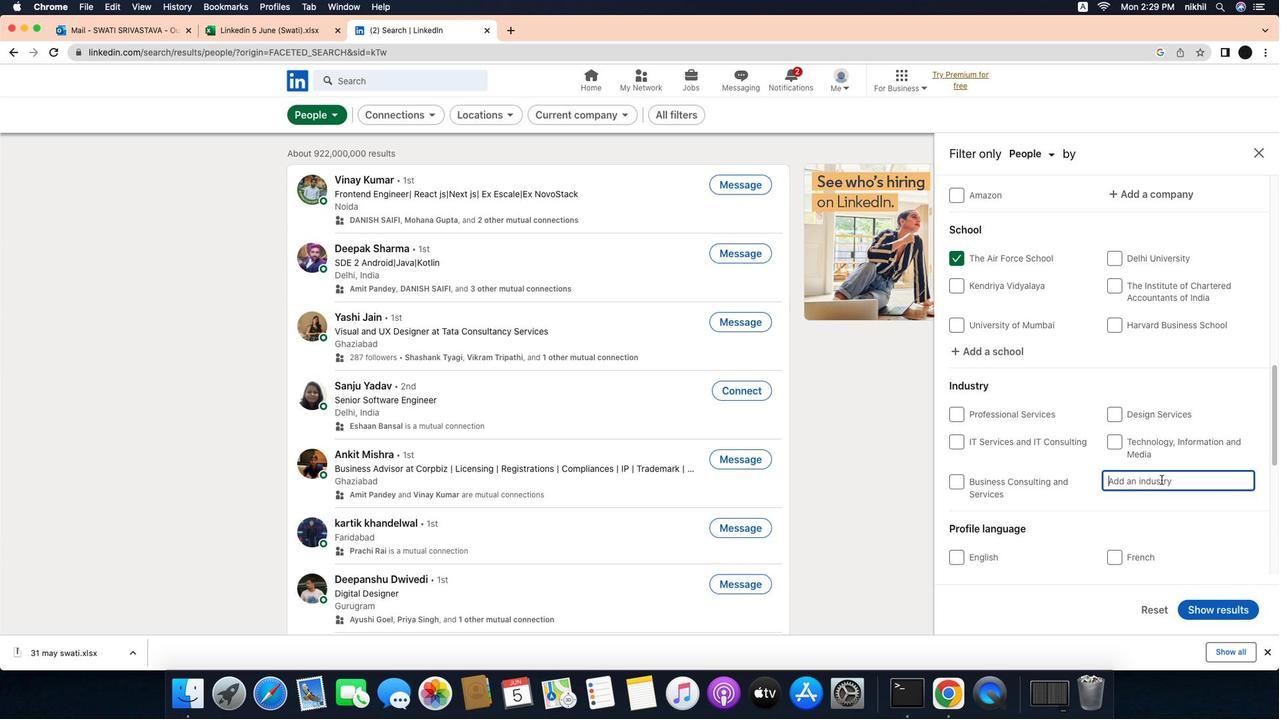 
Action: Mouse scrolled (1130, 505) with delta (-39, -40)
Screenshot: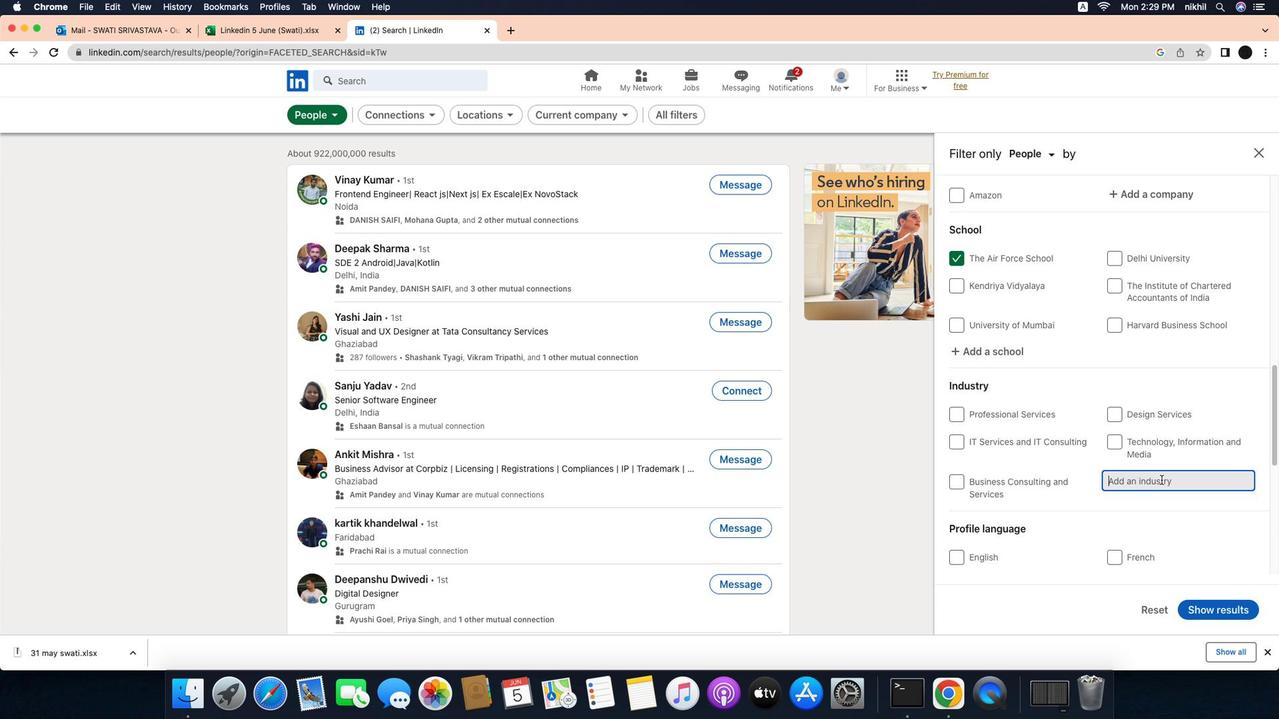 
Action: Mouse scrolled (1130, 505) with delta (-39, -40)
Screenshot: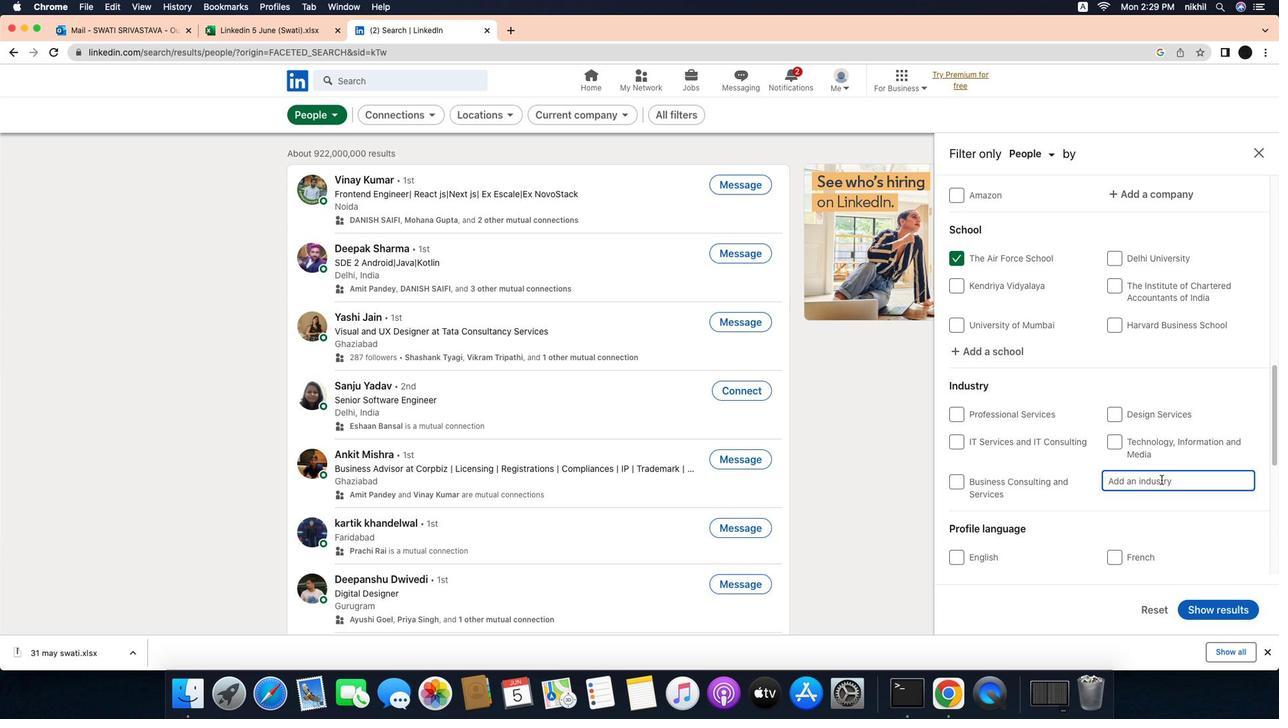 
Action: Mouse scrolled (1130, 505) with delta (-39, -41)
Screenshot: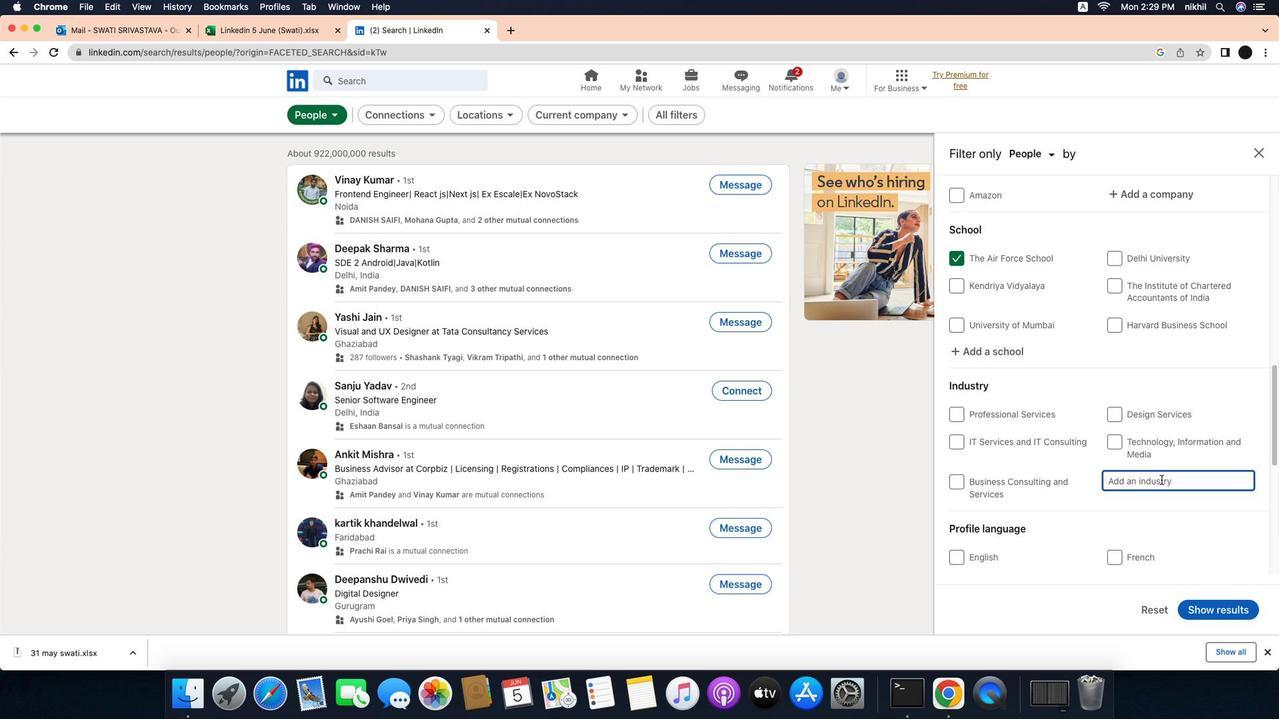 
Action: Mouse scrolled (1130, 505) with delta (-39, -41)
Screenshot: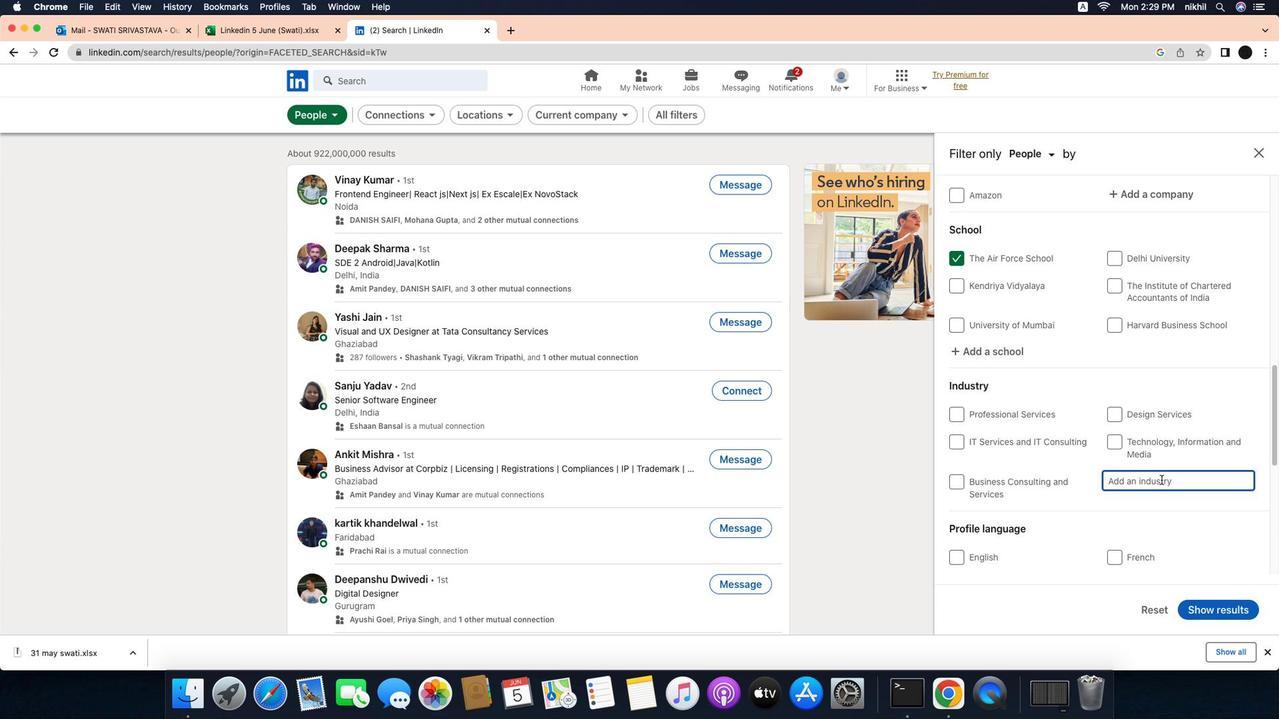 
Action: Mouse moved to (1183, 477)
Screenshot: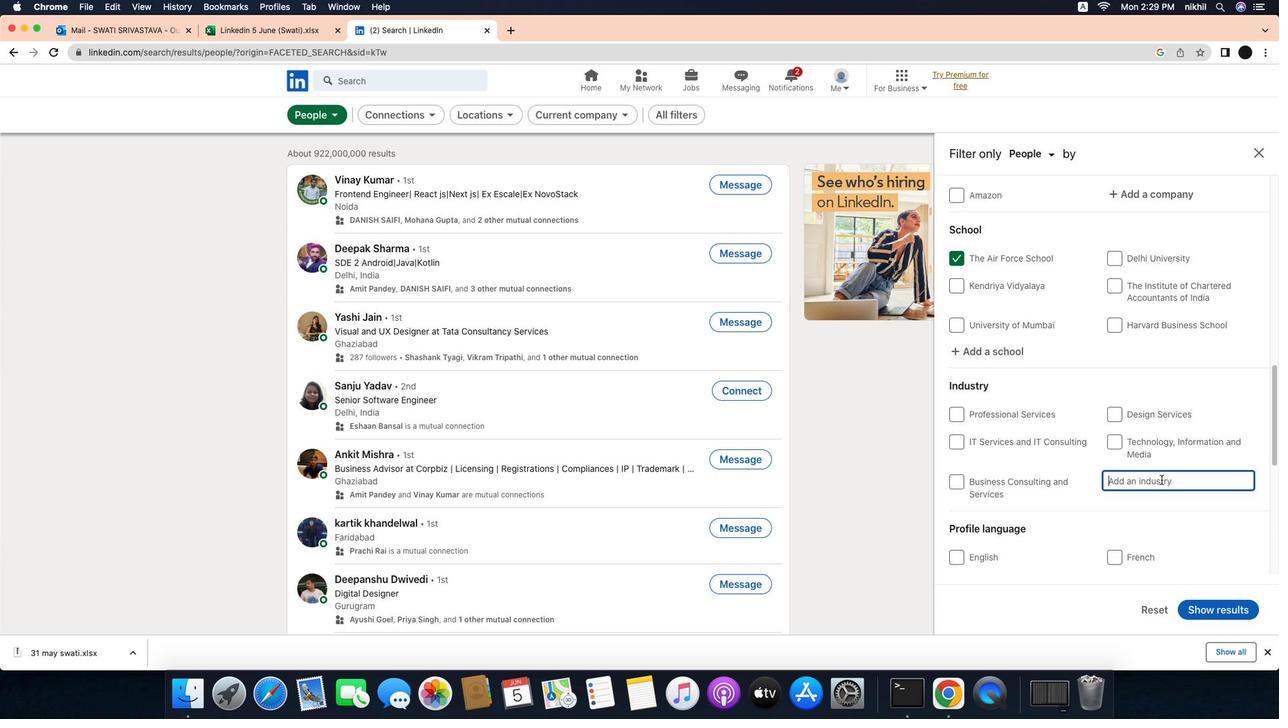
Action: Mouse pressed left at (1183, 477)
Screenshot: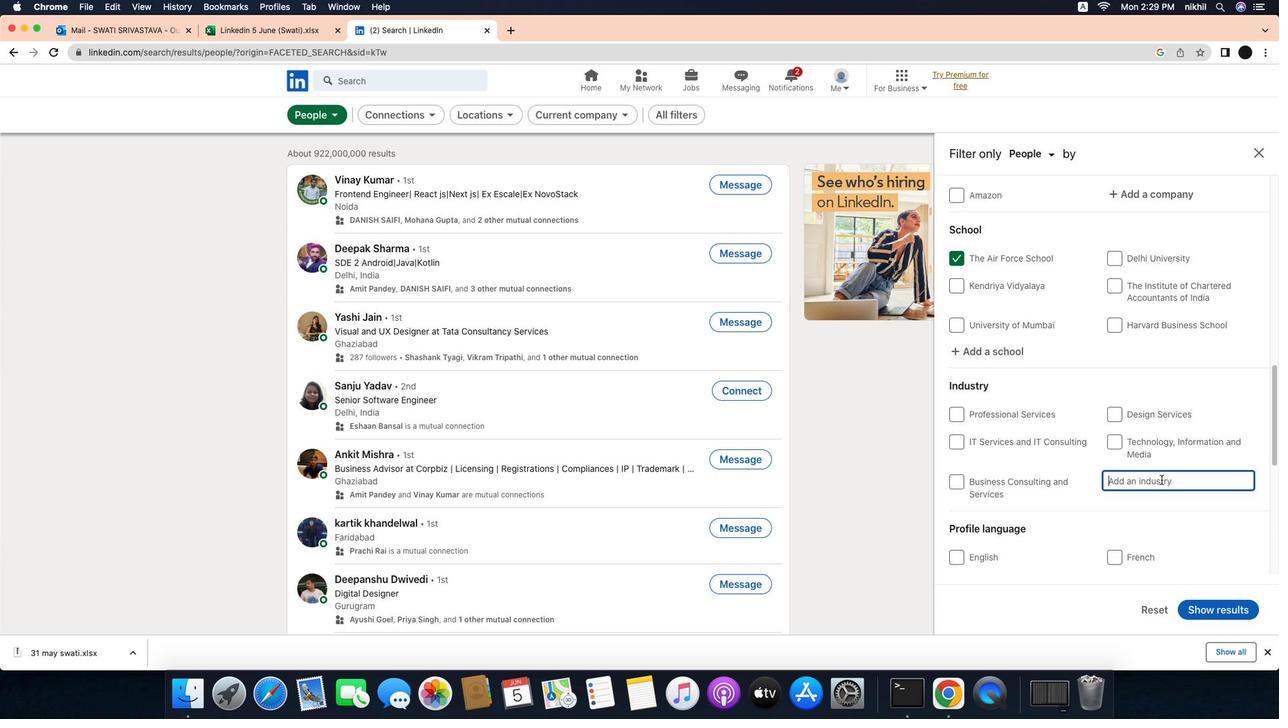 
Action: Mouse moved to (1198, 471)
Screenshot: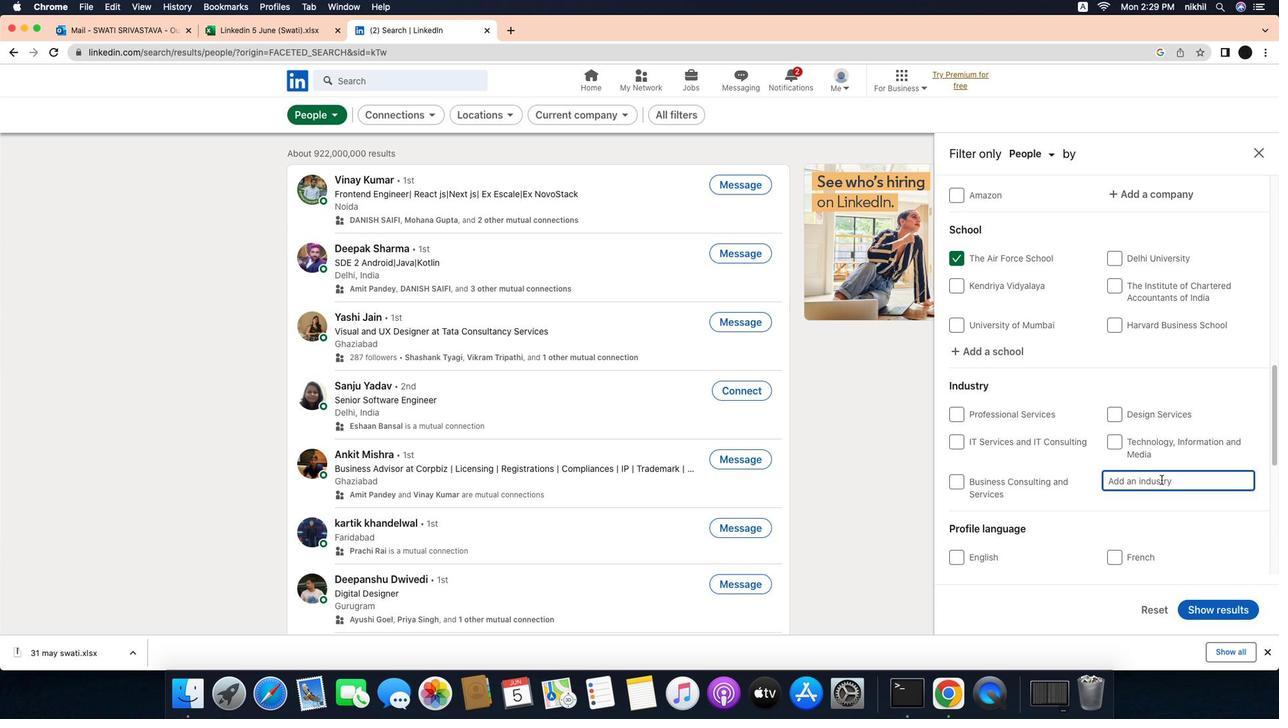 
Action: Mouse pressed left at (1198, 471)
Screenshot: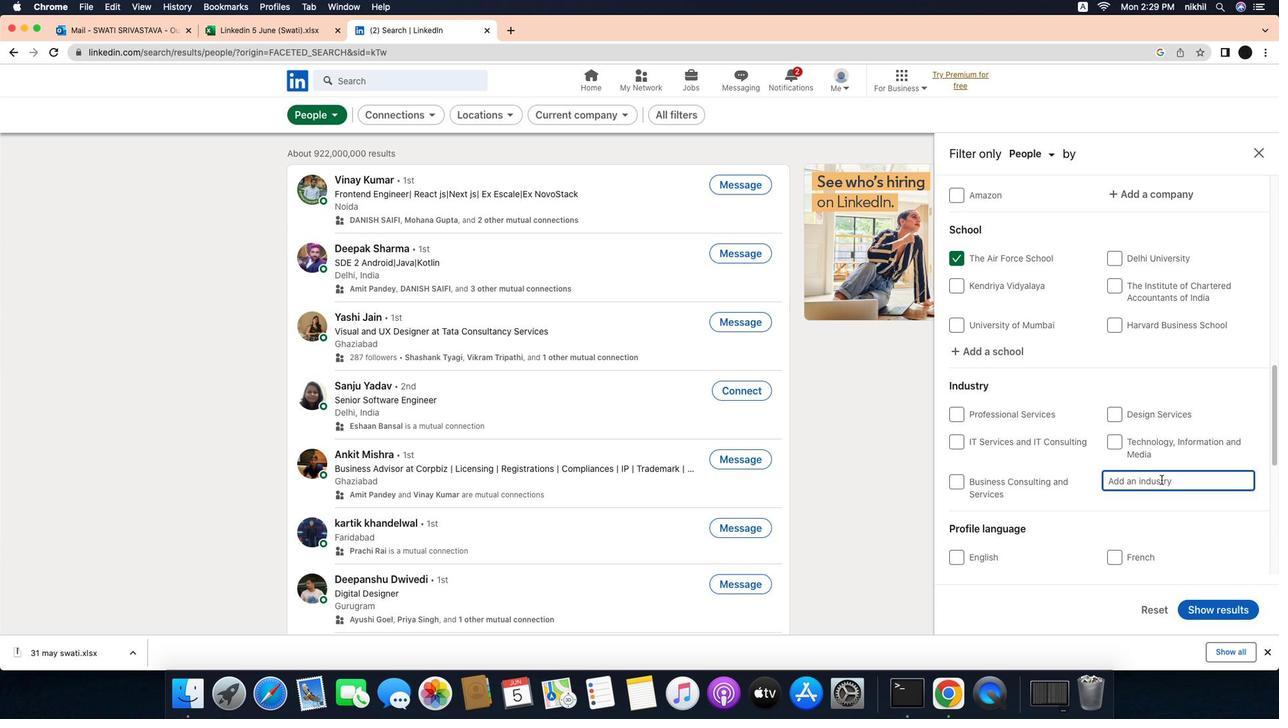 
Action: Key pressed Key.caps_lock'V'Key.caps_lock'e''t''e''r''i''n''a''r''y'Key.spaceKey.caps_lock'S'Key.caps_lock'e''r''v''i''c''e''s'
Screenshot: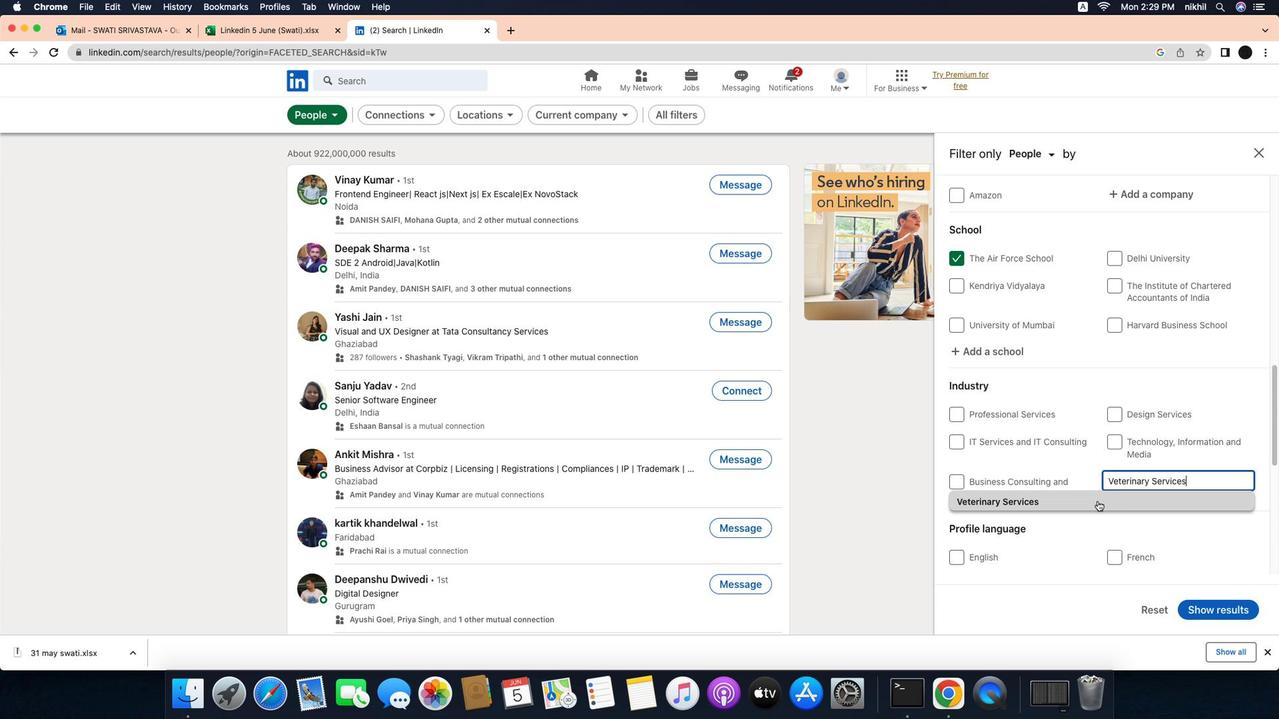 
Action: Mouse moved to (1130, 494)
Screenshot: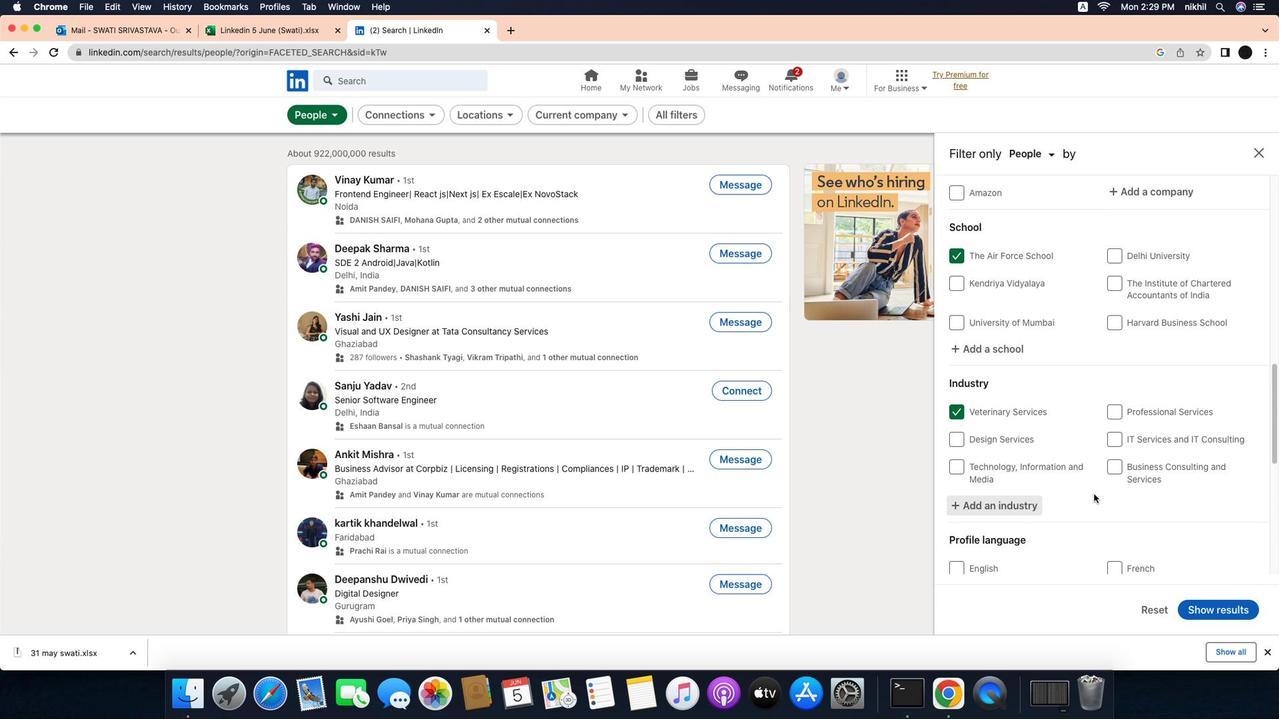 
Action: Mouse pressed left at (1130, 494)
Screenshot: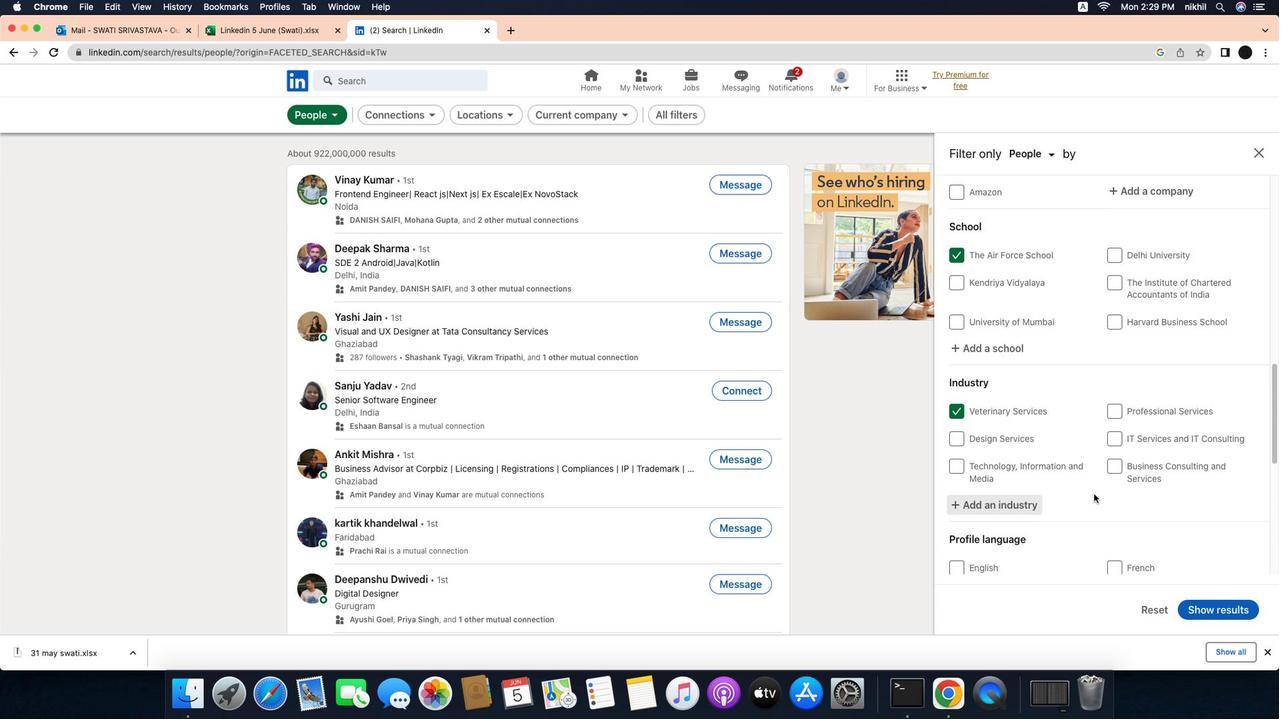 
Action: Mouse moved to (1126, 486)
Screenshot: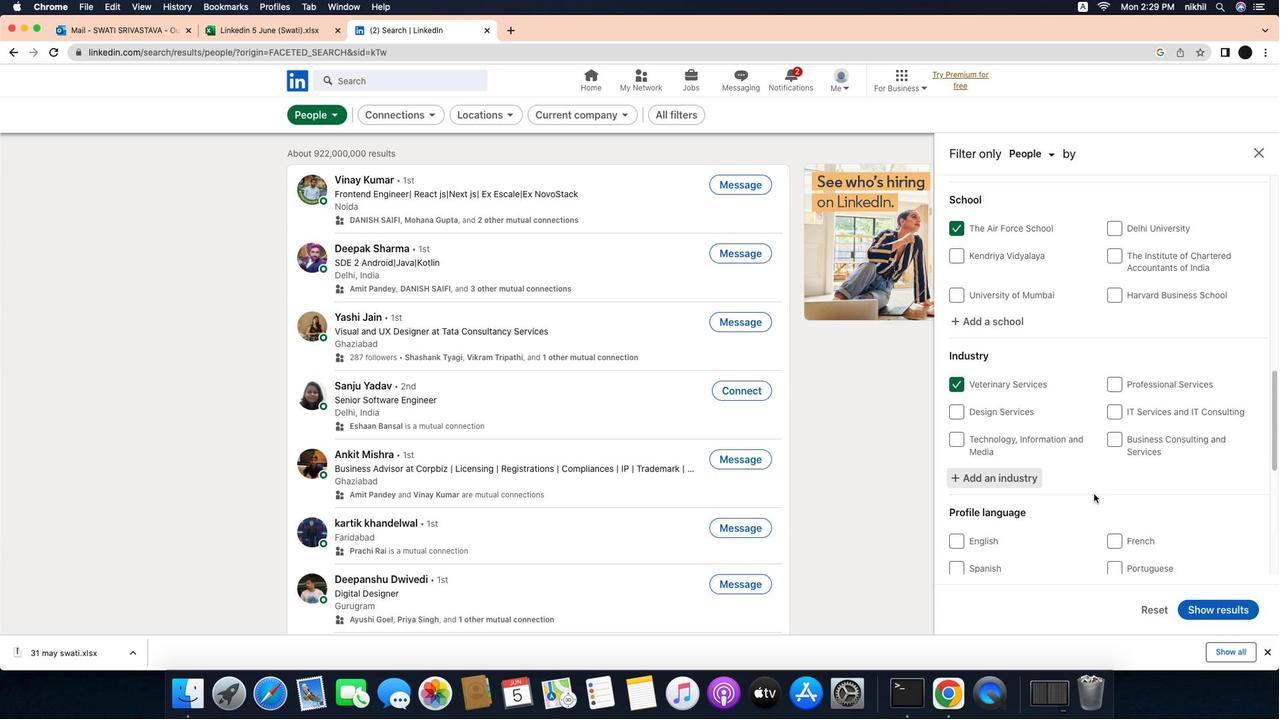 
Action: Mouse scrolled (1126, 486) with delta (-39, -40)
Screenshot: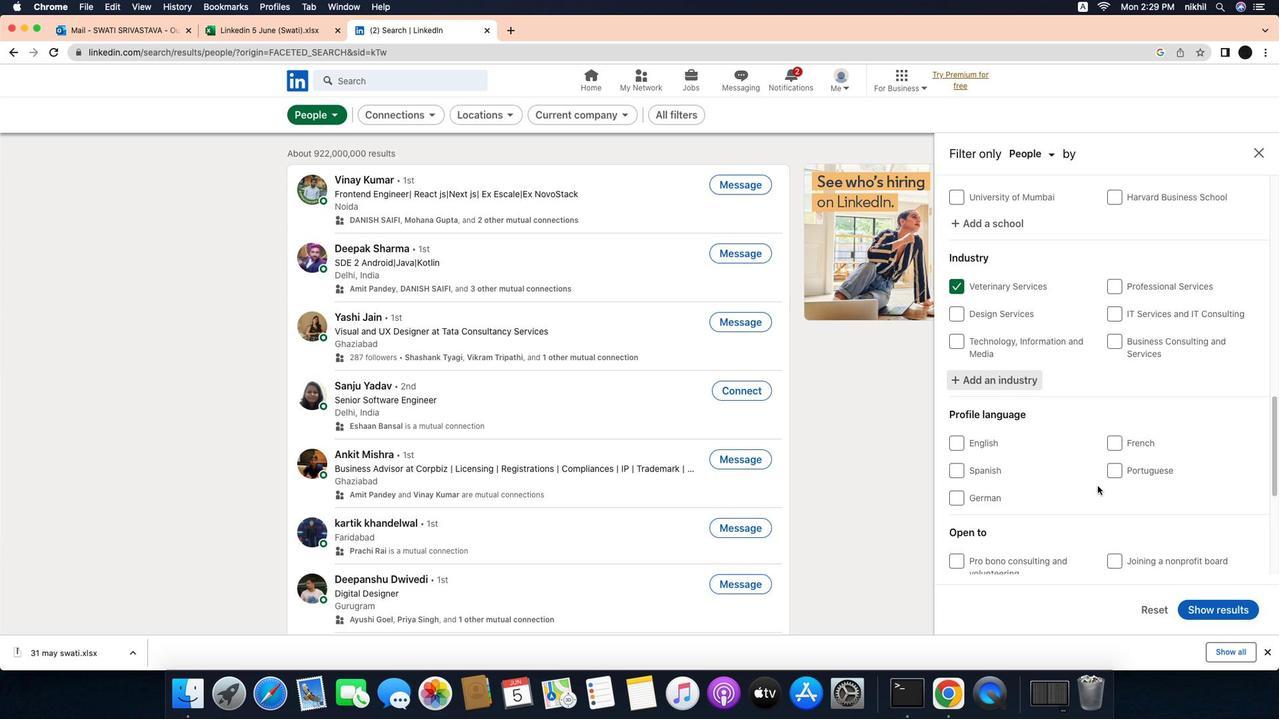 
Action: Mouse scrolled (1126, 486) with delta (-39, -40)
Screenshot: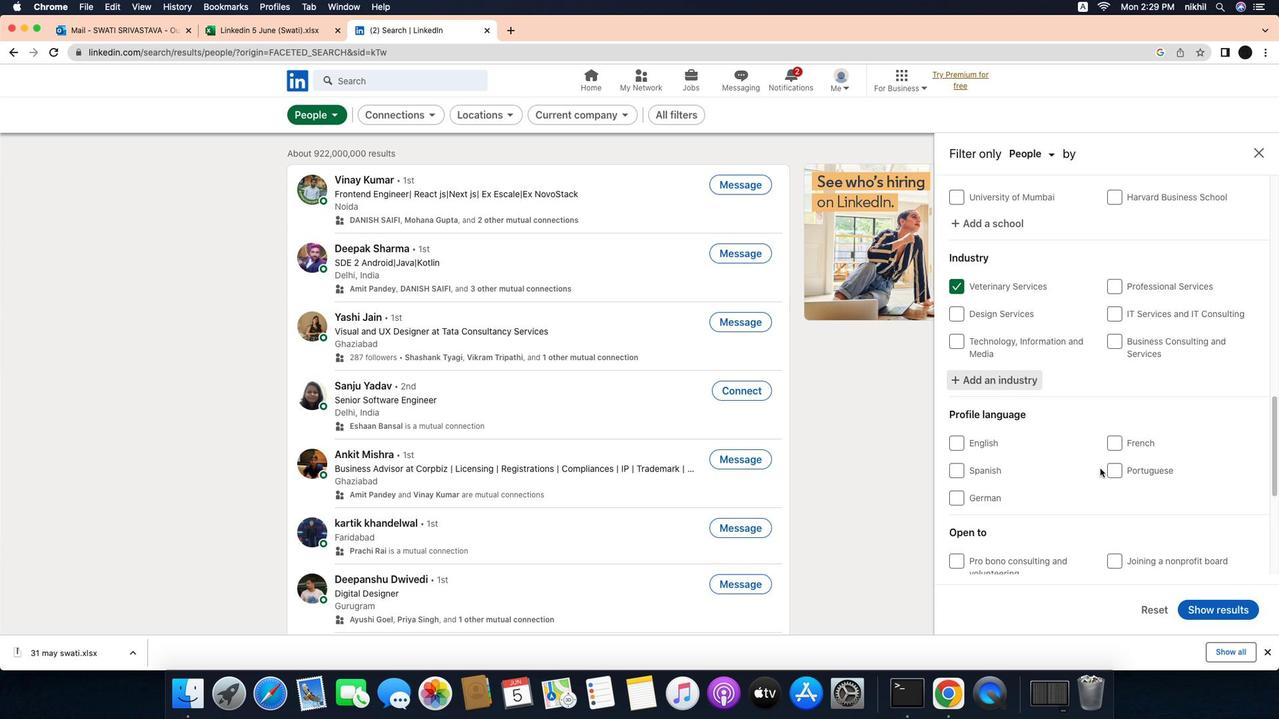
Action: Mouse scrolled (1126, 486) with delta (-39, -40)
Screenshot: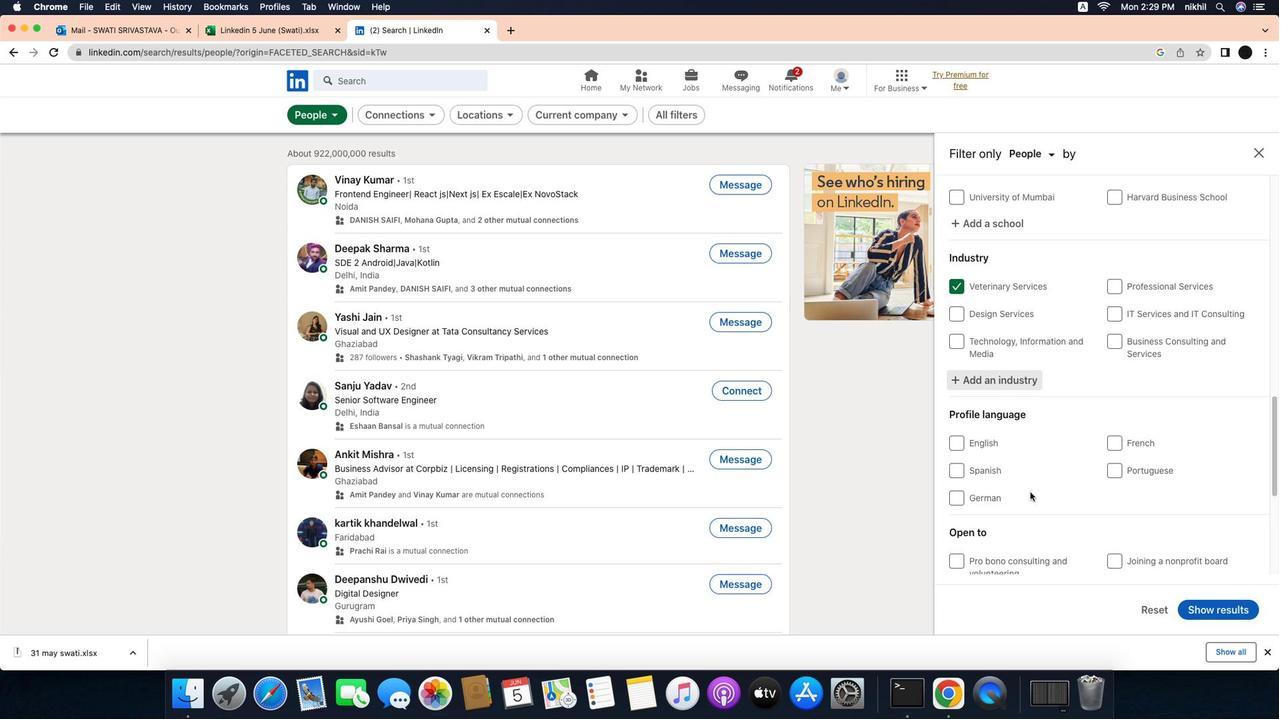
Action: Mouse scrolled (1126, 486) with delta (-39, -40)
Screenshot: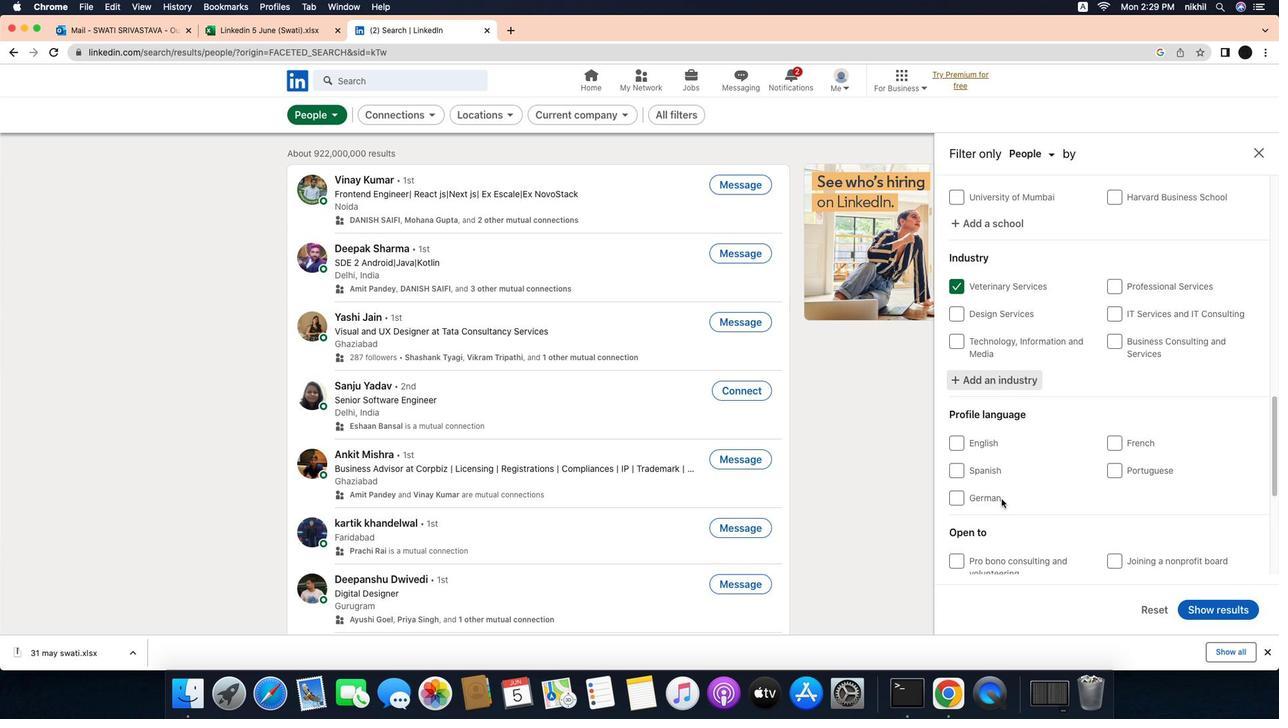 
Action: Mouse scrolled (1126, 486) with delta (-39, -40)
Screenshot: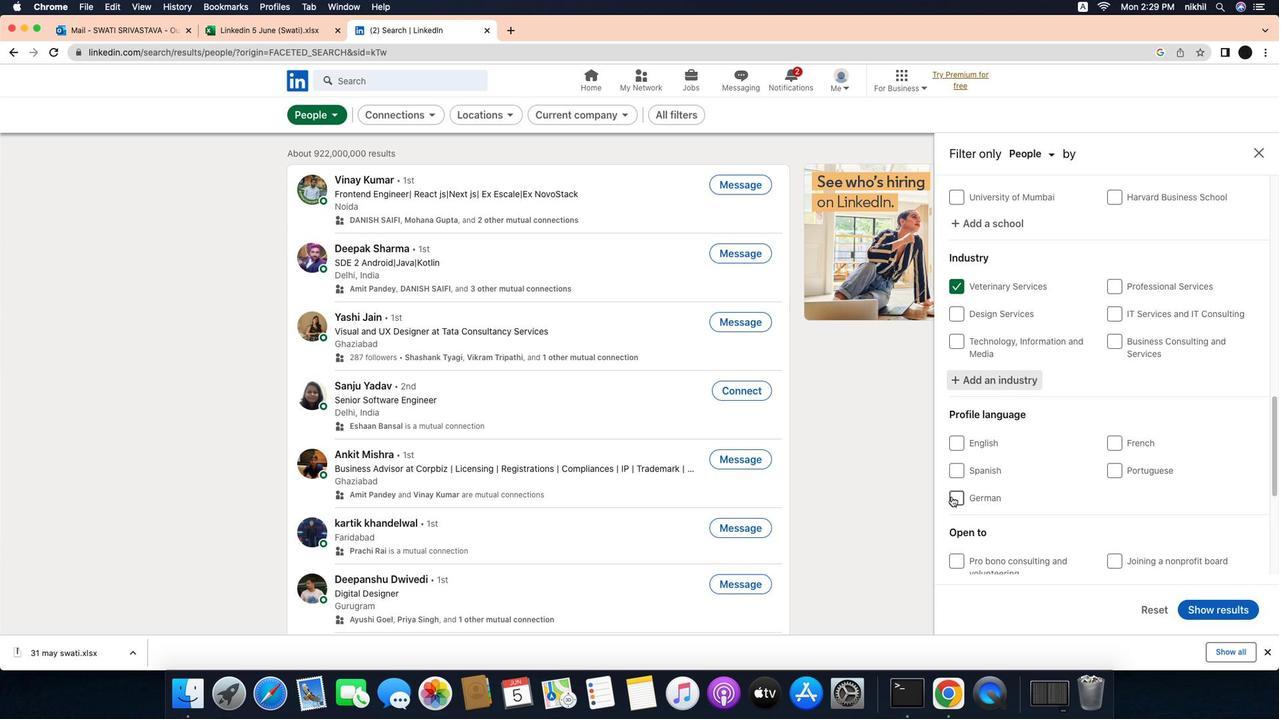
Action: Mouse scrolled (1126, 486) with delta (-39, -40)
Screenshot: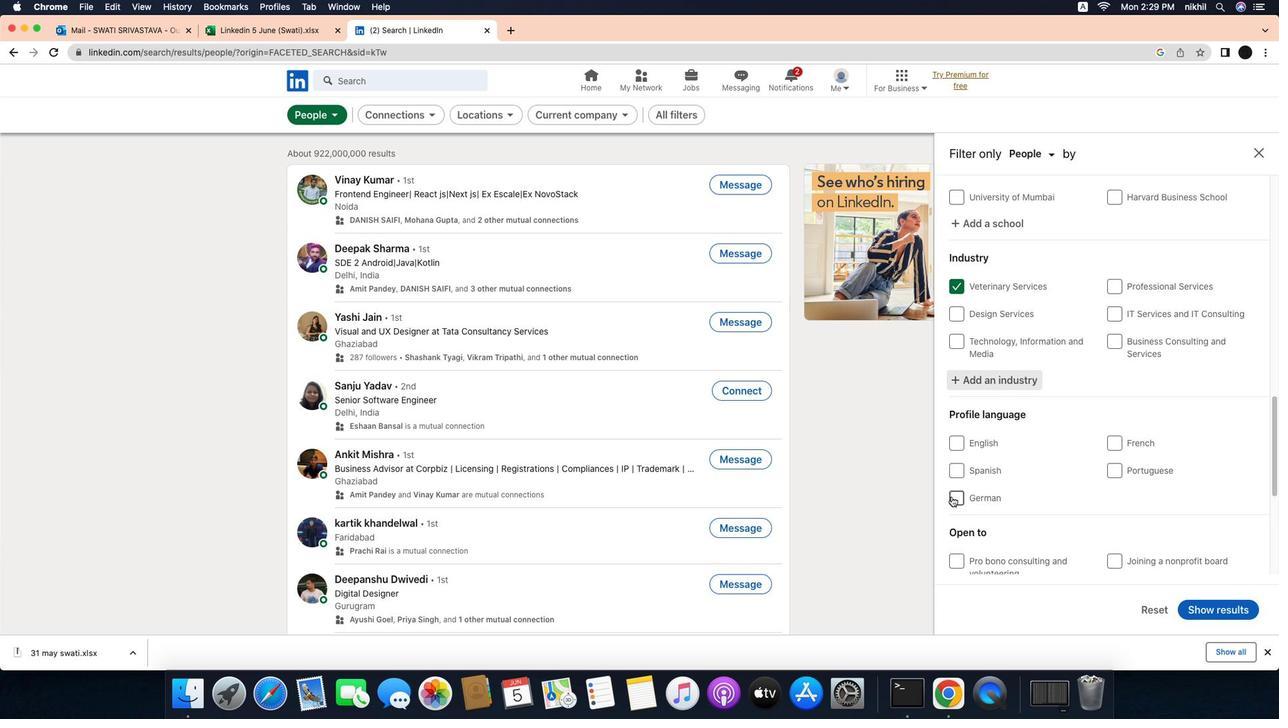 
Action: Mouse scrolled (1126, 486) with delta (-39, -41)
Screenshot: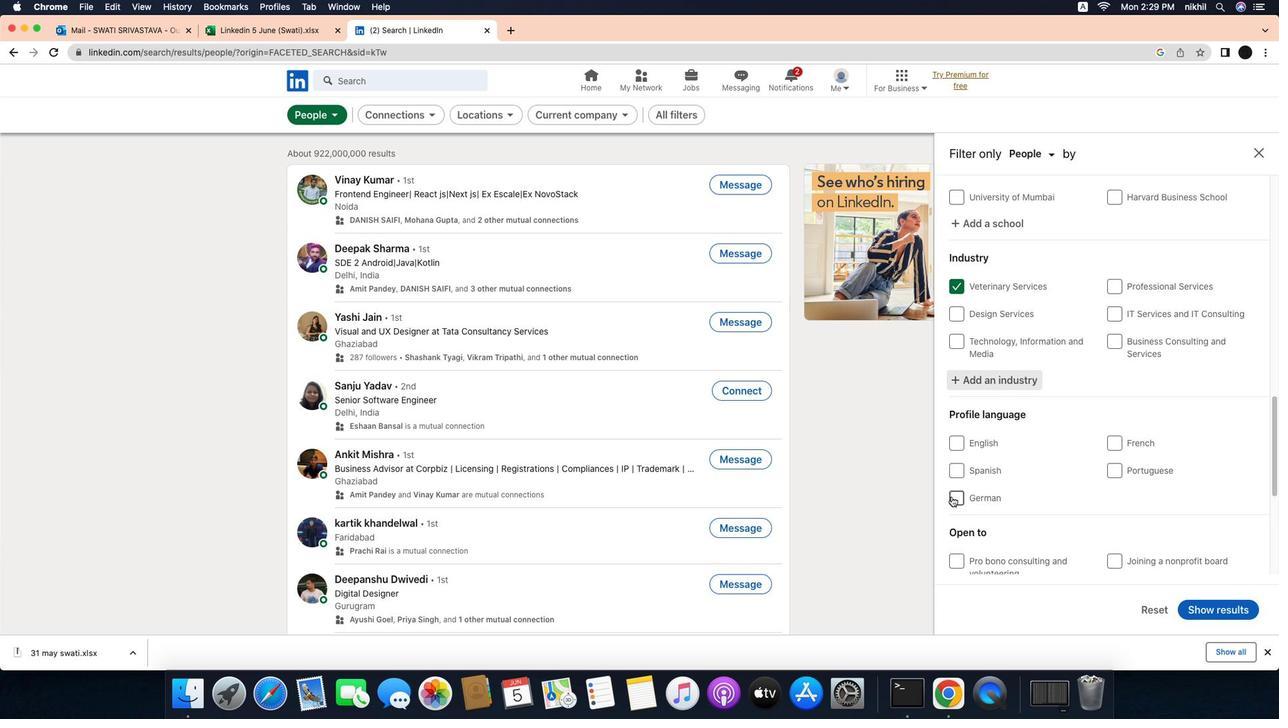 
Action: Mouse moved to (975, 489)
Screenshot: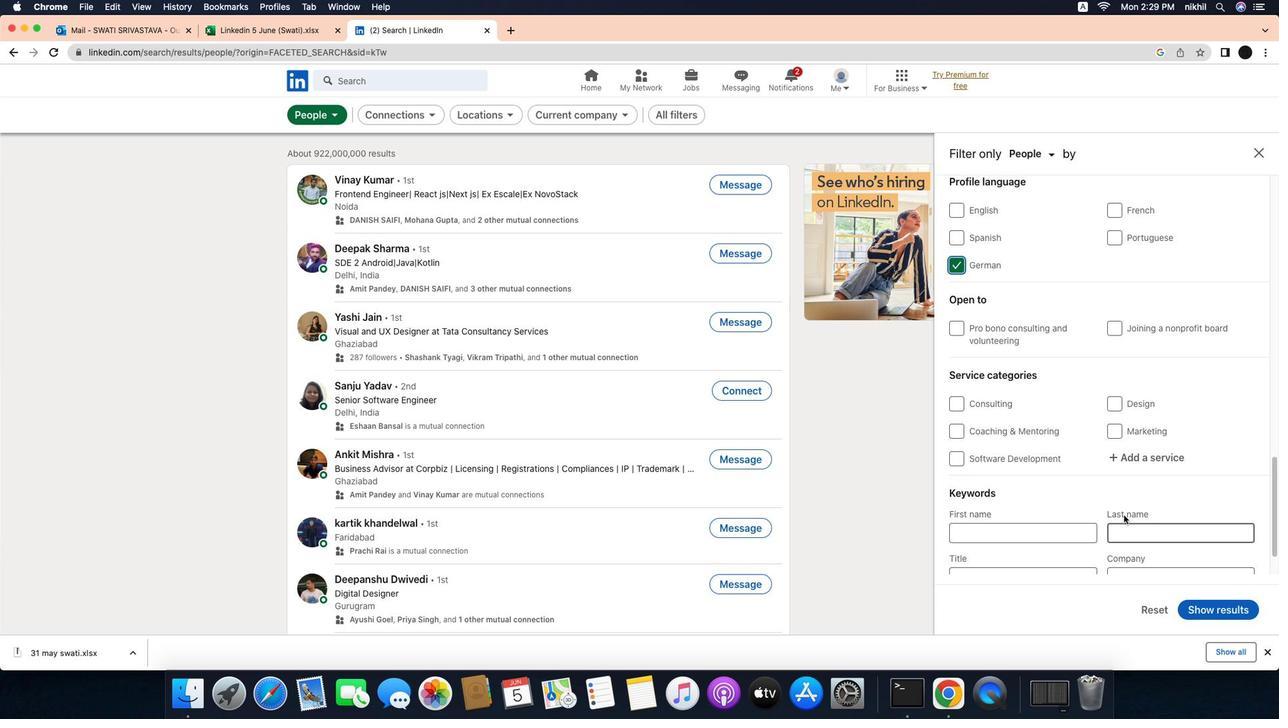 
Action: Mouse pressed left at (975, 489)
Screenshot: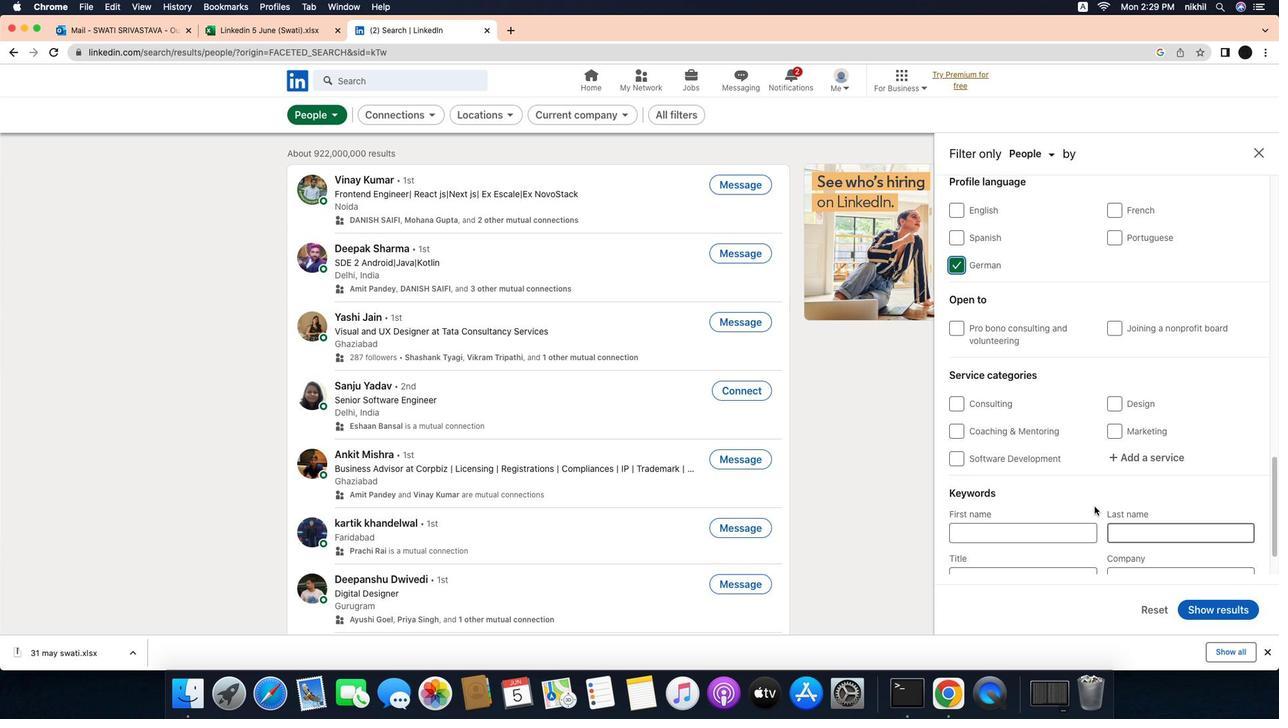 
Action: Mouse moved to (1100, 506)
Screenshot: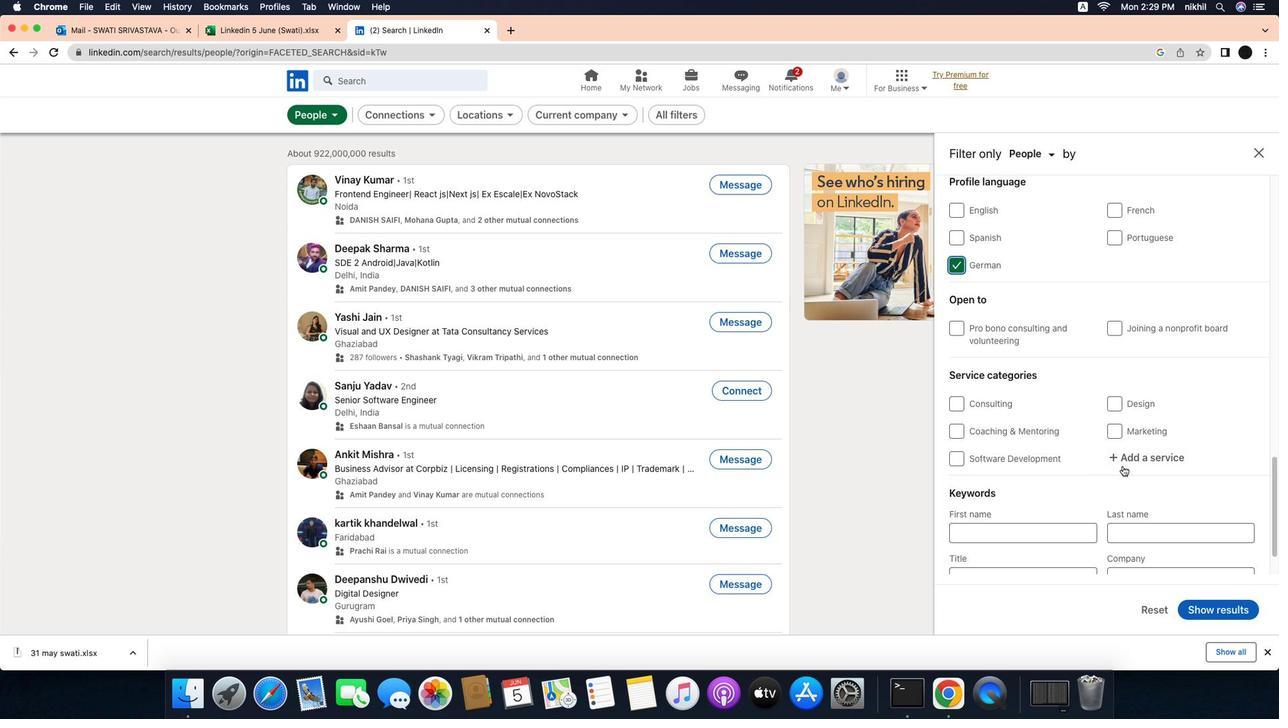 
Action: Mouse scrolled (1100, 506) with delta (-39, -40)
Screenshot: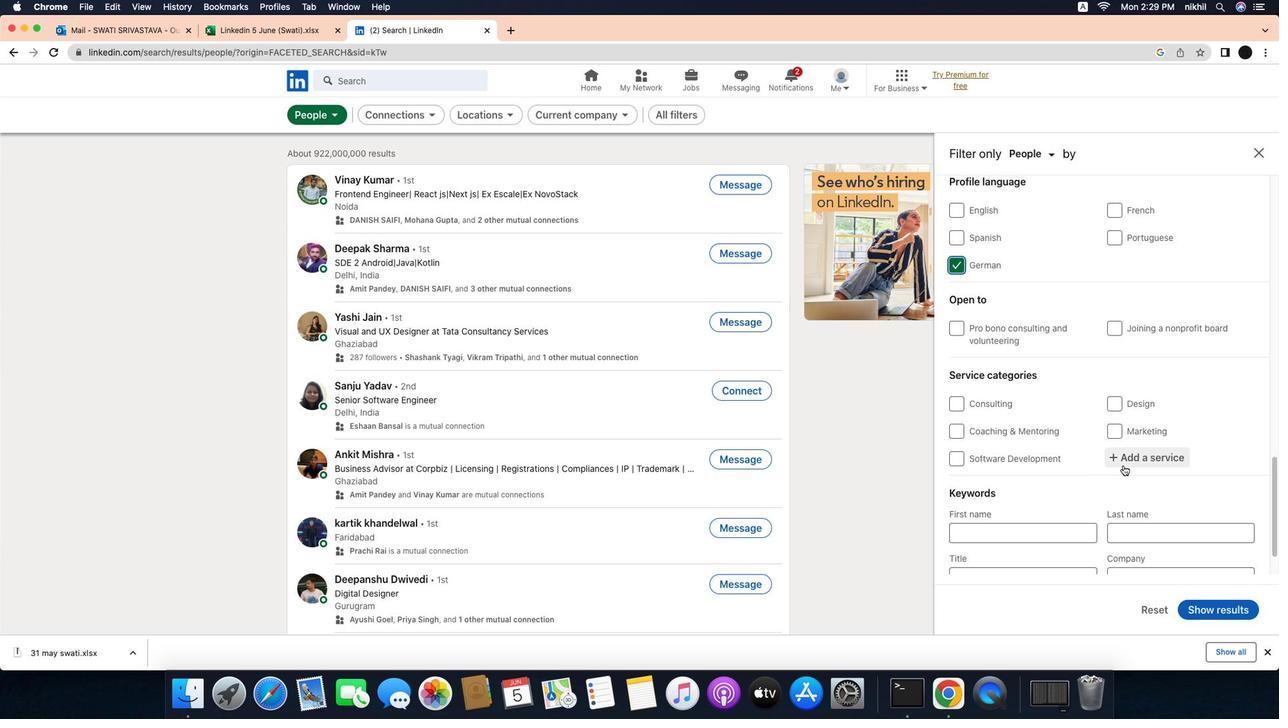 
Action: Mouse scrolled (1100, 506) with delta (-39, -40)
Screenshot: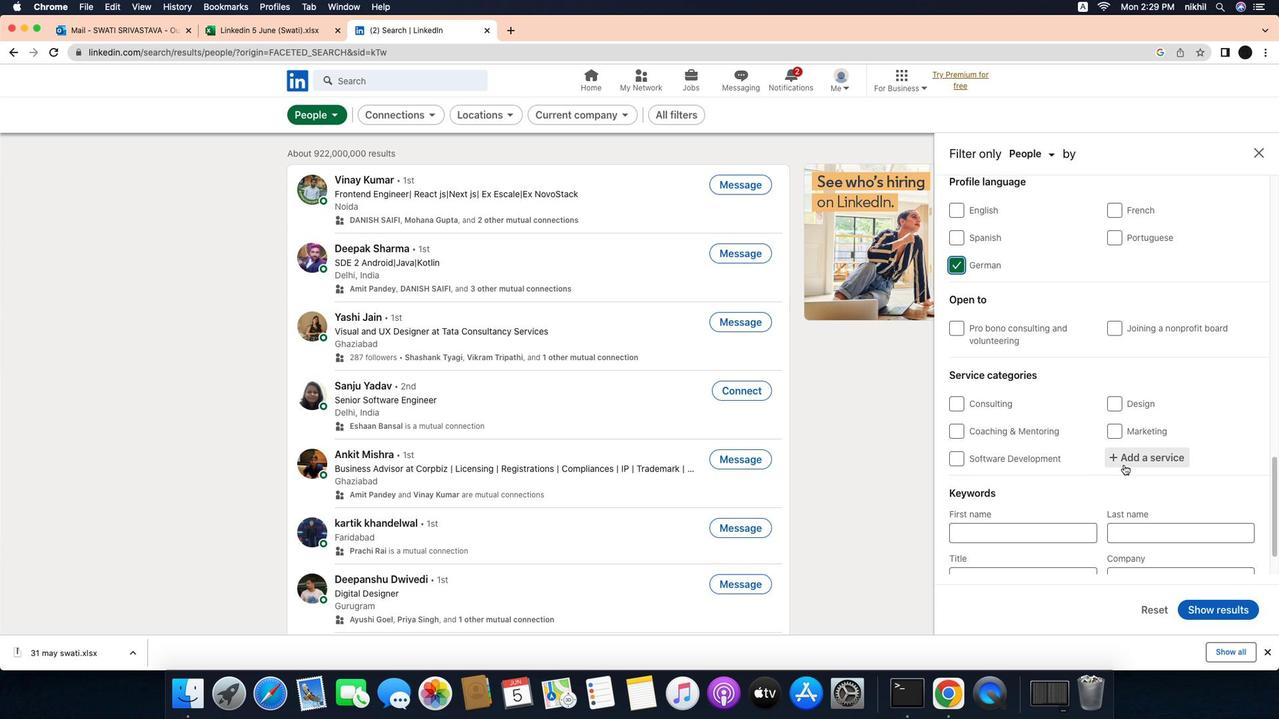 
Action: Mouse scrolled (1100, 506) with delta (-39, -41)
Screenshot: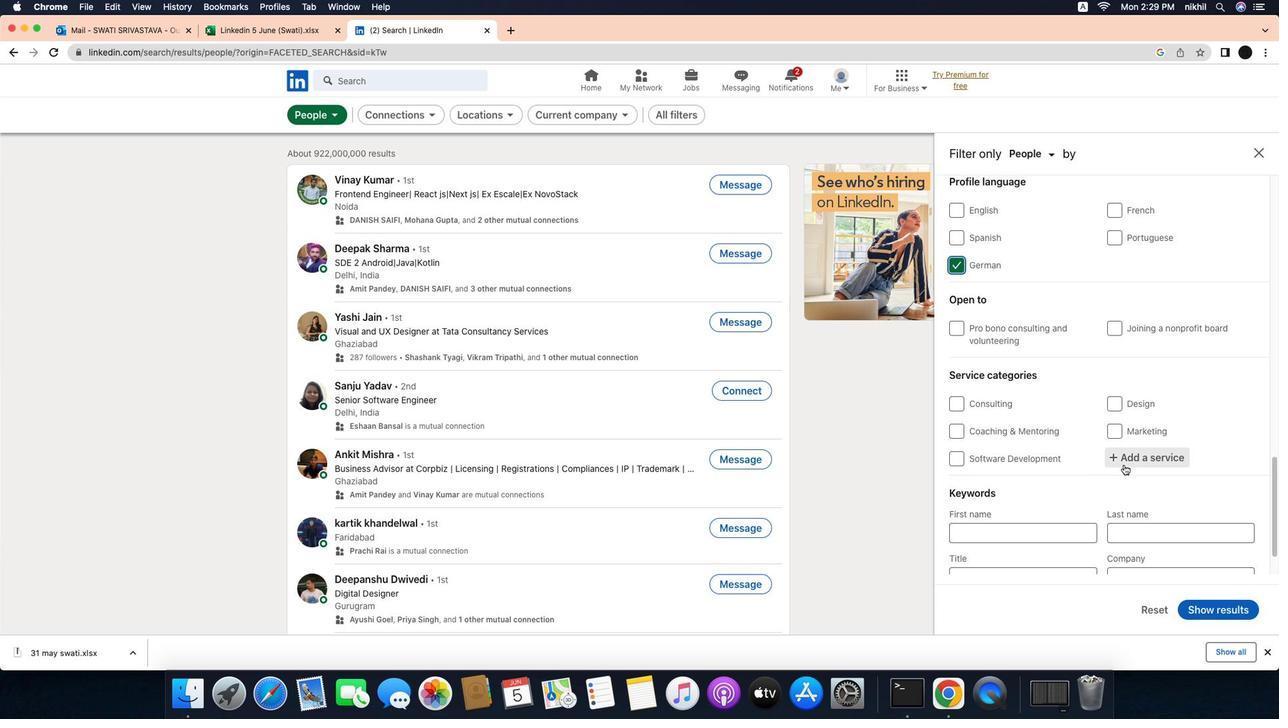 
Action: Mouse scrolled (1100, 506) with delta (-39, -42)
Screenshot: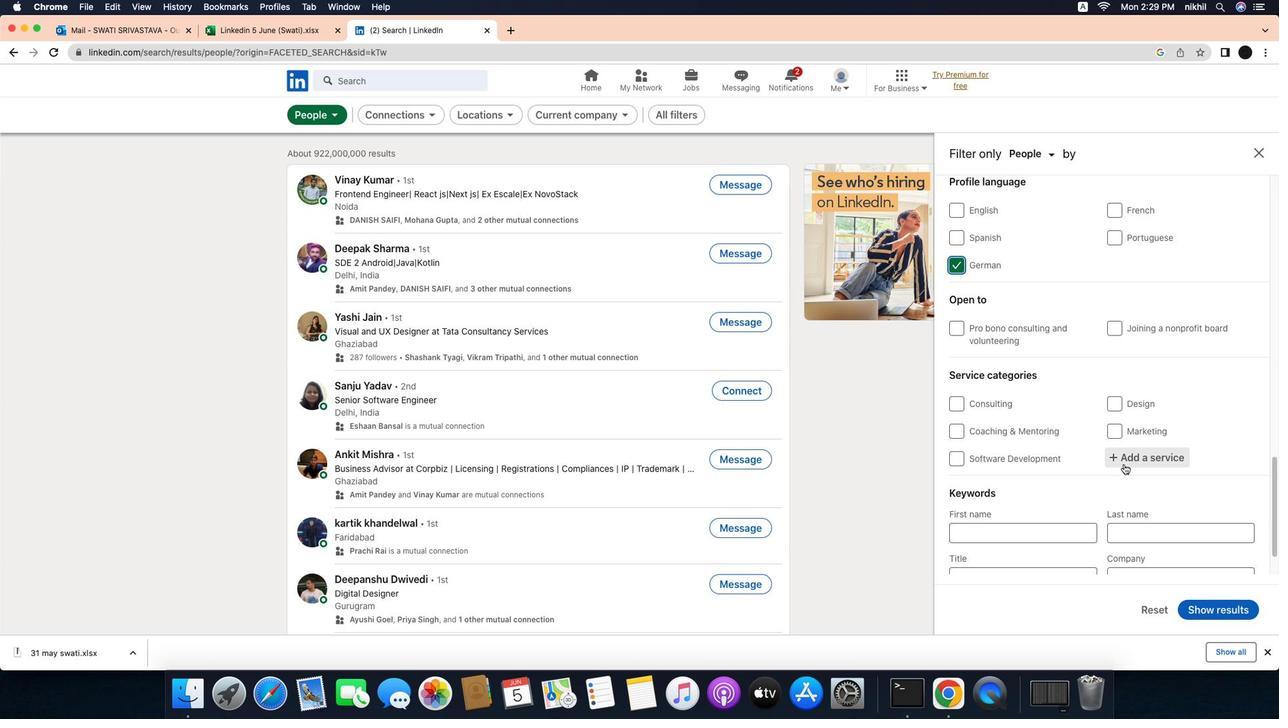 
Action: Mouse moved to (1159, 455)
Screenshot: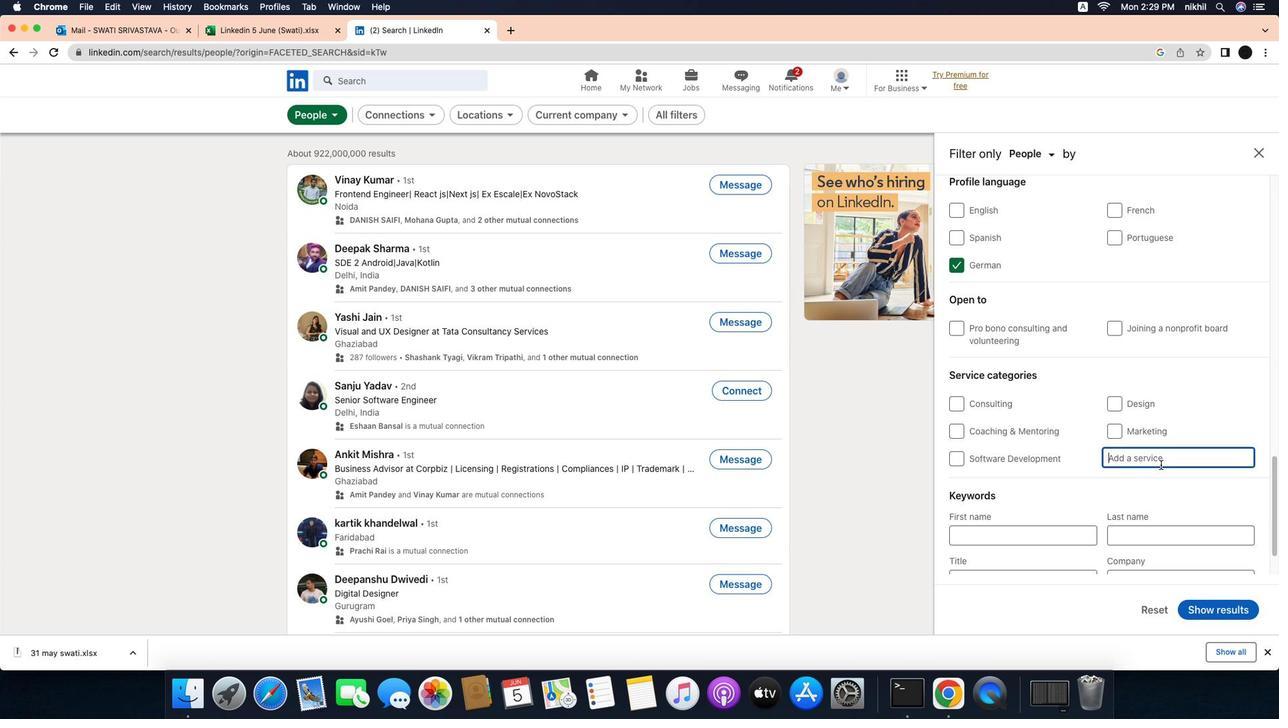 
Action: Mouse pressed left at (1159, 455)
Screenshot: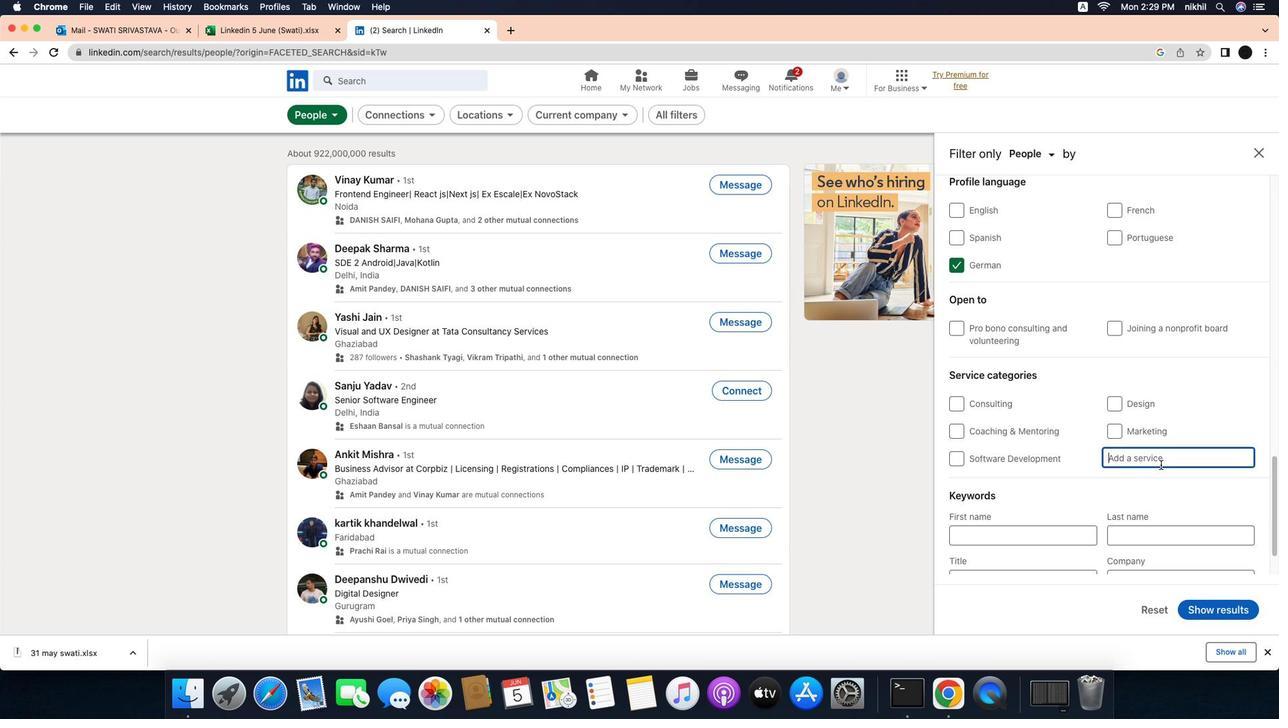
Action: Mouse moved to (1198, 455)
Screenshot: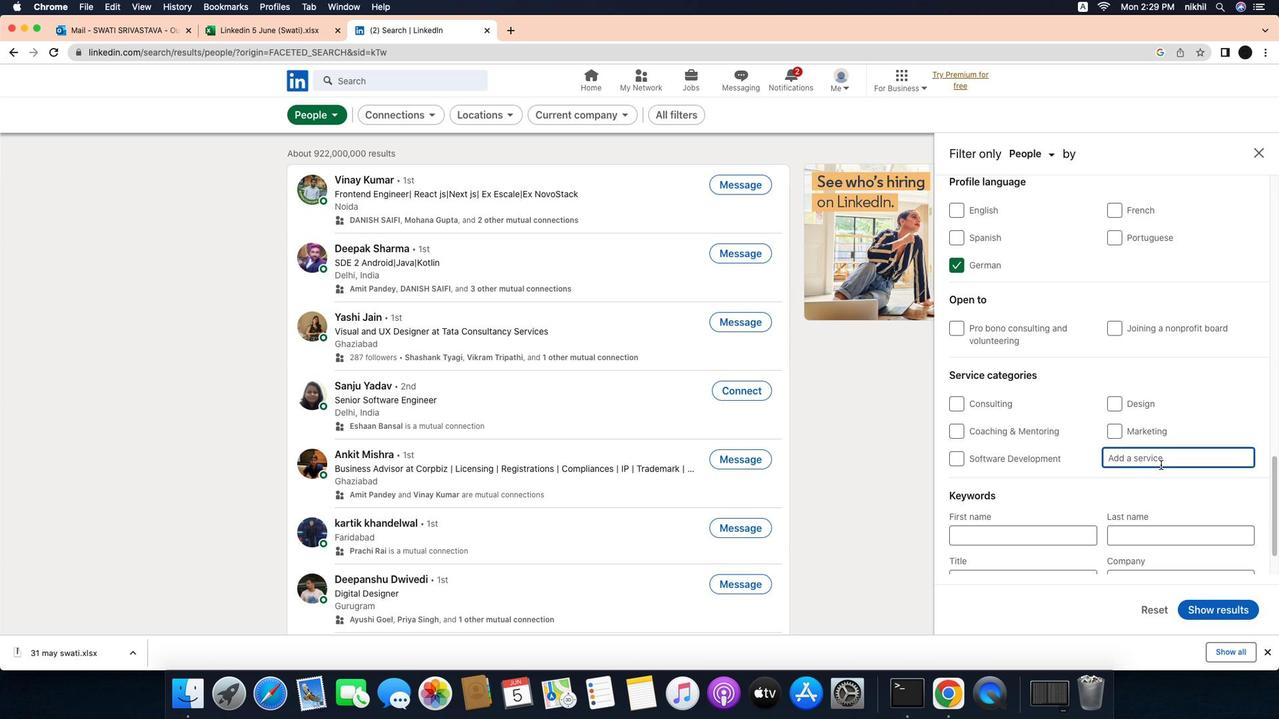 
Action: Mouse pressed left at (1198, 455)
Screenshot: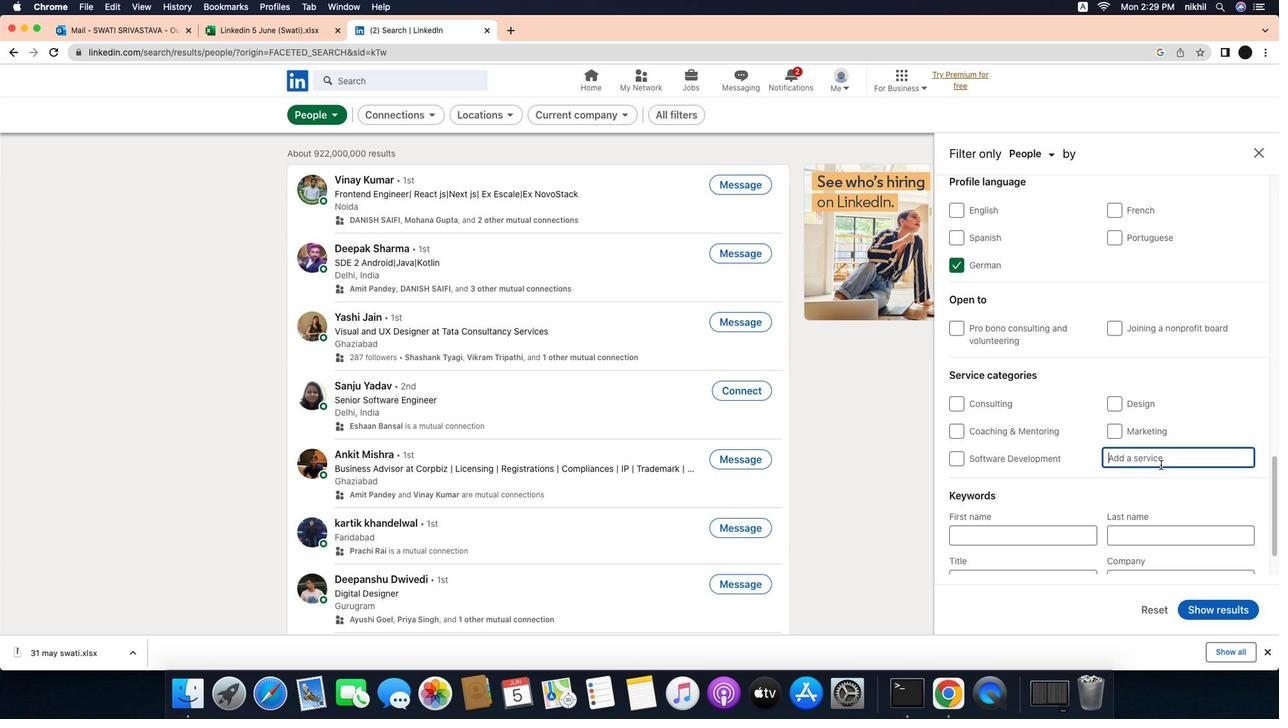 
Action: Mouse moved to (1198, 455)
Screenshot: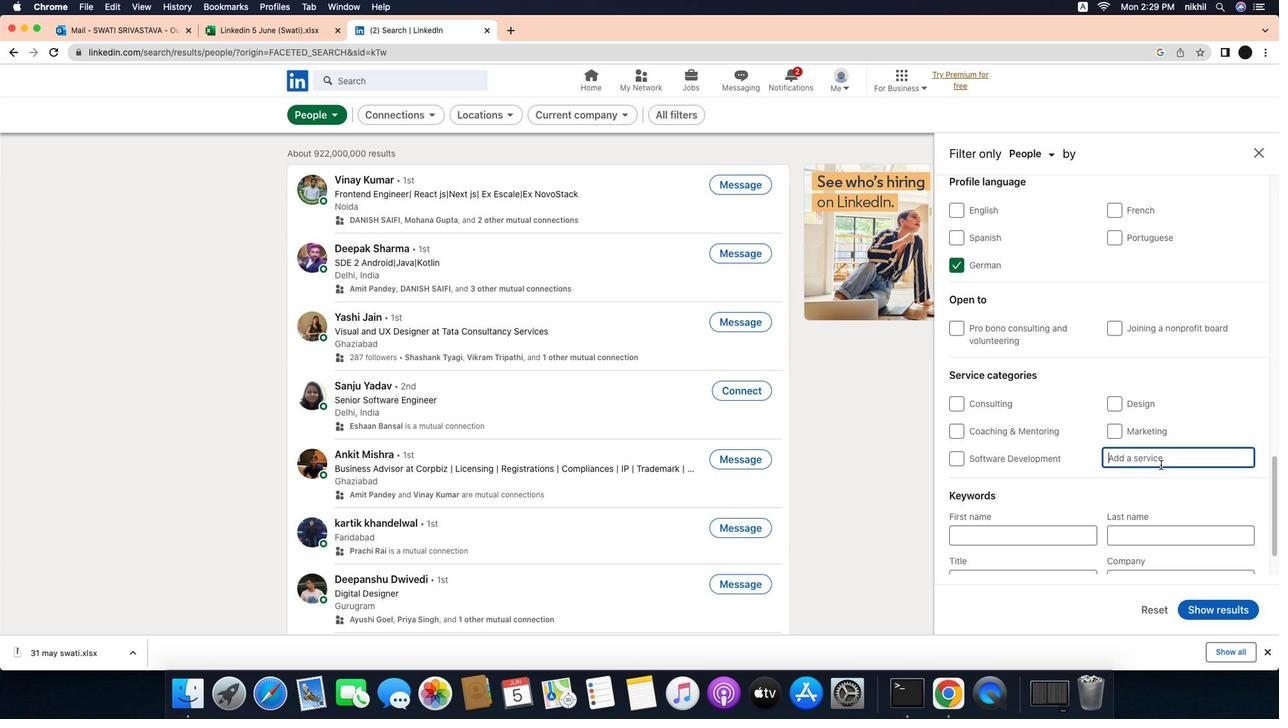 
Action: Key pressed Key.caps_lock'P'Key.caps_lock'u''b''l''i''c'Key.spaceKey.caps_lock'S'Key.caps_lock'p''e''a''k''i''g'Key.backspace'n''g'
Screenshot: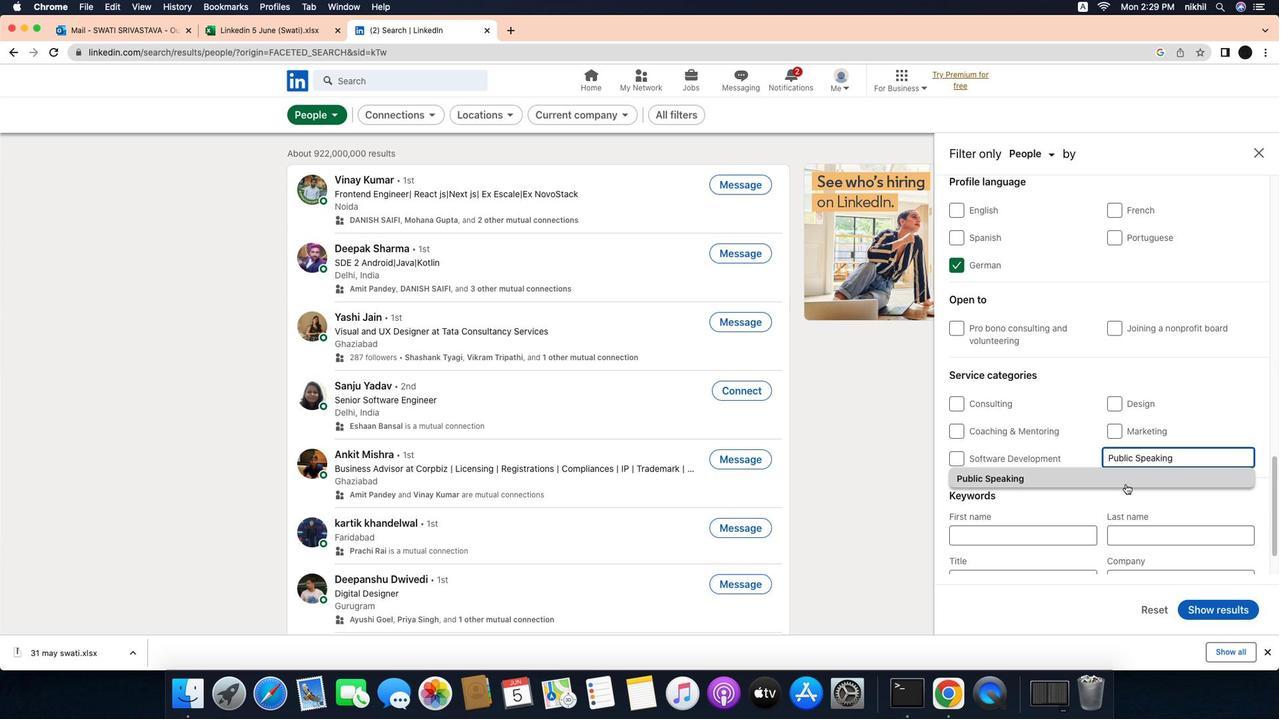 
Action: Mouse moved to (1153, 478)
Screenshot: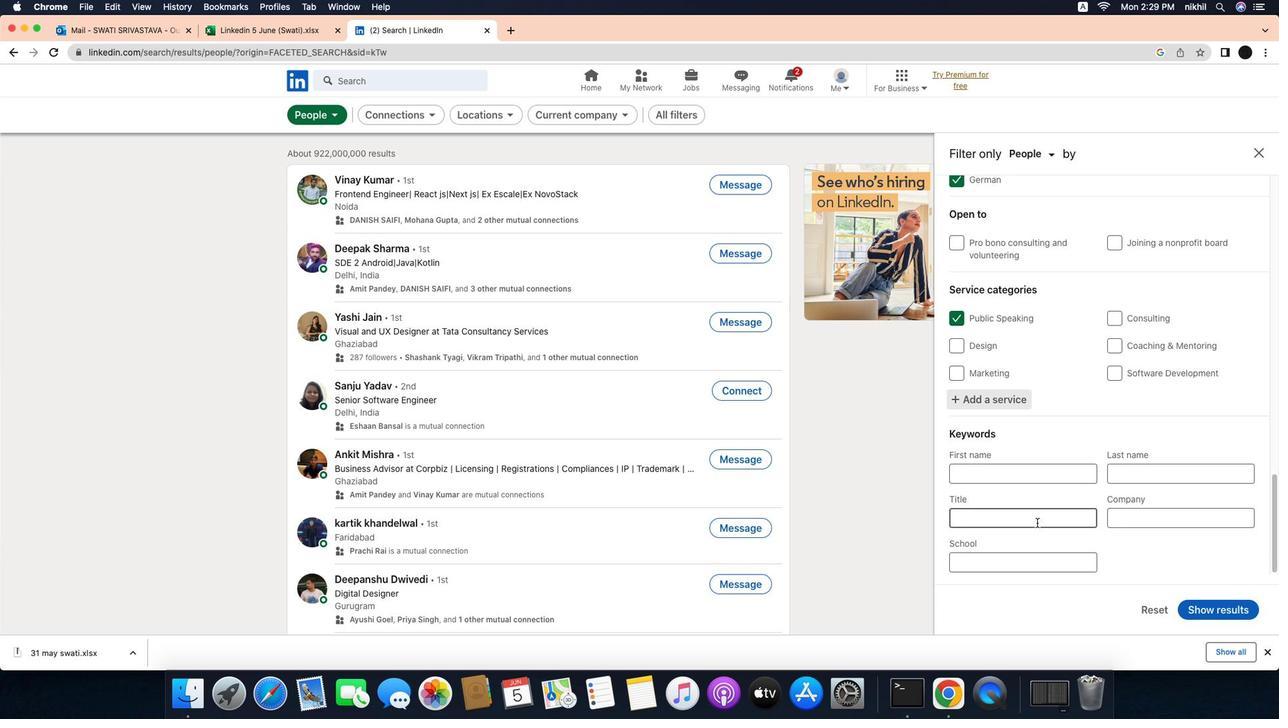 
Action: Mouse pressed left at (1153, 478)
Screenshot: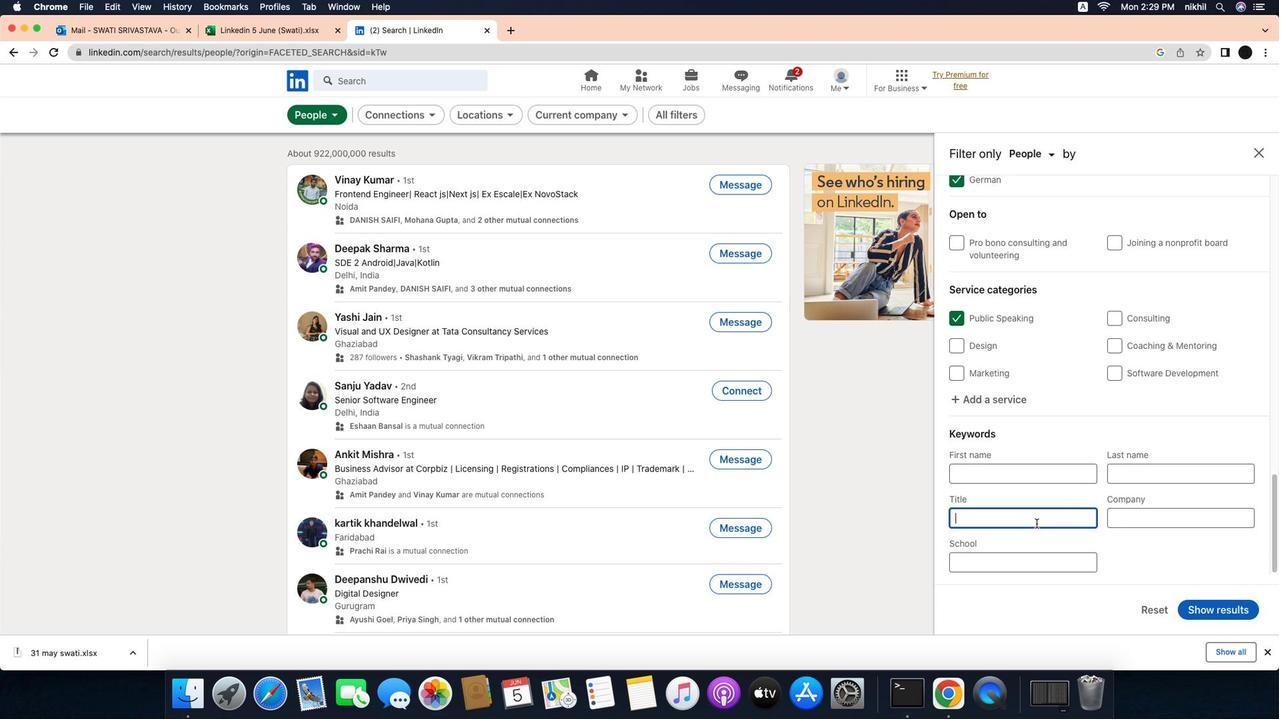 
Action: Mouse moved to (1112, 471)
Screenshot: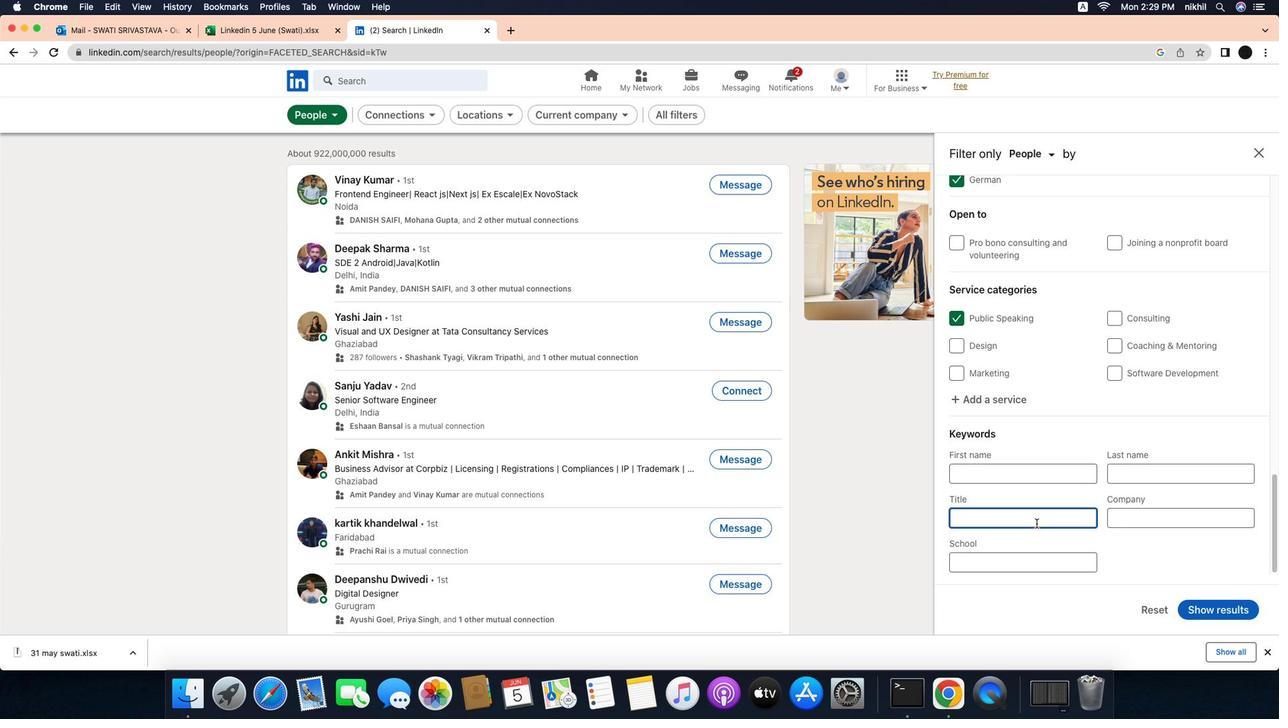 
Action: Mouse scrolled (1112, 471) with delta (-39, -40)
Screenshot: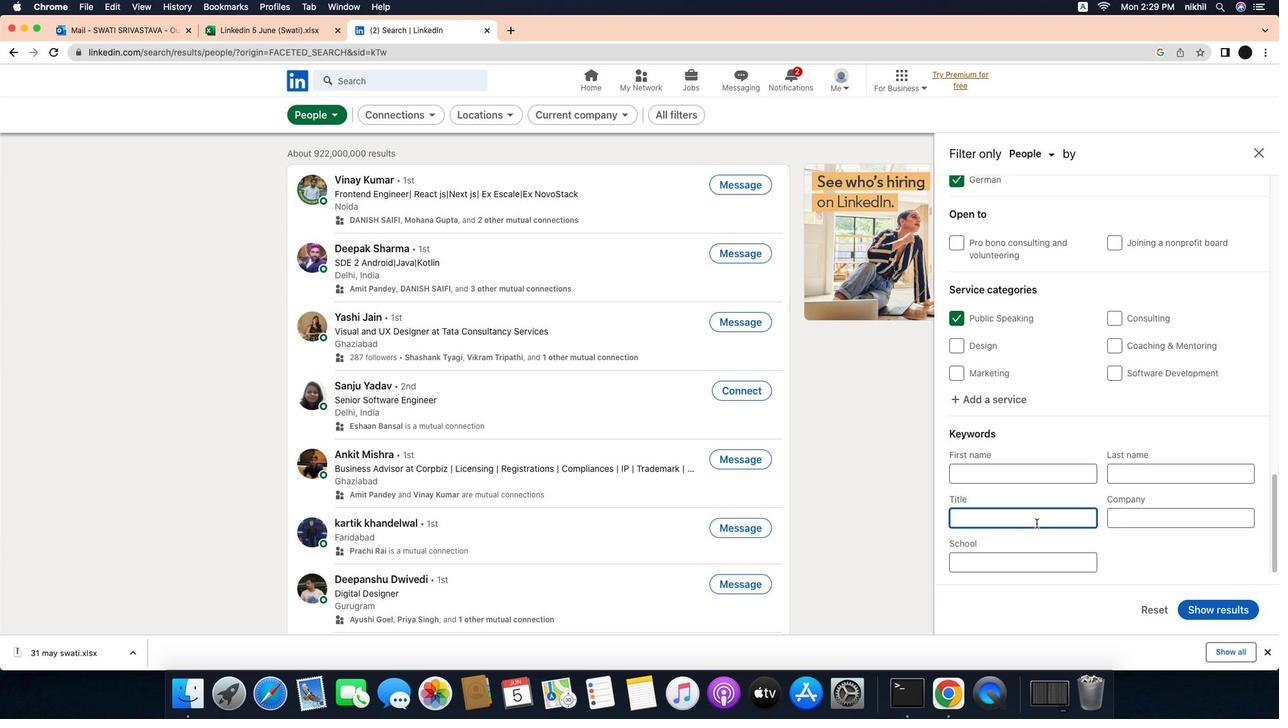 
Action: Mouse scrolled (1112, 471) with delta (-39, -40)
Screenshot: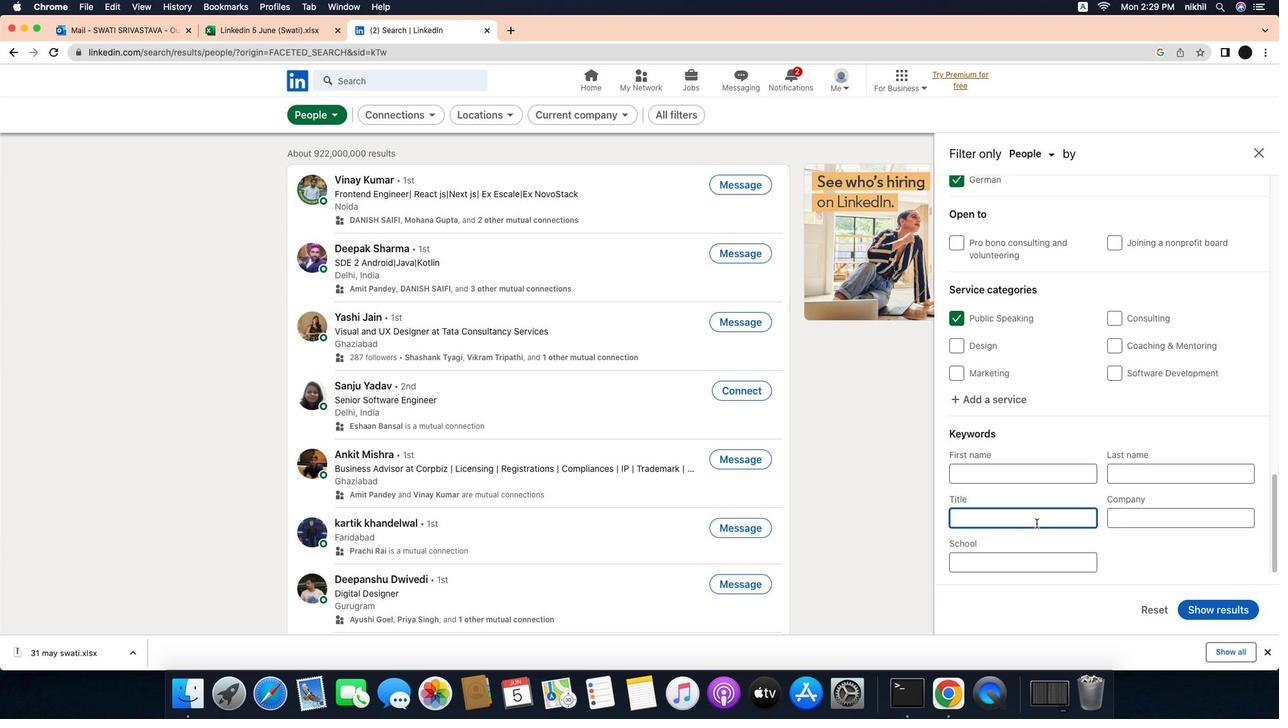 
Action: Mouse scrolled (1112, 471) with delta (-39, -41)
Screenshot: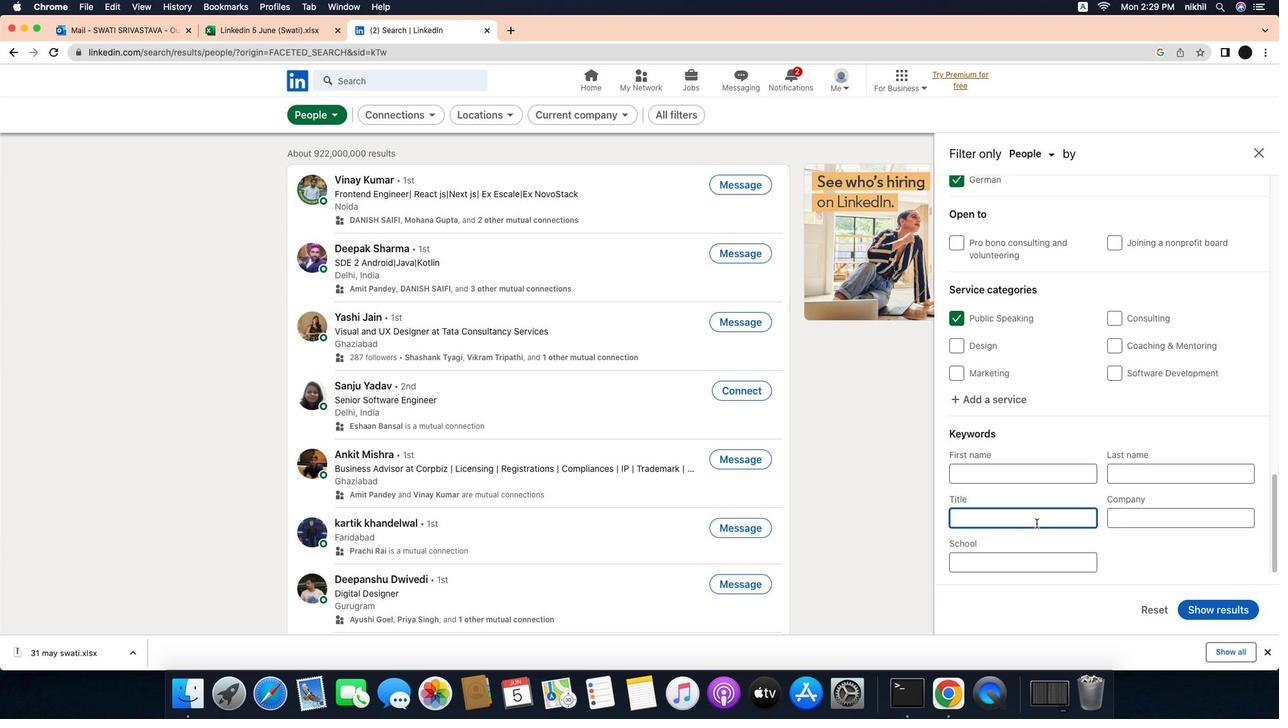 
Action: Mouse scrolled (1112, 471) with delta (-39, -41)
Screenshot: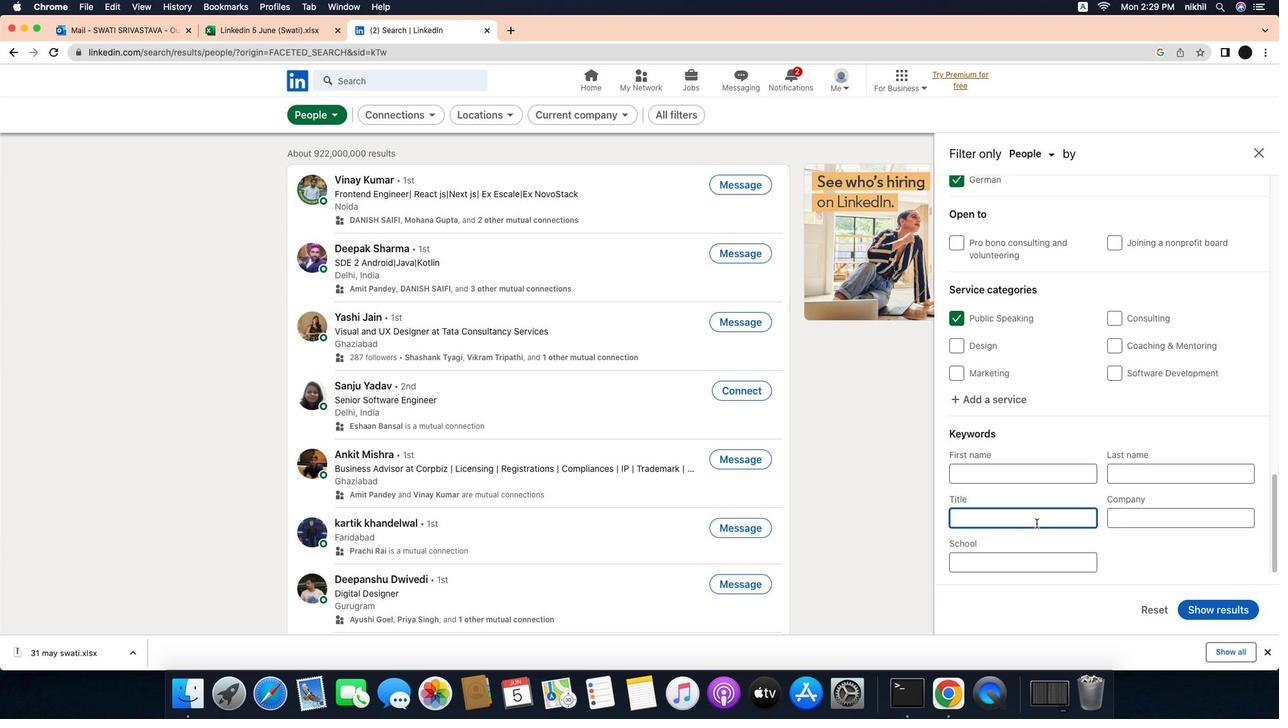 
Action: Mouse moved to (1065, 517)
Screenshot: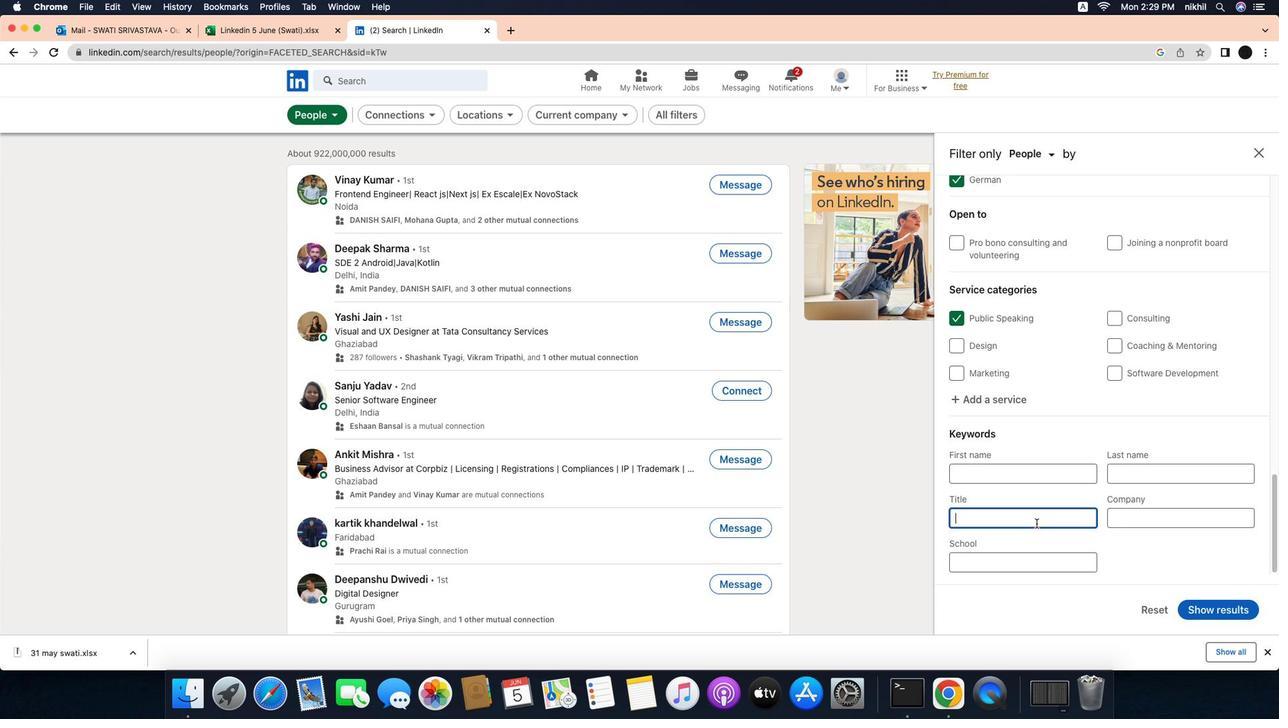 
Action: Mouse pressed left at (1065, 517)
Screenshot: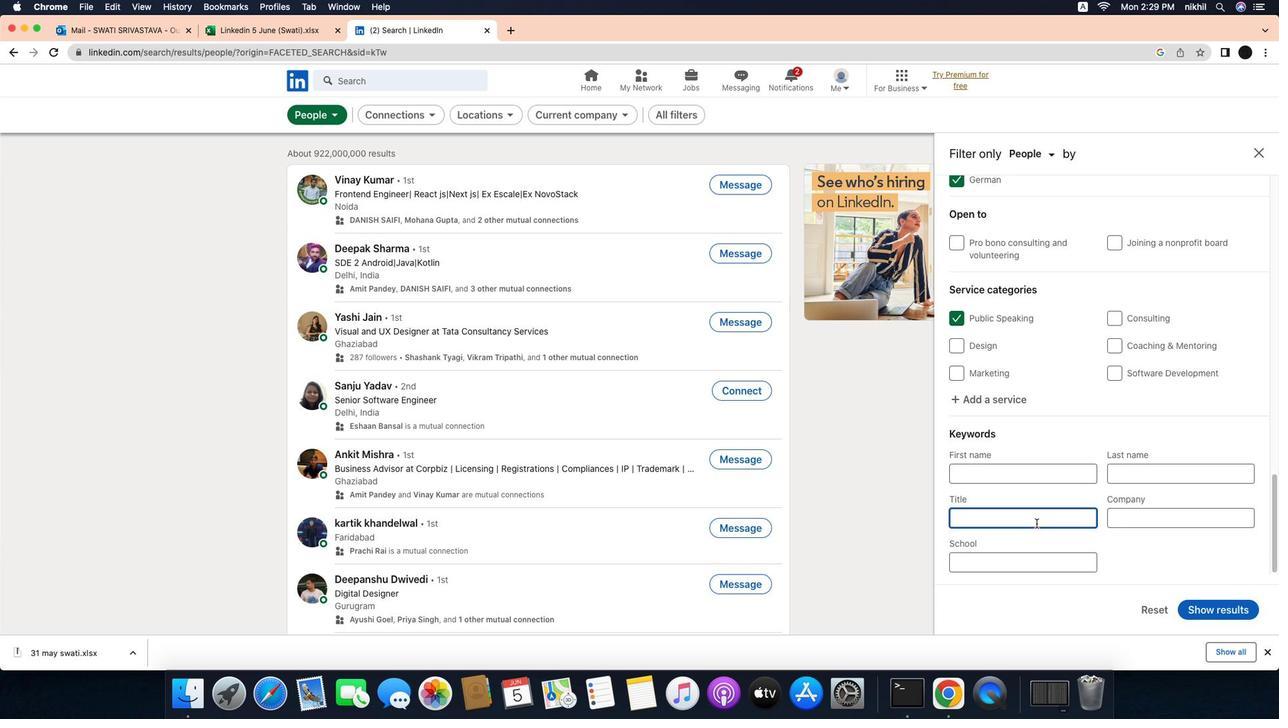 
Action: Key pressed Key.caps_lock'C'Key.caps_lock'o''p''y'Key.spaceKey.caps_lock'E'Key.caps_lock'd''i''t''o''r'
Screenshot: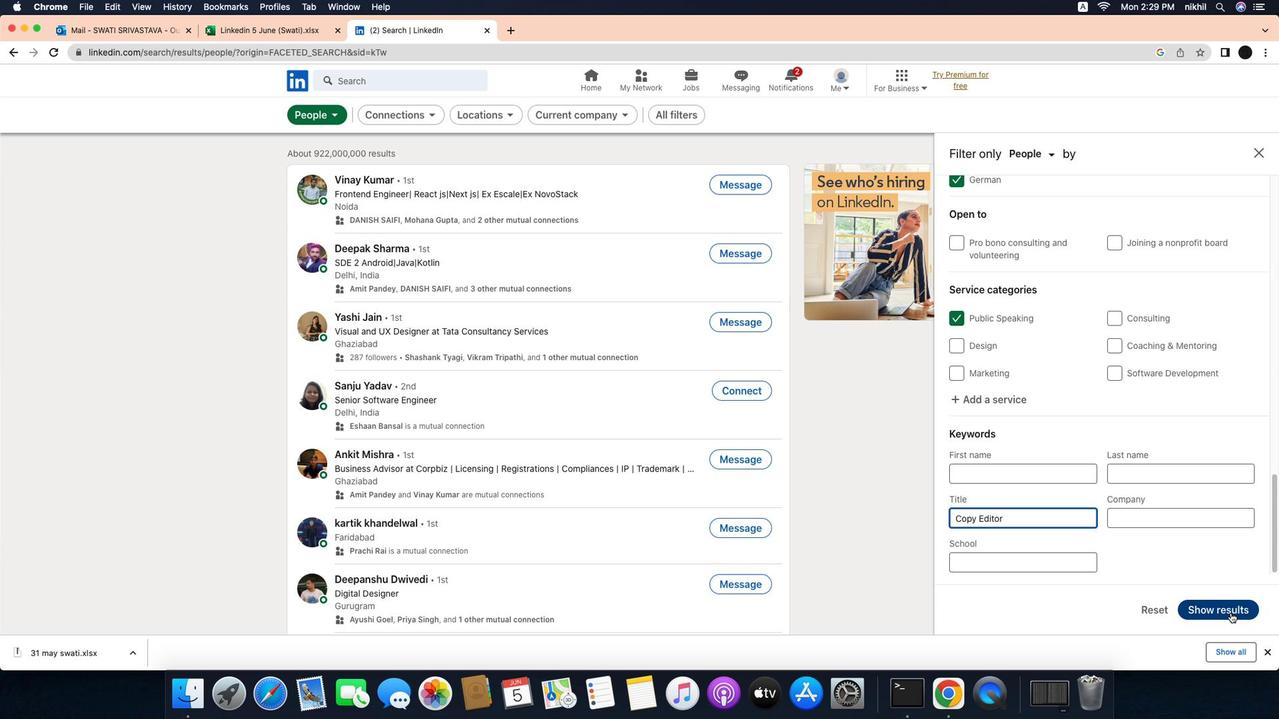 
Action: Mouse moved to (1273, 613)
Screenshot: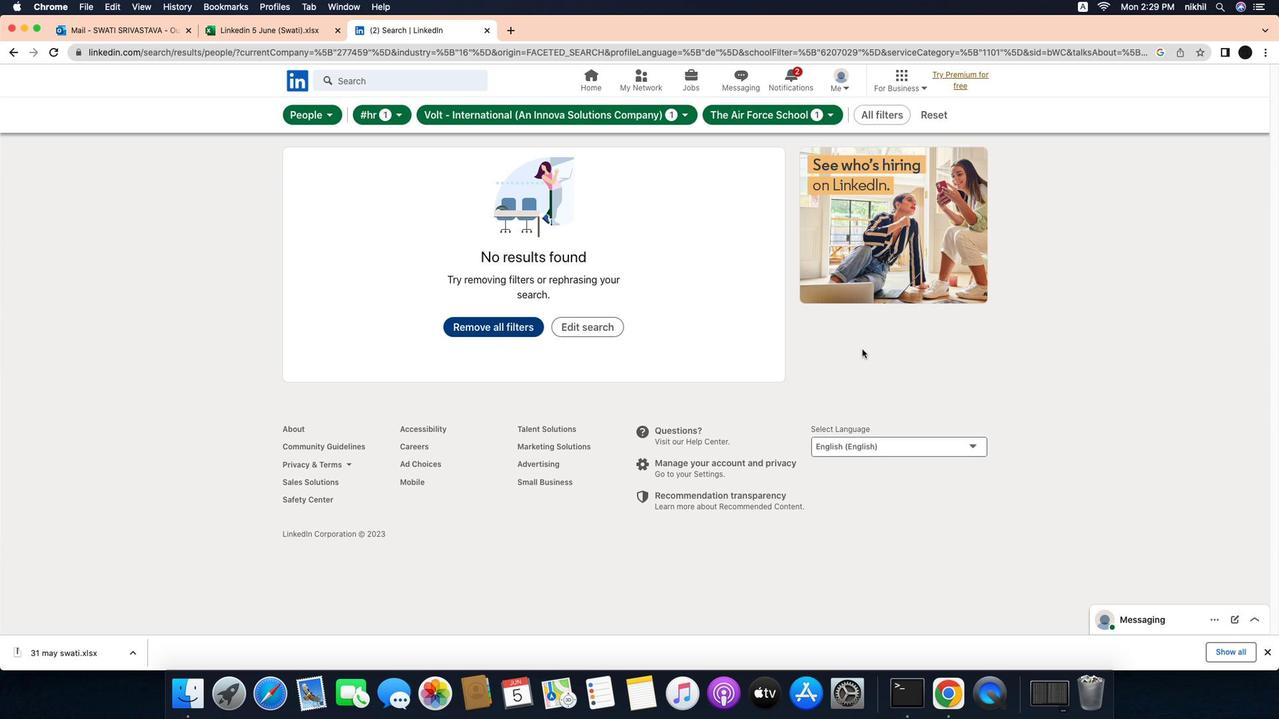 
Action: Mouse pressed left at (1273, 613)
Screenshot: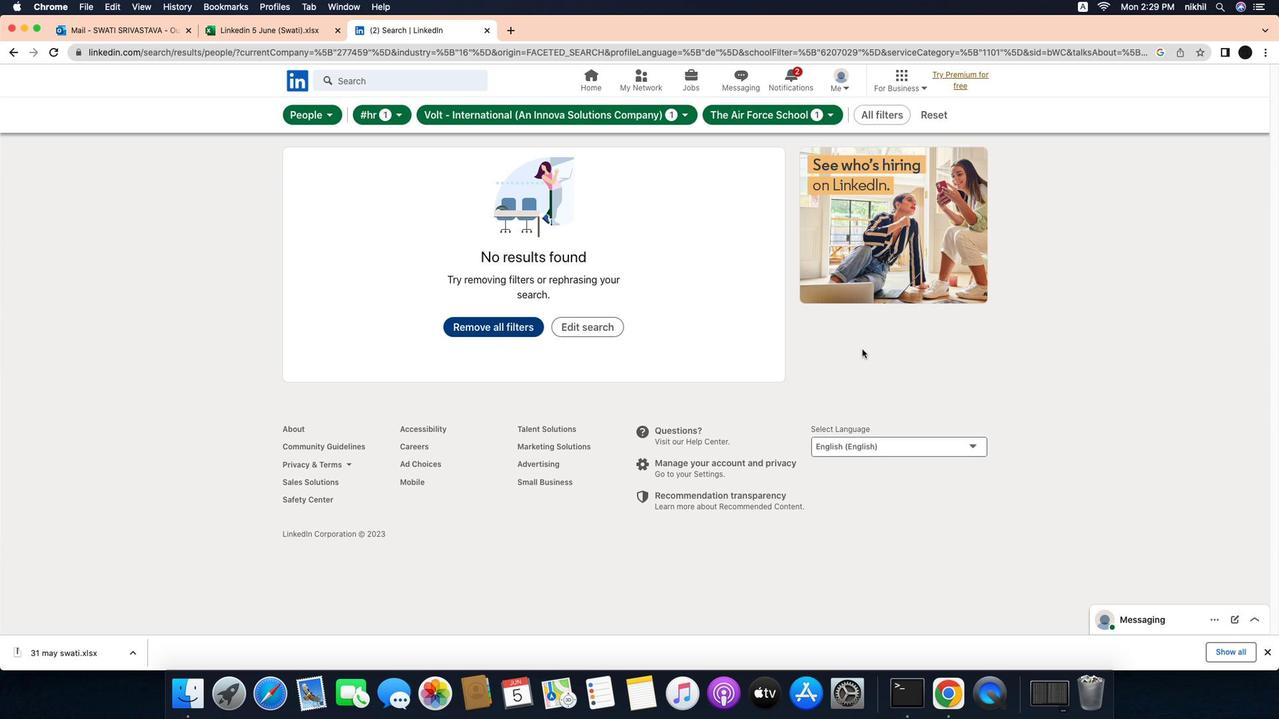 
Action: Mouse moved to (879, 332)
Screenshot: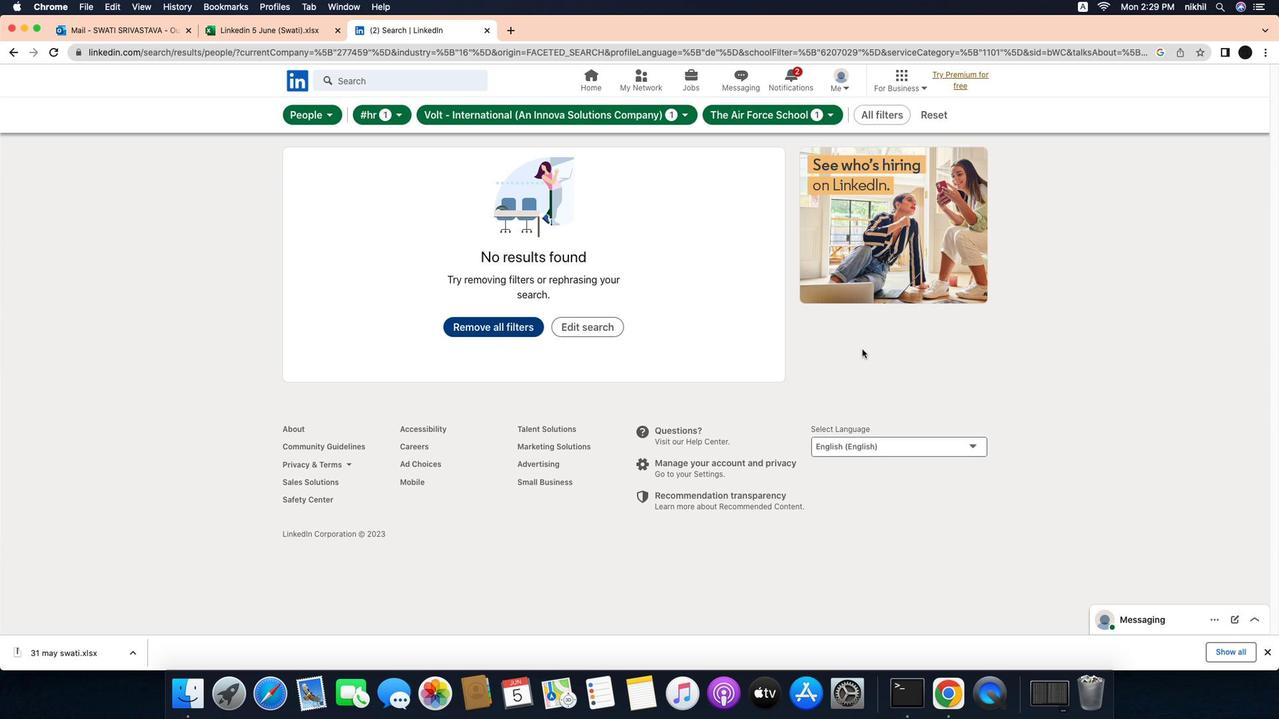 
